 Task: Research Airbnb options in Shahr-e Babak, Iran from 26th December, 2023 to 31th December, 2023 for 6 adults. Place can be entire room or private room with 6 bedrooms having 6 beds and 6 bathrooms. Property type can be house. Amenities needed are: wifi, TV, free parkinig on premises, gym, breakfast.
Action: Mouse moved to (416, 104)
Screenshot: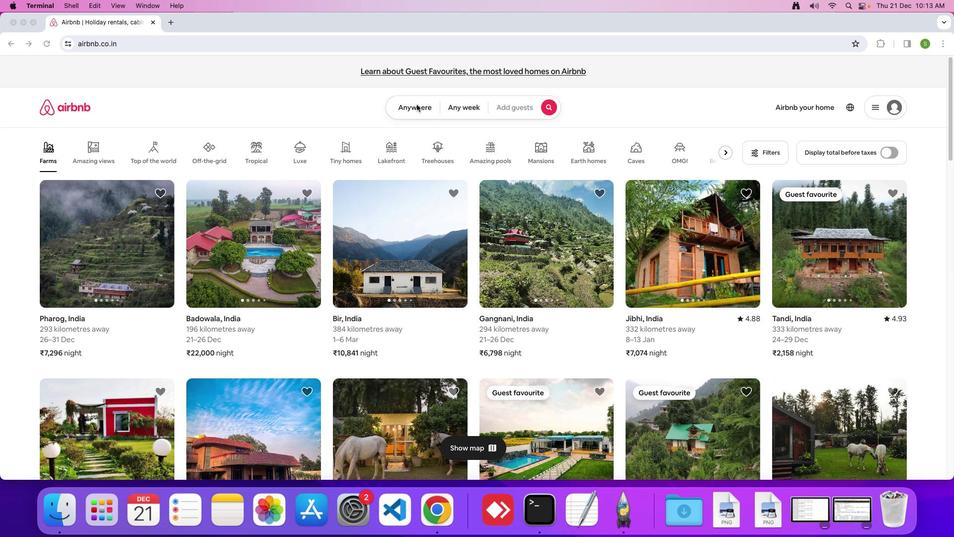 
Action: Mouse pressed left at (416, 104)
Screenshot: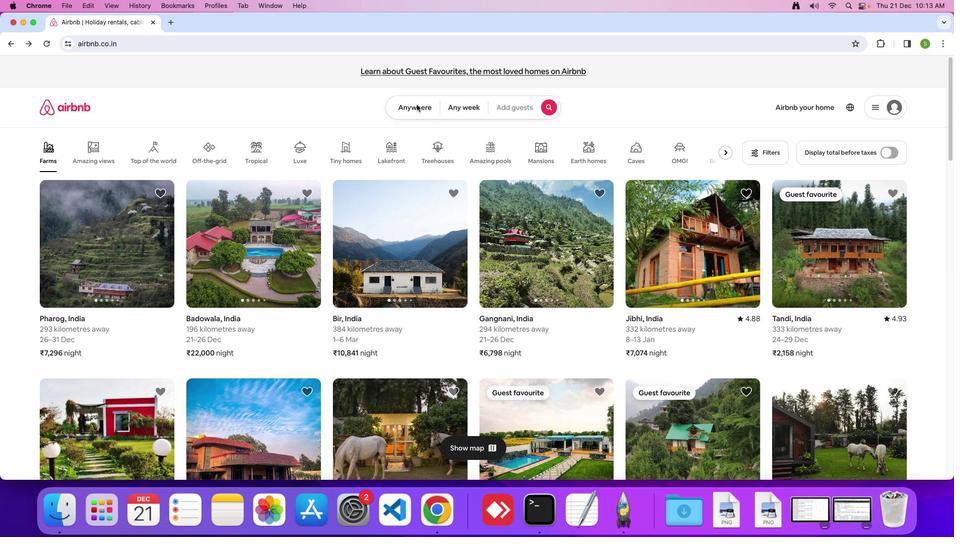 
Action: Mouse moved to (402, 108)
Screenshot: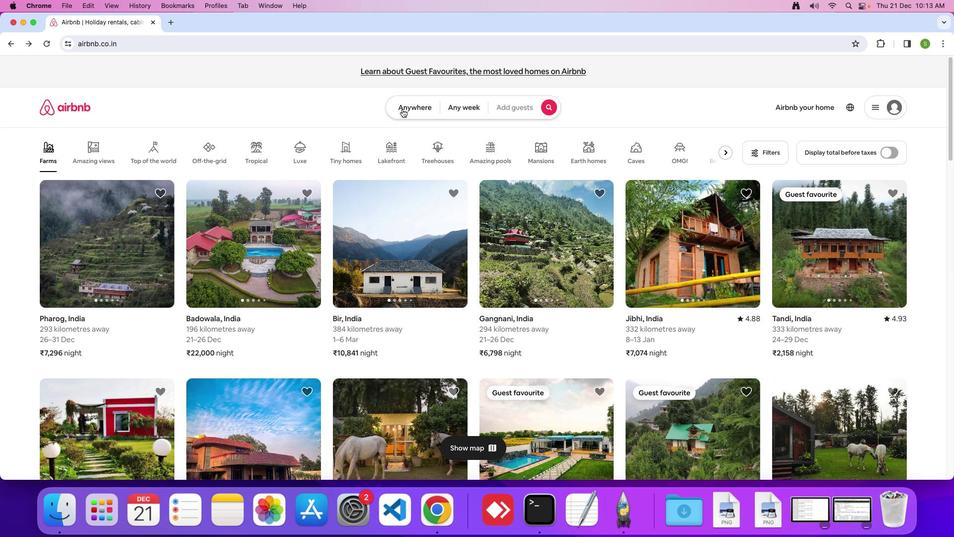 
Action: Mouse pressed left at (402, 108)
Screenshot: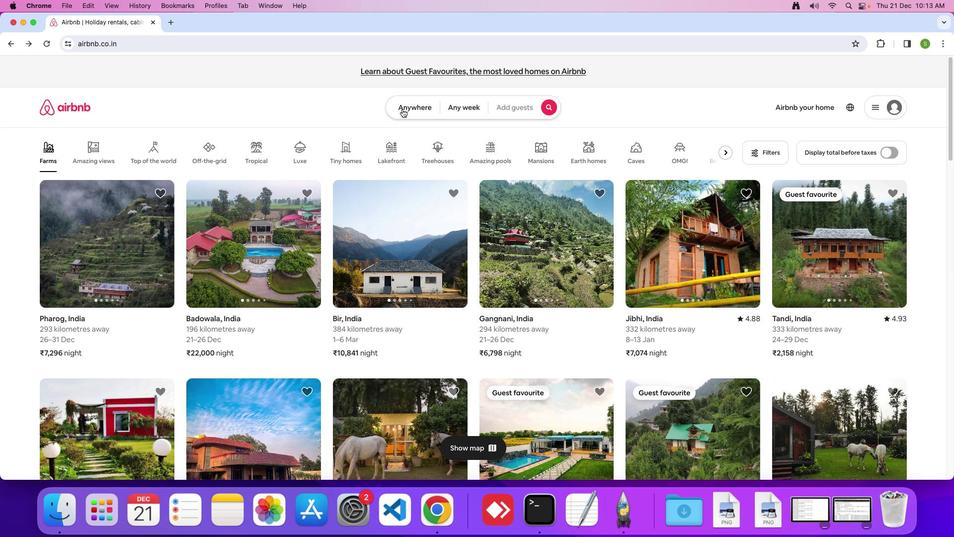 
Action: Mouse moved to (362, 142)
Screenshot: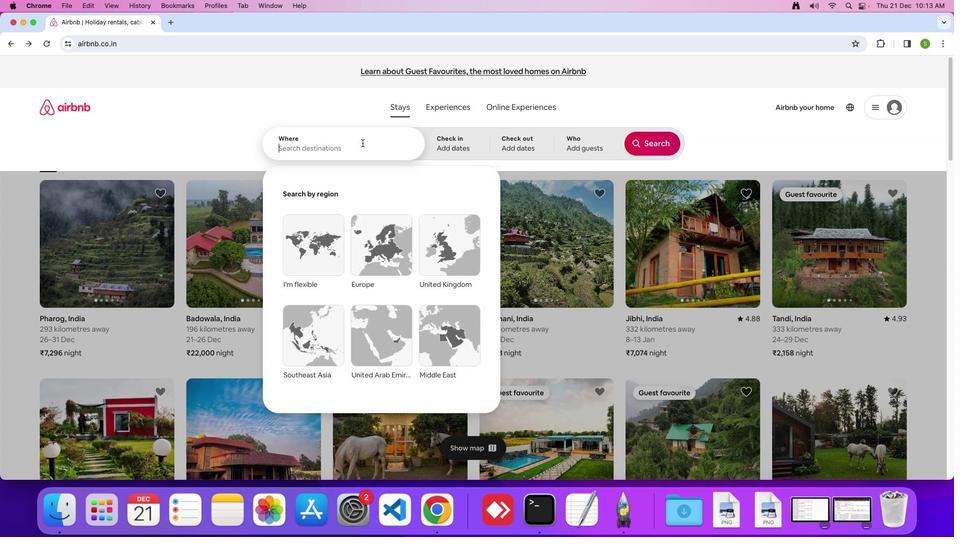 
Action: Mouse pressed left at (362, 142)
Screenshot: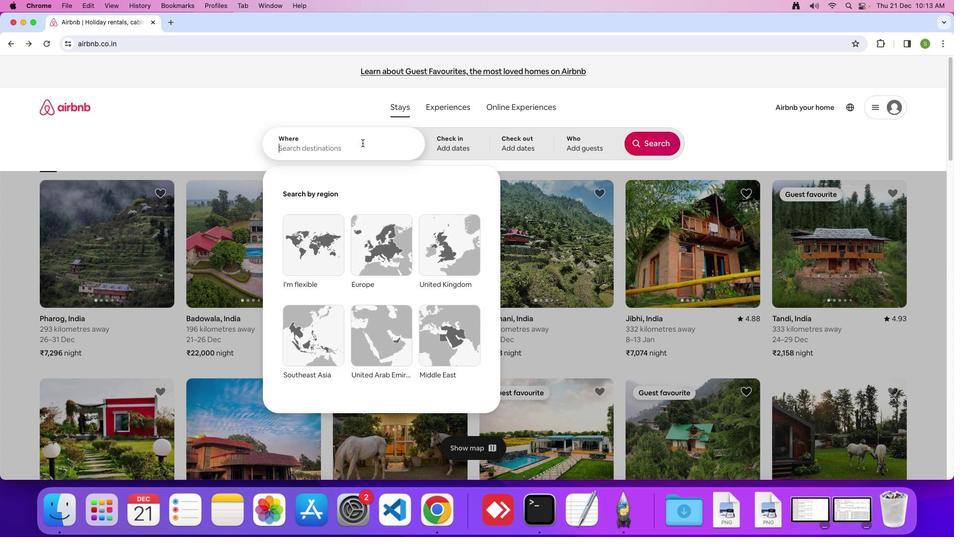 
Action: Key pressed 'S'Key.caps_lock'h''a''h''r''-''e'Key.spaceKey.shift'B''a''b''a''k'','Key.spaceKey.shift'I''r''a''n'Key.enter
Screenshot: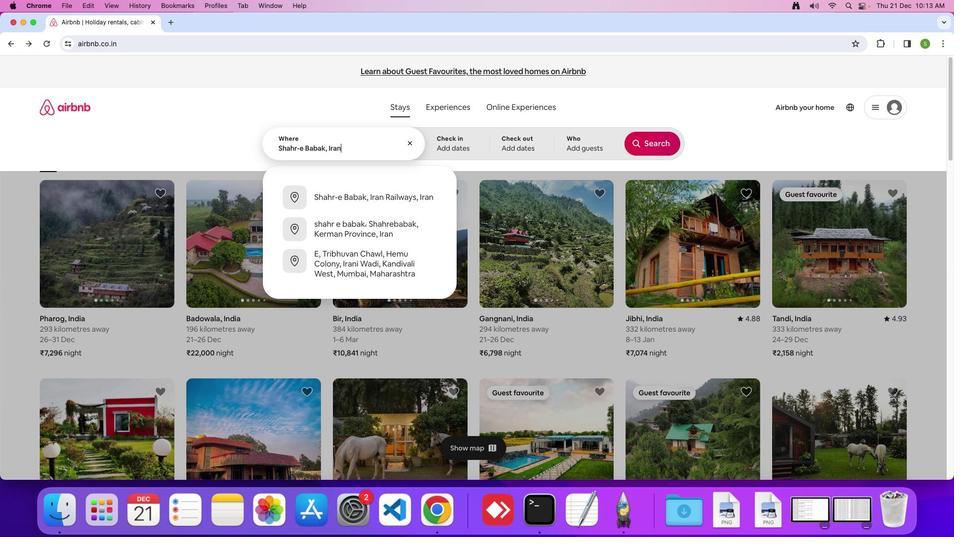 
Action: Mouse moved to (352, 361)
Screenshot: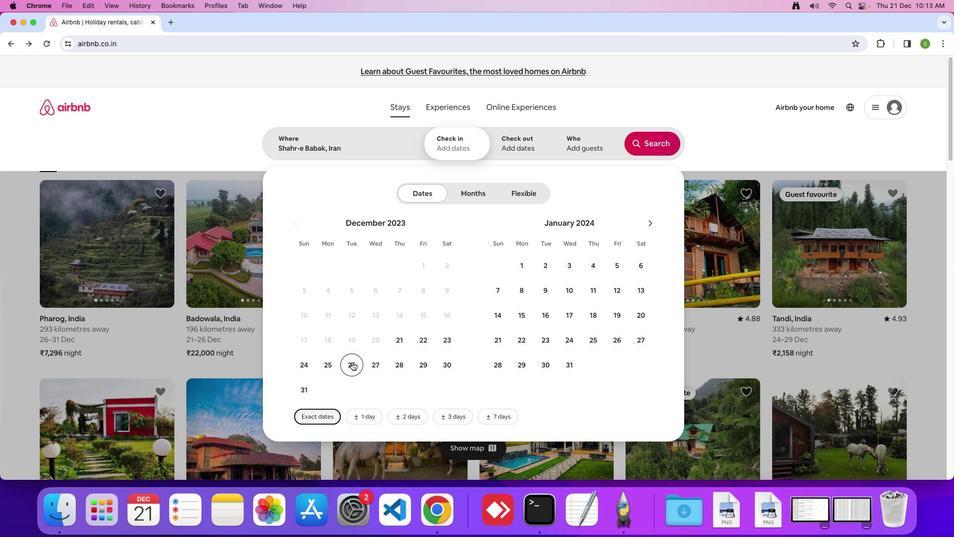 
Action: Mouse pressed left at (352, 361)
Screenshot: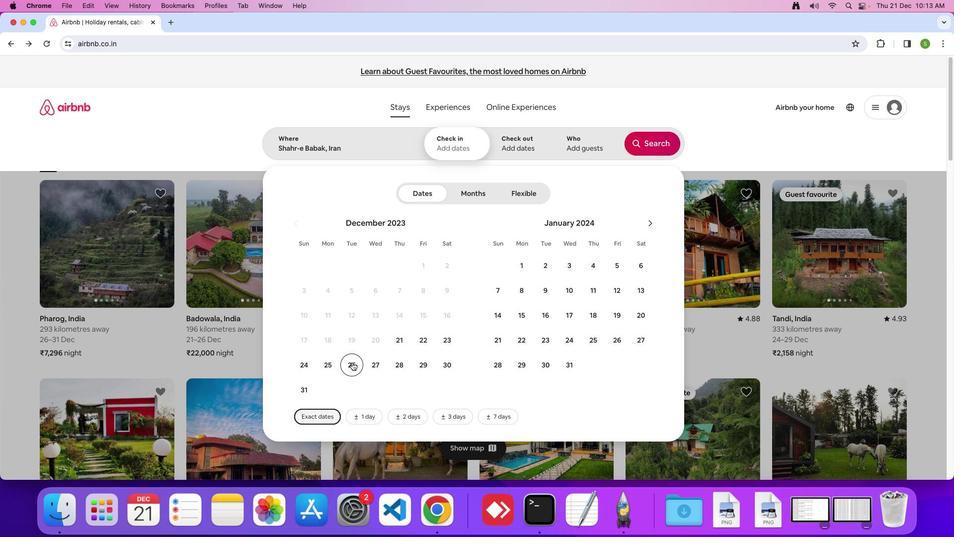 
Action: Mouse moved to (302, 390)
Screenshot: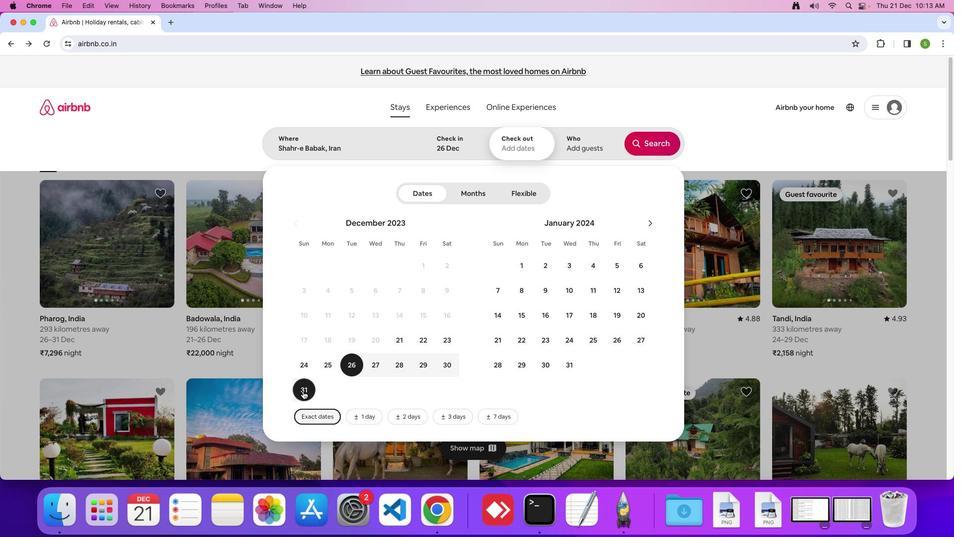 
Action: Mouse pressed left at (302, 390)
Screenshot: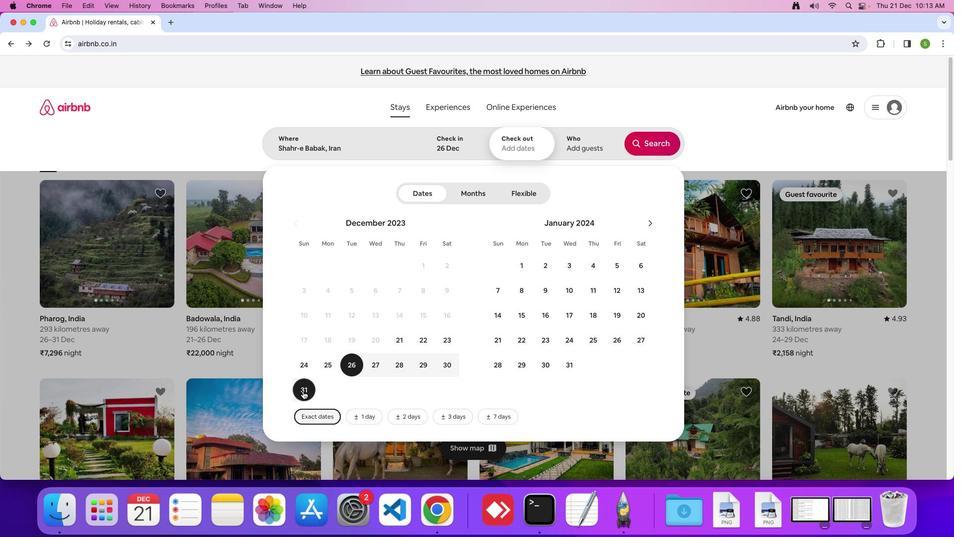 
Action: Mouse moved to (590, 146)
Screenshot: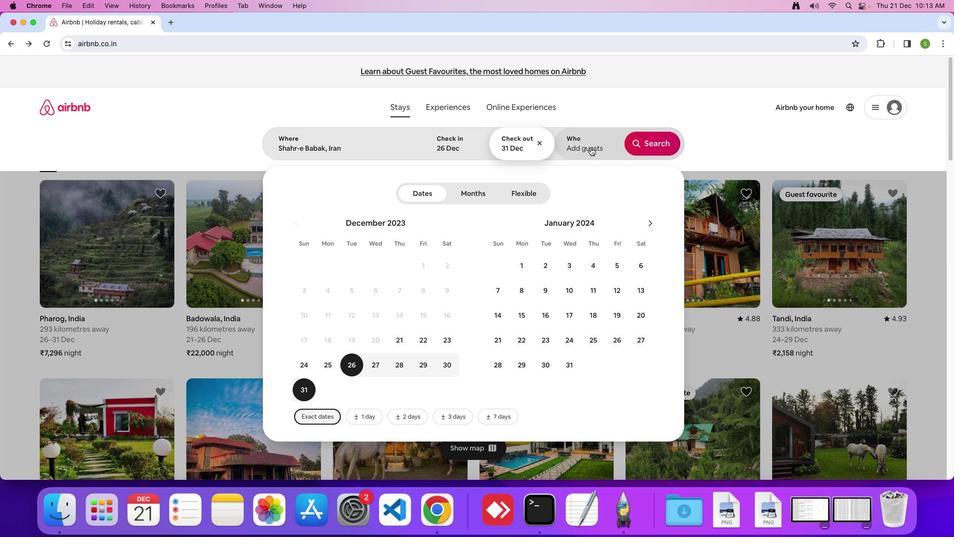 
Action: Mouse pressed left at (590, 146)
Screenshot: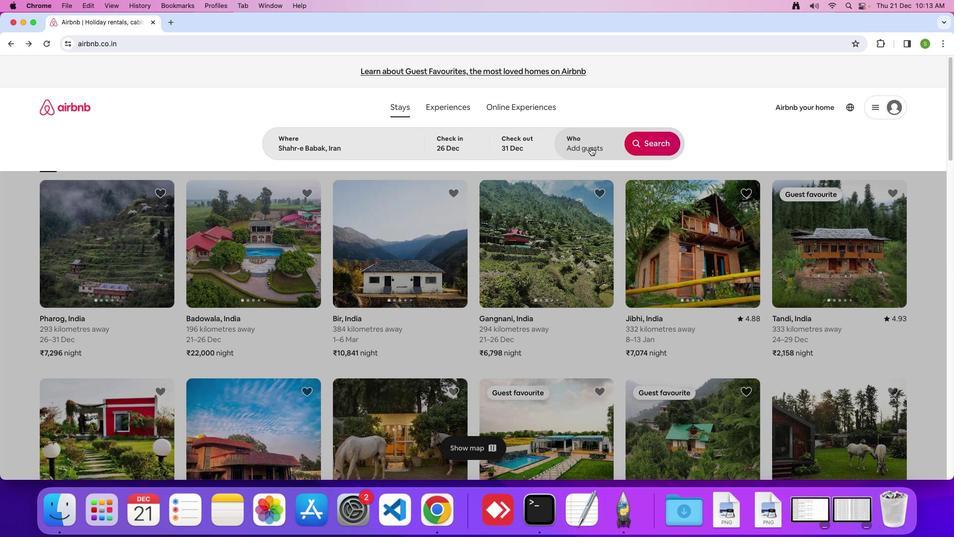 
Action: Mouse moved to (658, 192)
Screenshot: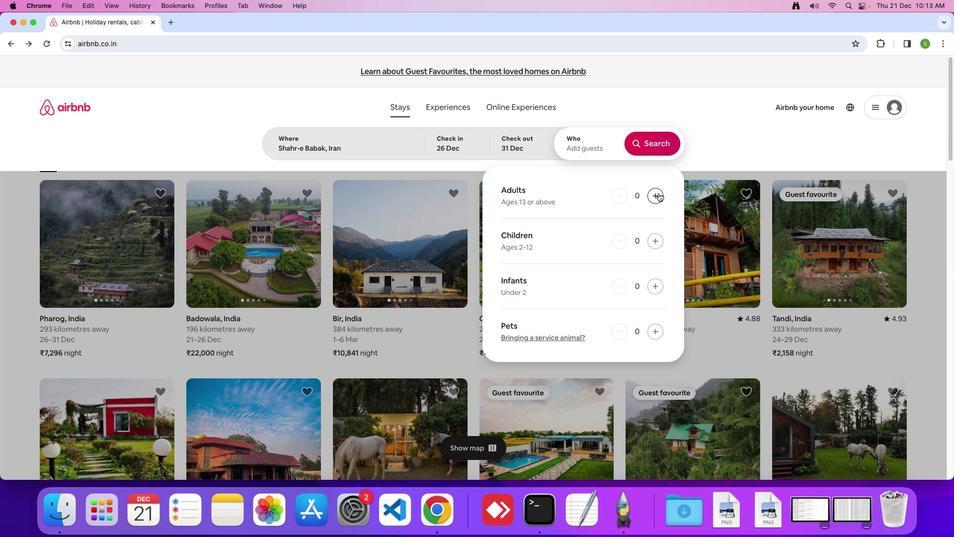 
Action: Mouse pressed left at (658, 192)
Screenshot: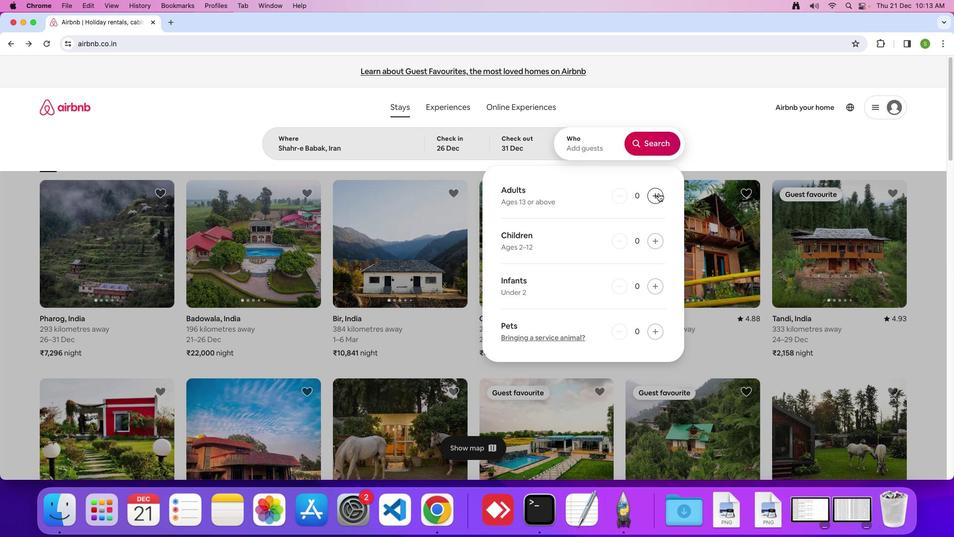 
Action: Mouse moved to (655, 194)
Screenshot: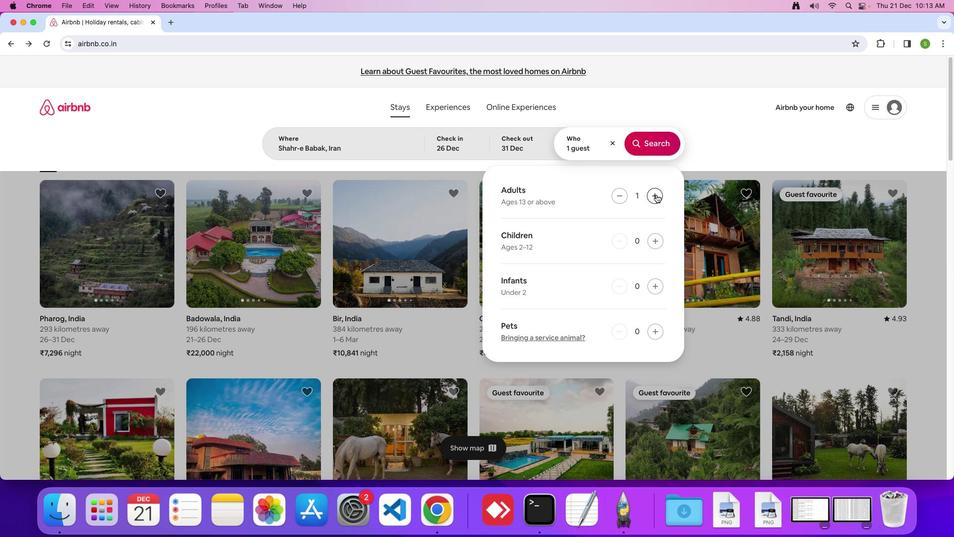 
Action: Mouse pressed left at (655, 194)
Screenshot: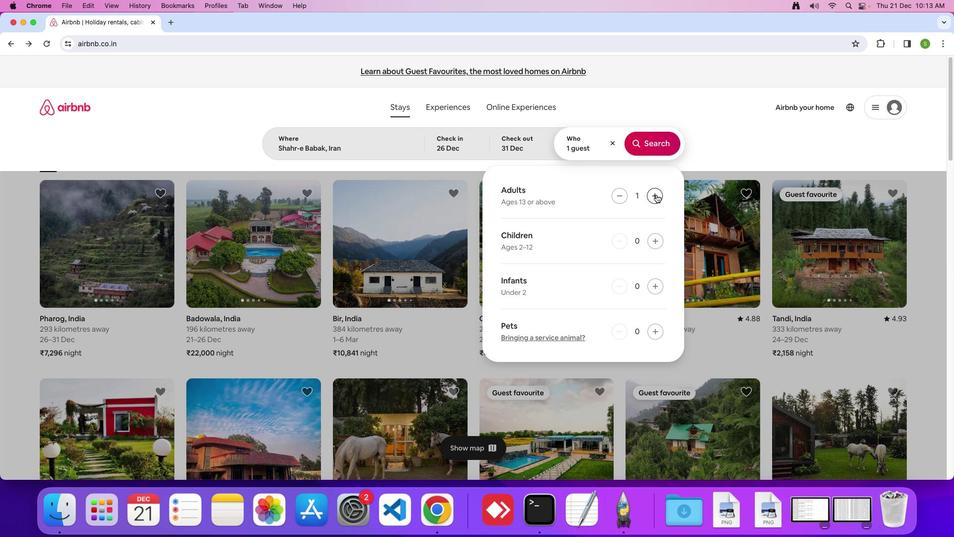 
Action: Mouse pressed left at (655, 194)
Screenshot: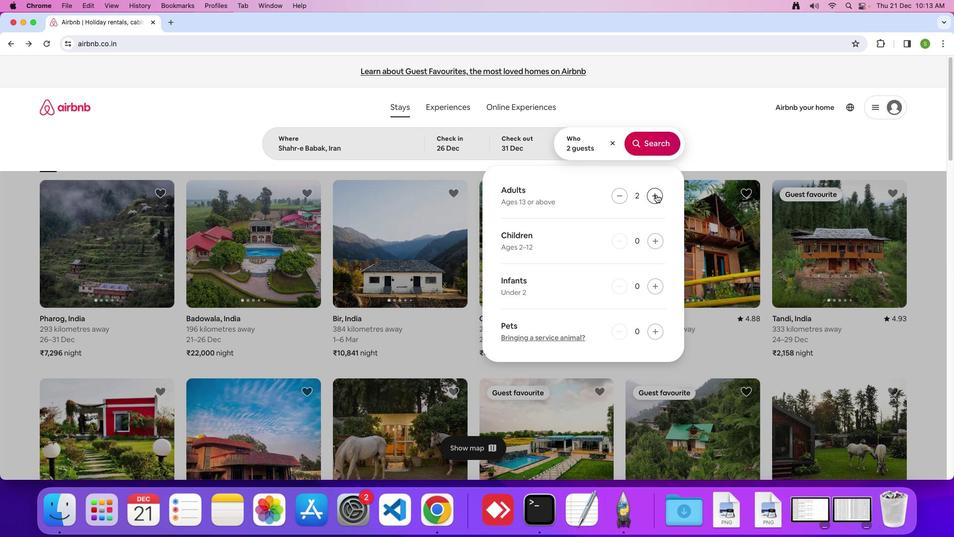
Action: Mouse pressed left at (655, 194)
Screenshot: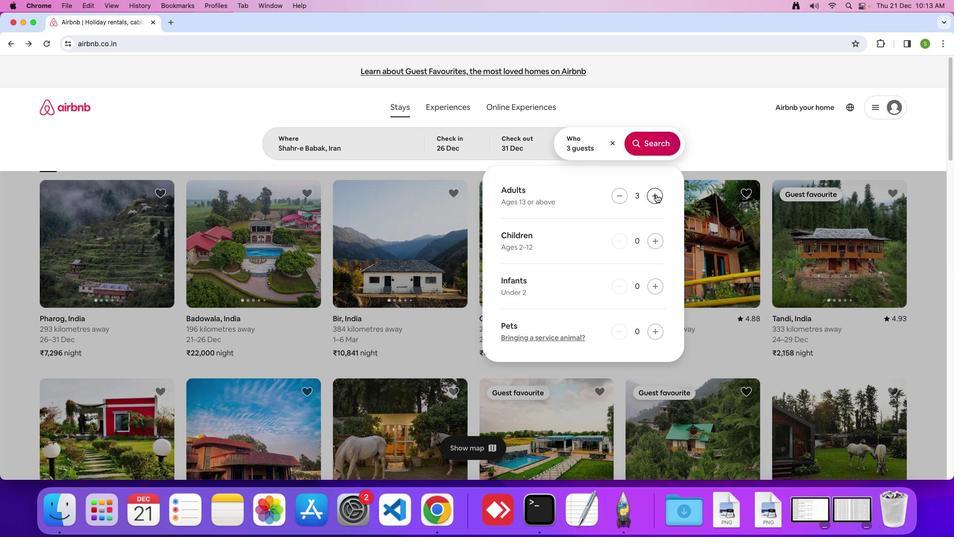 
Action: Mouse pressed left at (655, 194)
Screenshot: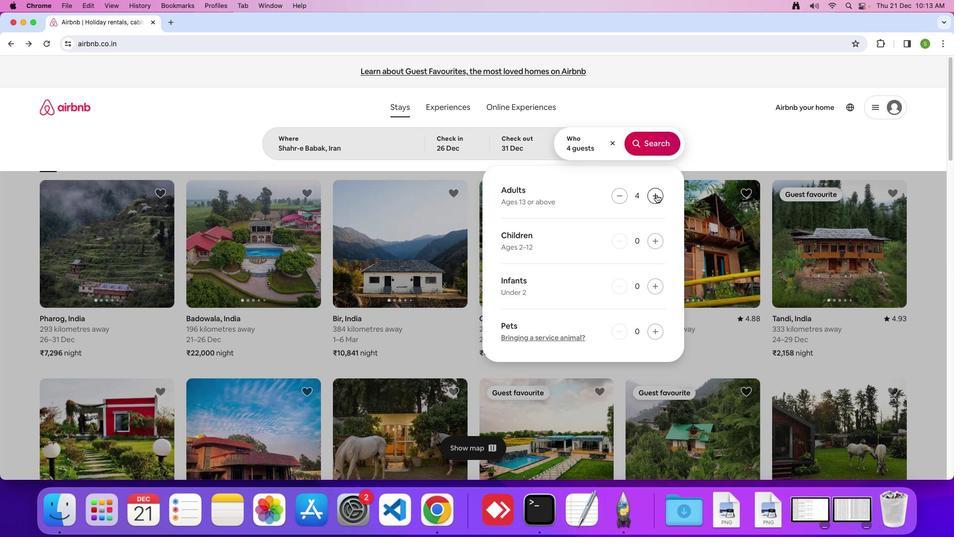 
Action: Mouse pressed left at (655, 194)
Screenshot: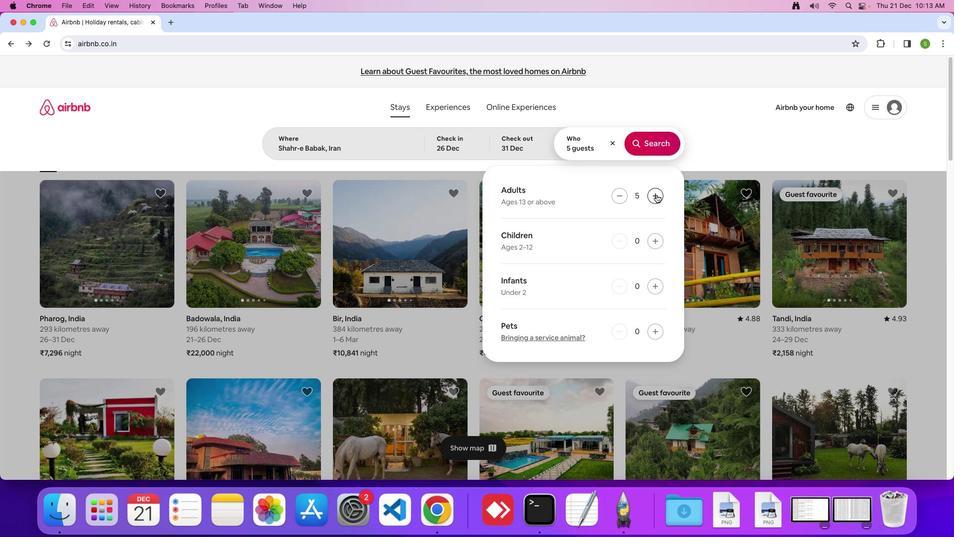 
Action: Mouse moved to (647, 146)
Screenshot: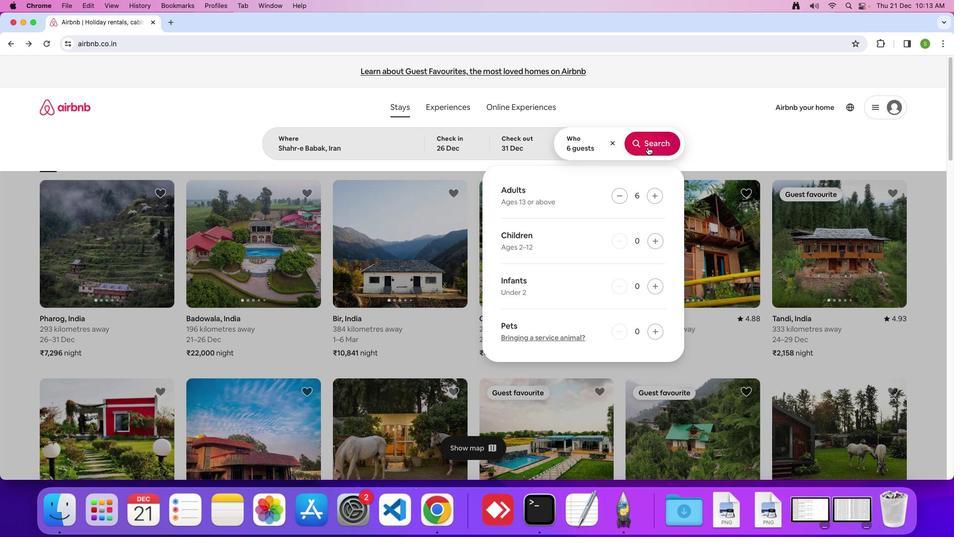 
Action: Mouse pressed left at (647, 146)
Screenshot: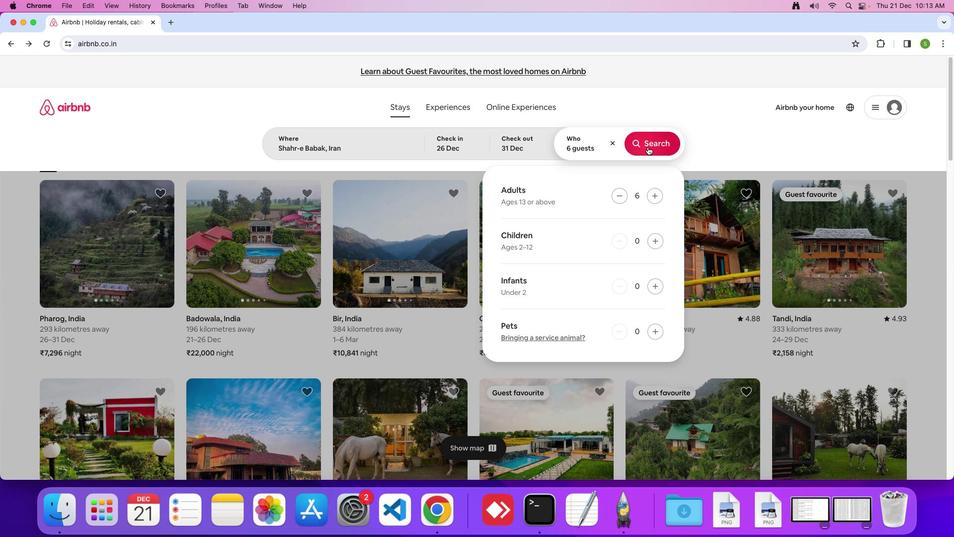 
Action: Mouse moved to (792, 118)
Screenshot: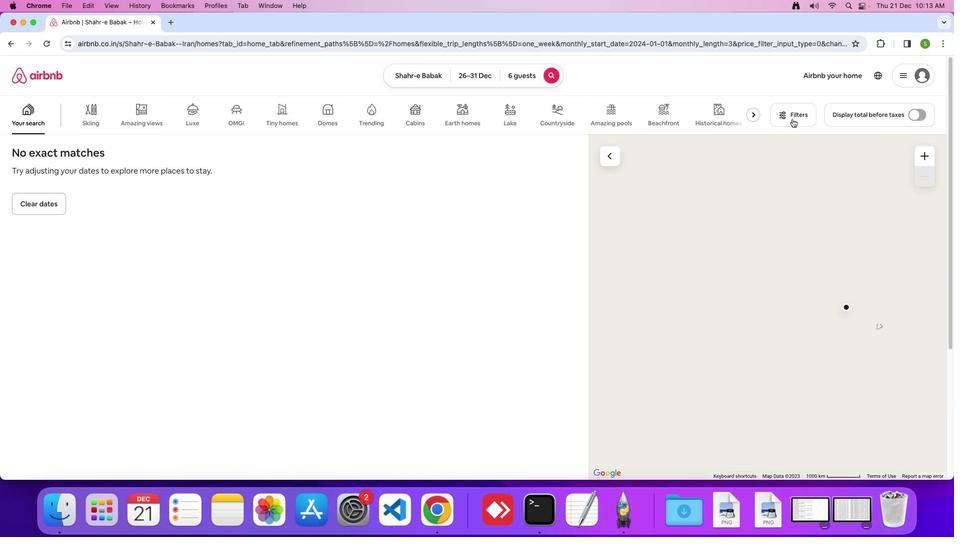 
Action: Mouse pressed left at (792, 118)
Screenshot: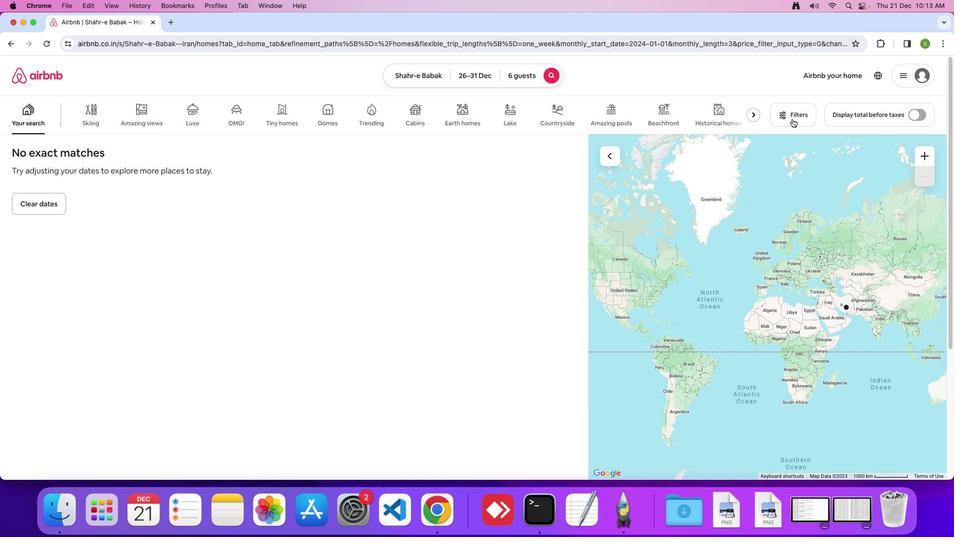 
Action: Mouse moved to (428, 328)
Screenshot: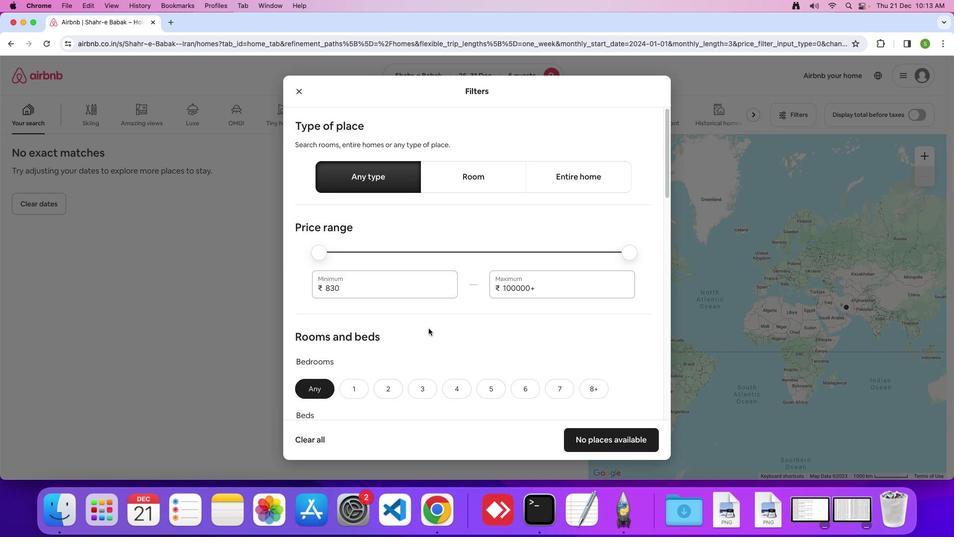 
Action: Mouse scrolled (428, 328) with delta (0, 0)
Screenshot: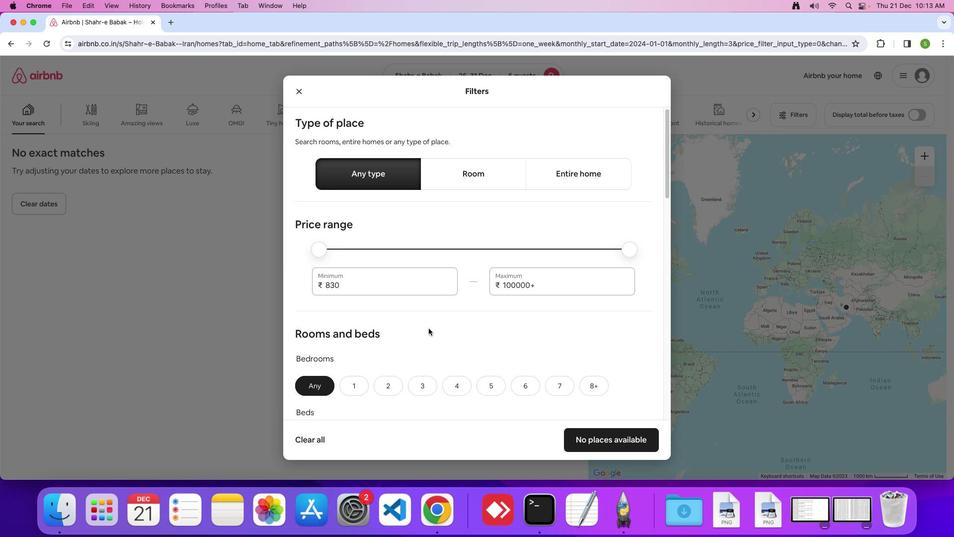 
Action: Mouse scrolled (428, 328) with delta (0, 0)
Screenshot: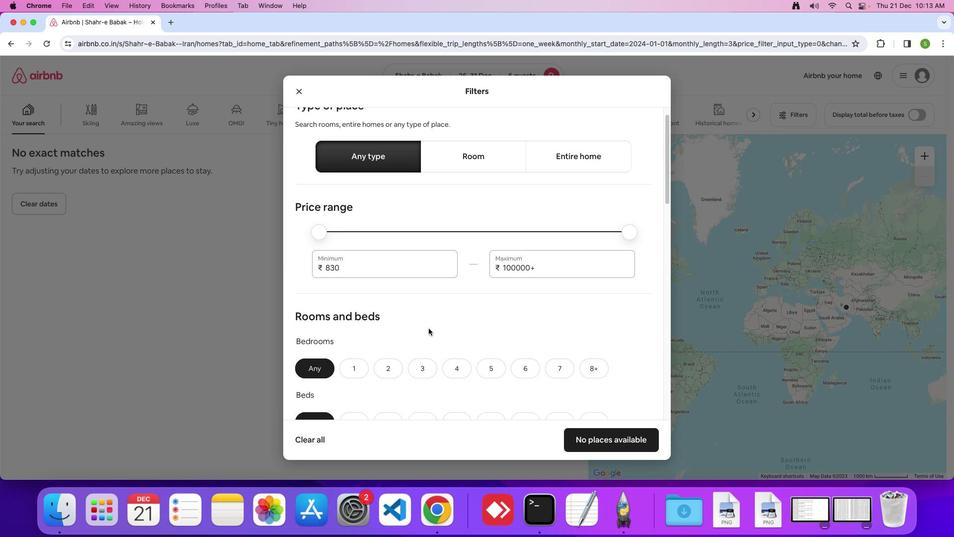 
Action: Mouse scrolled (428, 328) with delta (0, 0)
Screenshot: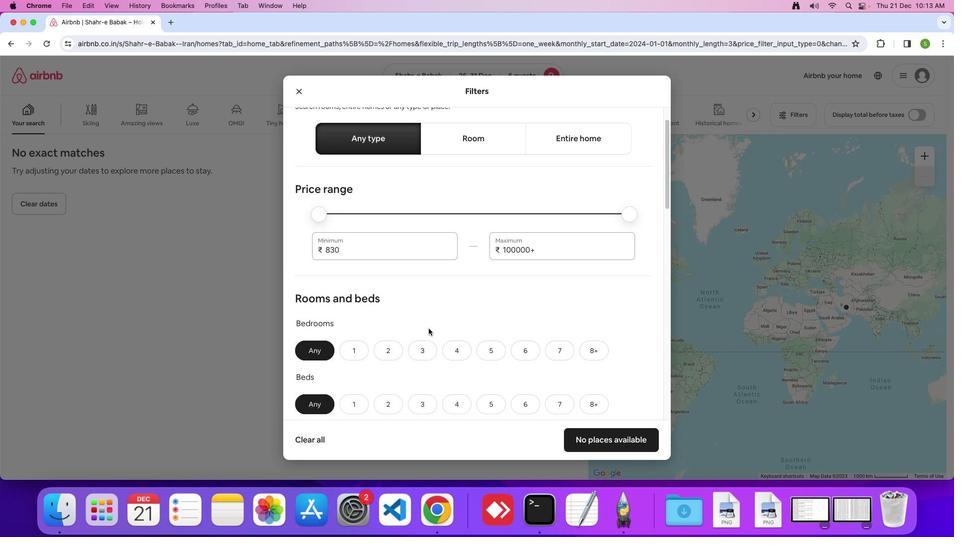 
Action: Mouse scrolled (428, 328) with delta (0, 0)
Screenshot: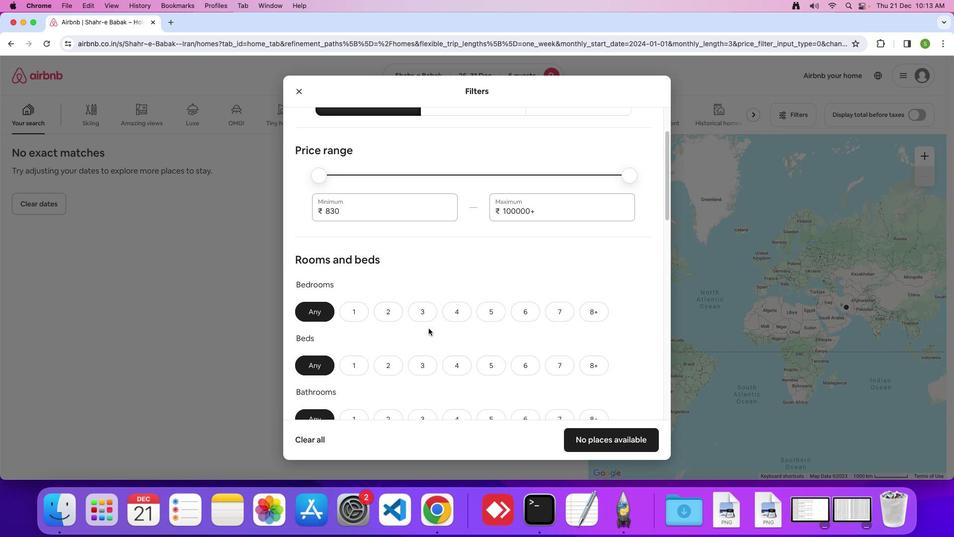 
Action: Mouse scrolled (428, 328) with delta (0, 0)
Screenshot: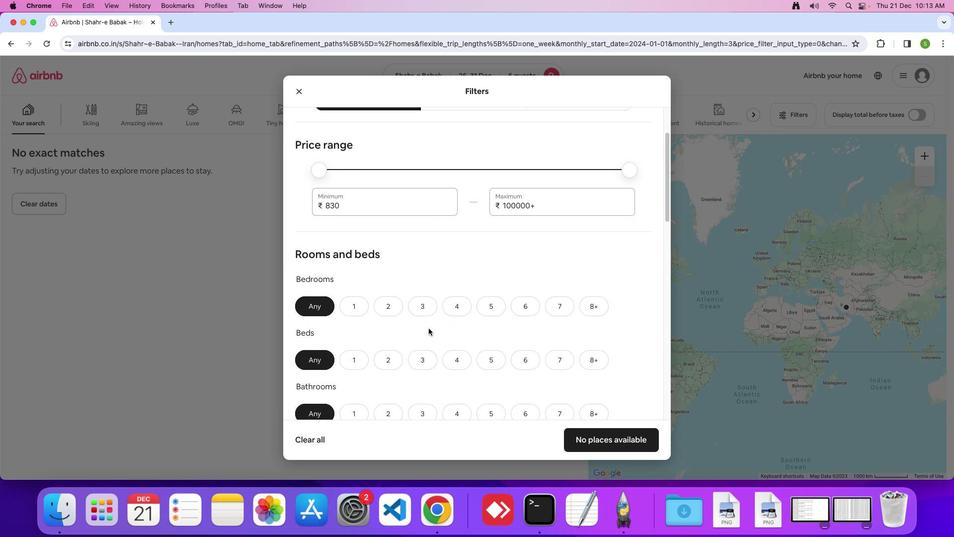 
Action: Mouse scrolled (428, 328) with delta (0, 0)
Screenshot: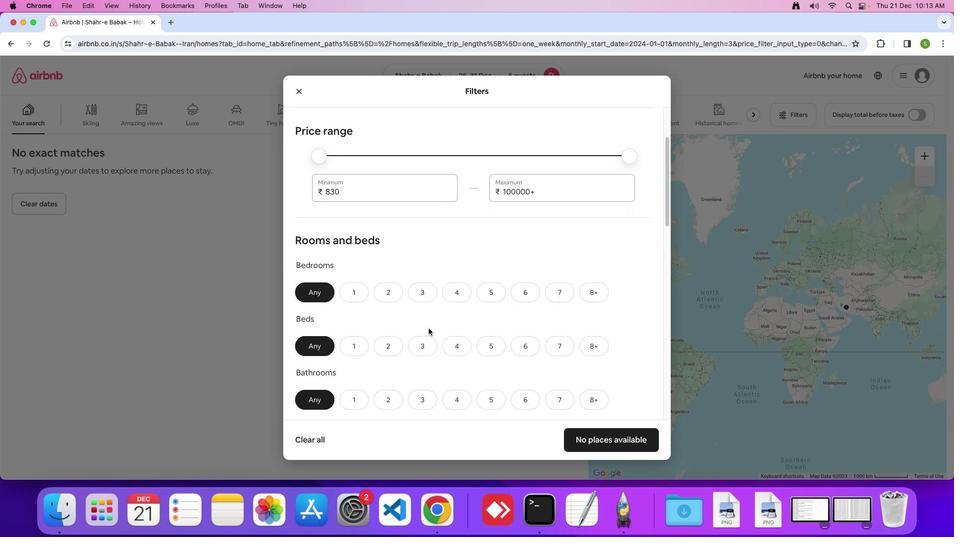 
Action: Mouse scrolled (428, 328) with delta (0, 0)
Screenshot: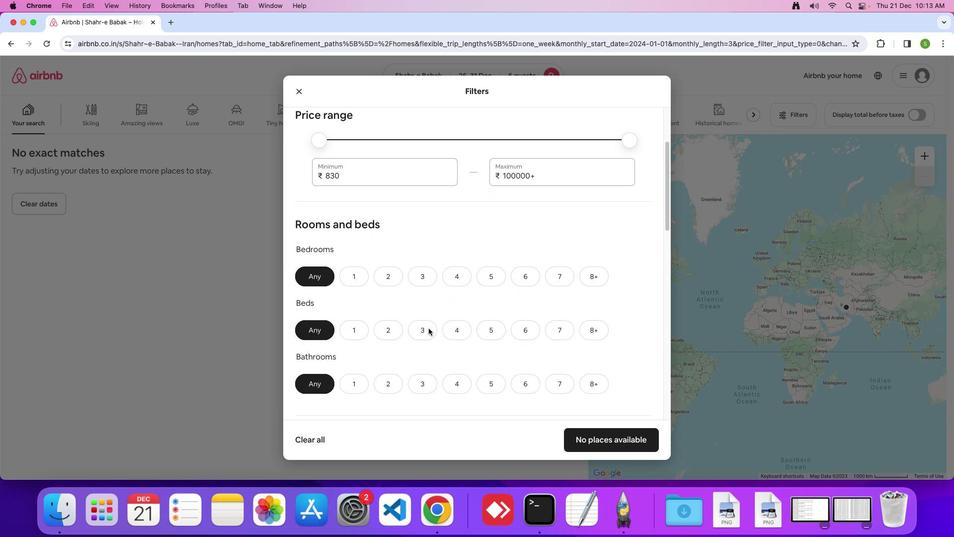 
Action: Mouse scrolled (428, 328) with delta (0, 0)
Screenshot: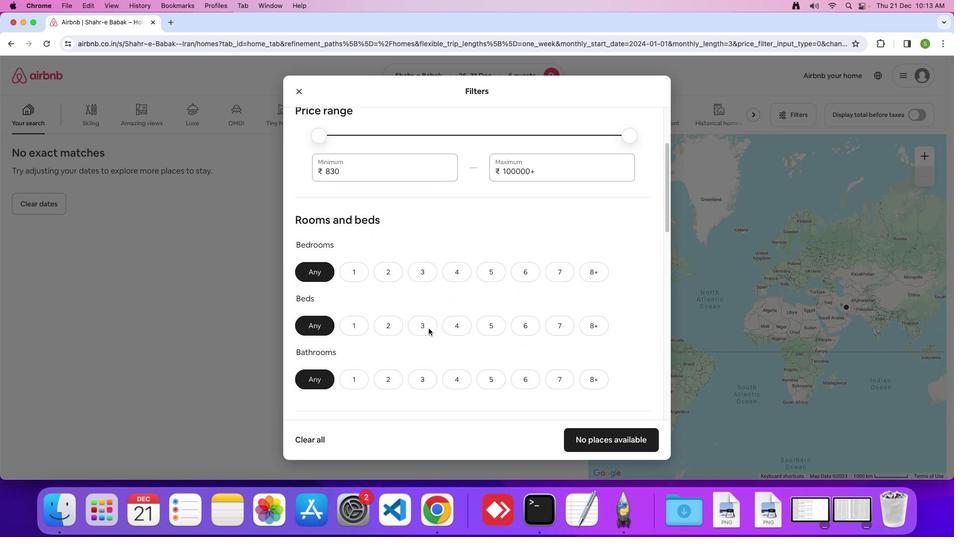 
Action: Mouse scrolled (428, 328) with delta (0, 0)
Screenshot: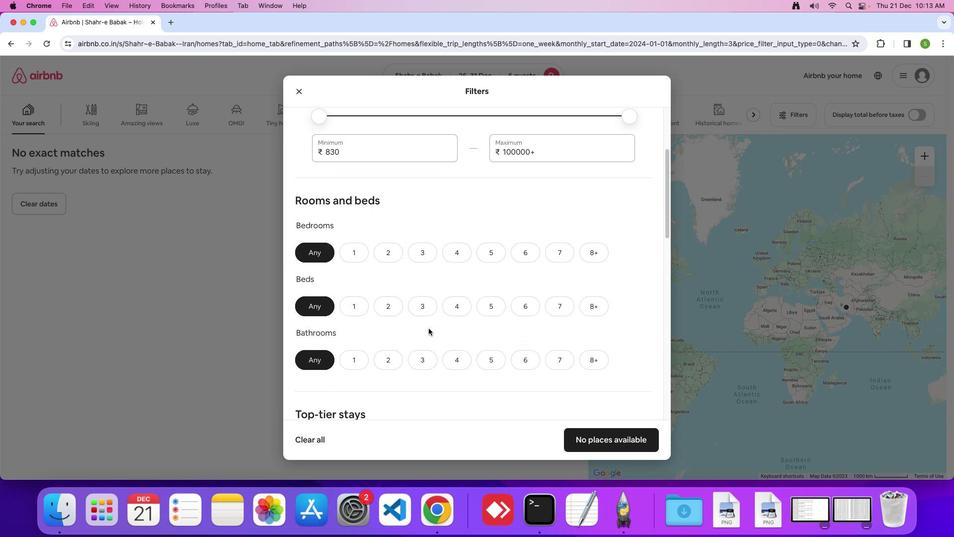 
Action: Mouse moved to (526, 237)
Screenshot: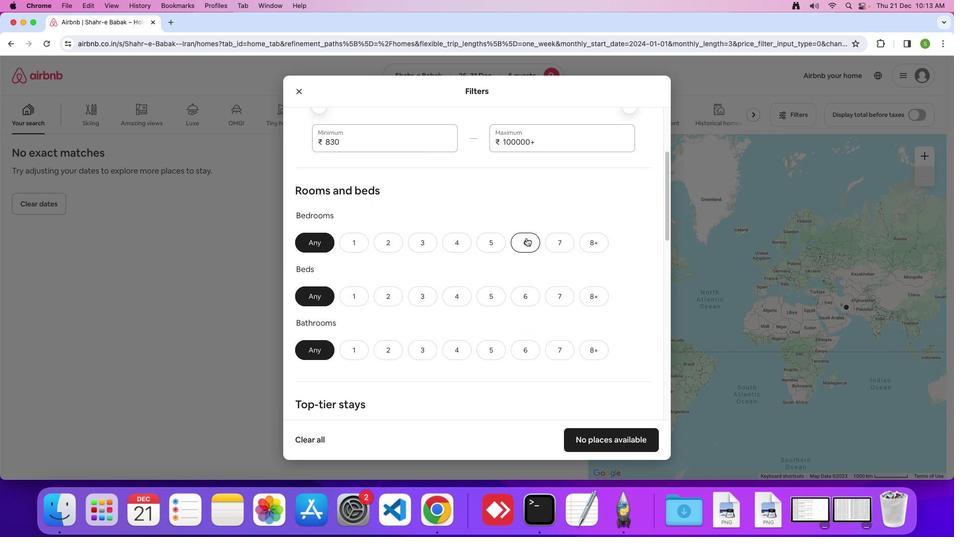 
Action: Mouse pressed left at (526, 237)
Screenshot: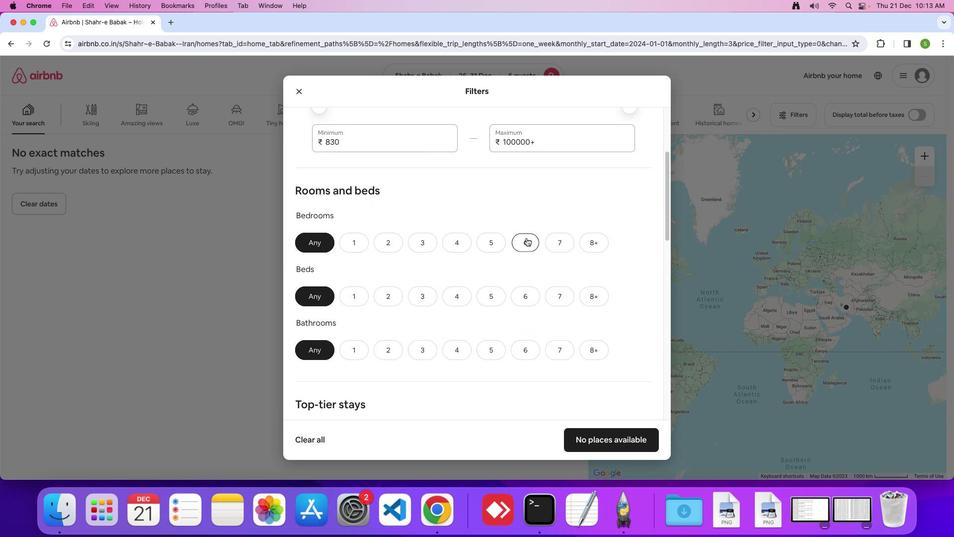 
Action: Mouse moved to (522, 287)
Screenshot: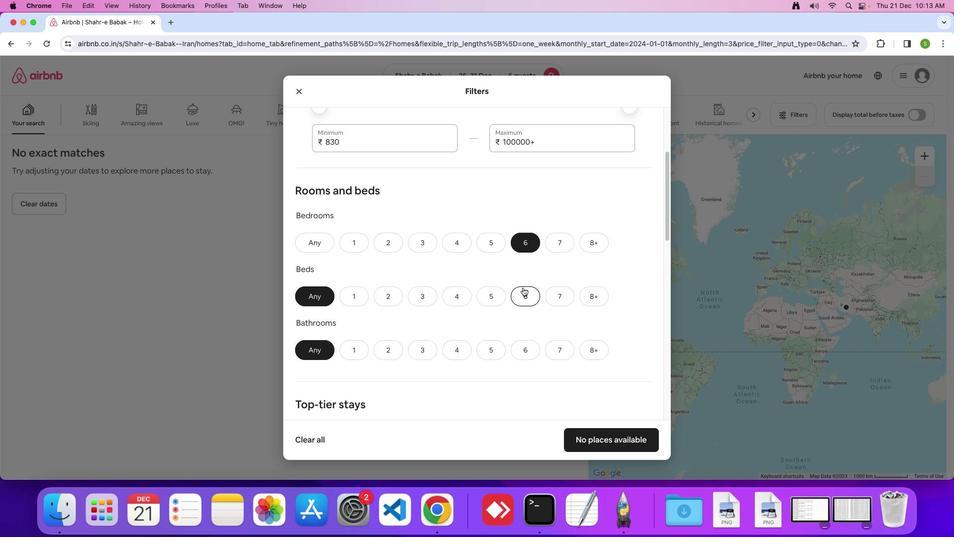 
Action: Mouse pressed left at (522, 287)
Screenshot: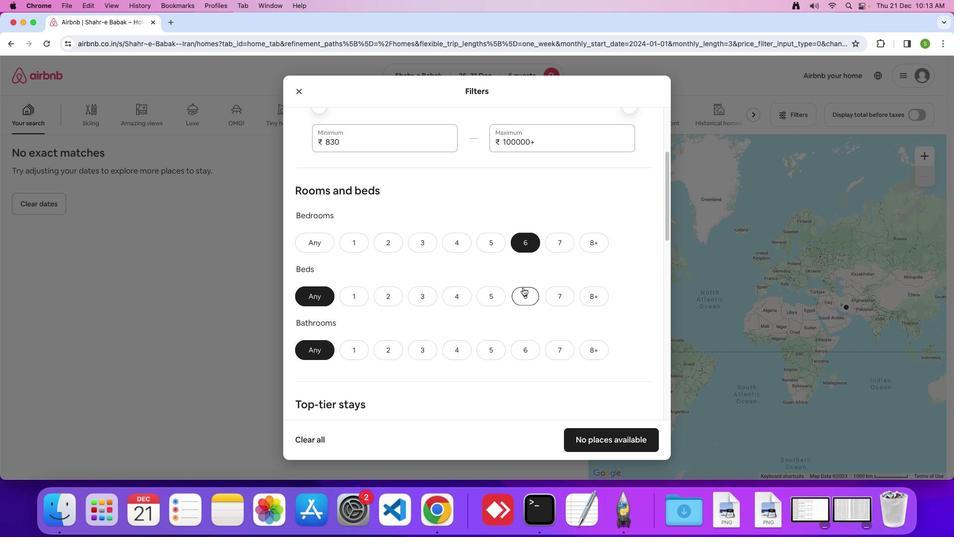 
Action: Mouse moved to (521, 351)
Screenshot: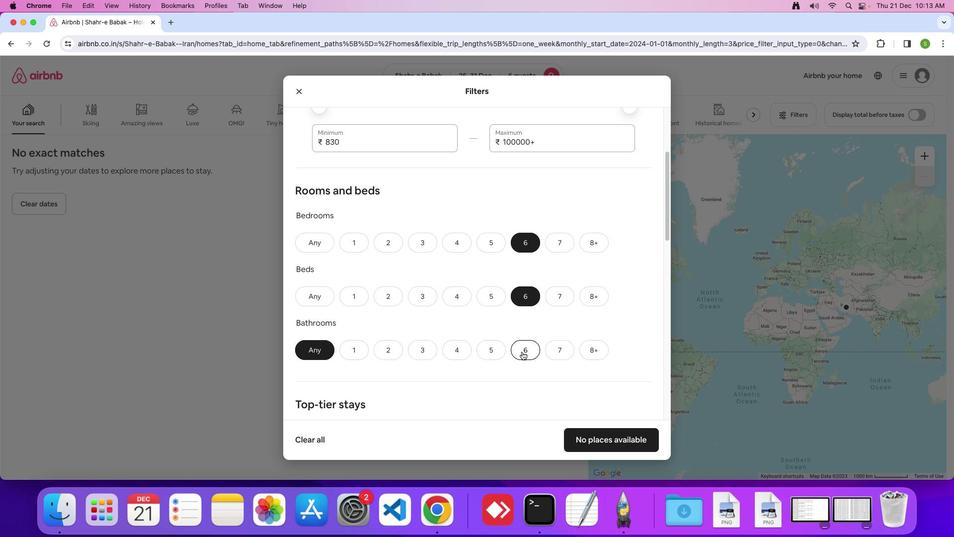 
Action: Mouse pressed left at (521, 351)
Screenshot: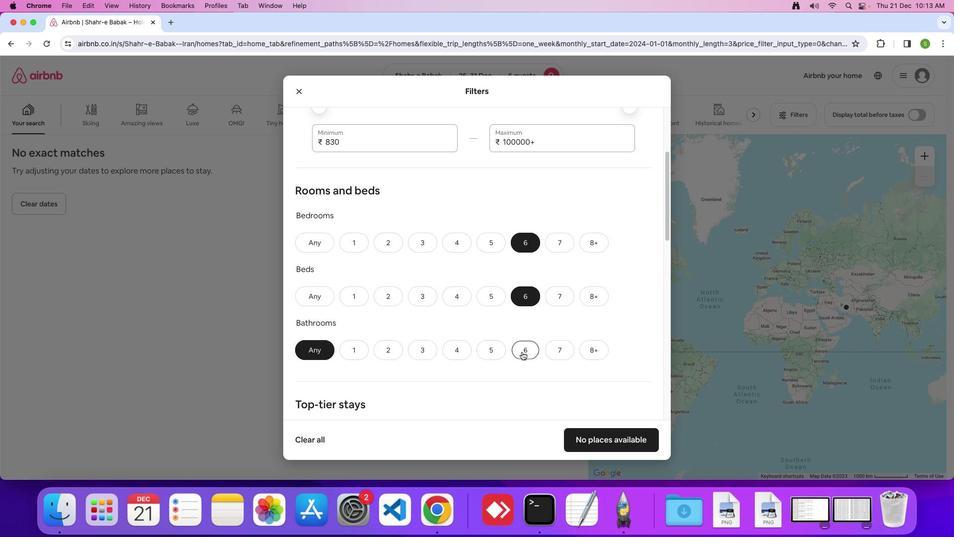 
Action: Mouse moved to (489, 333)
Screenshot: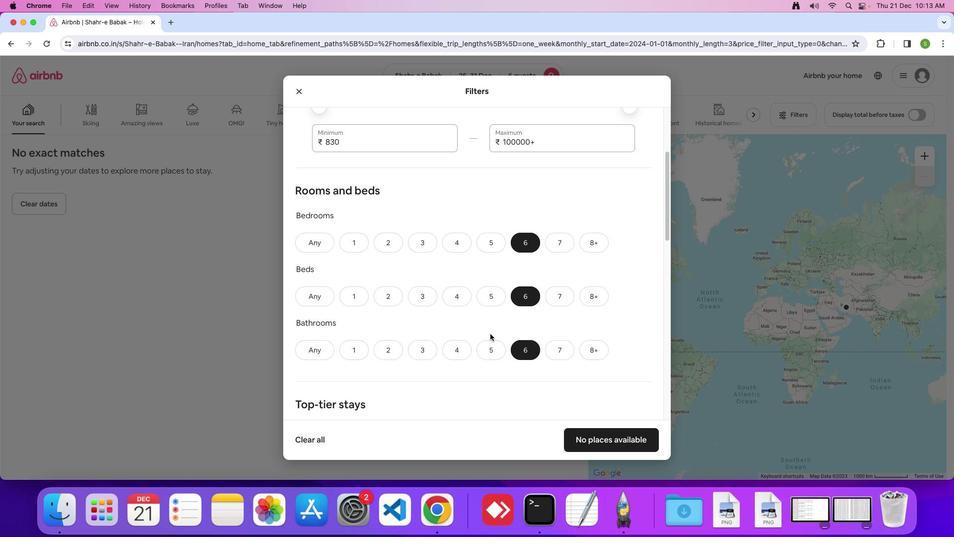 
Action: Mouse scrolled (489, 333) with delta (0, 0)
Screenshot: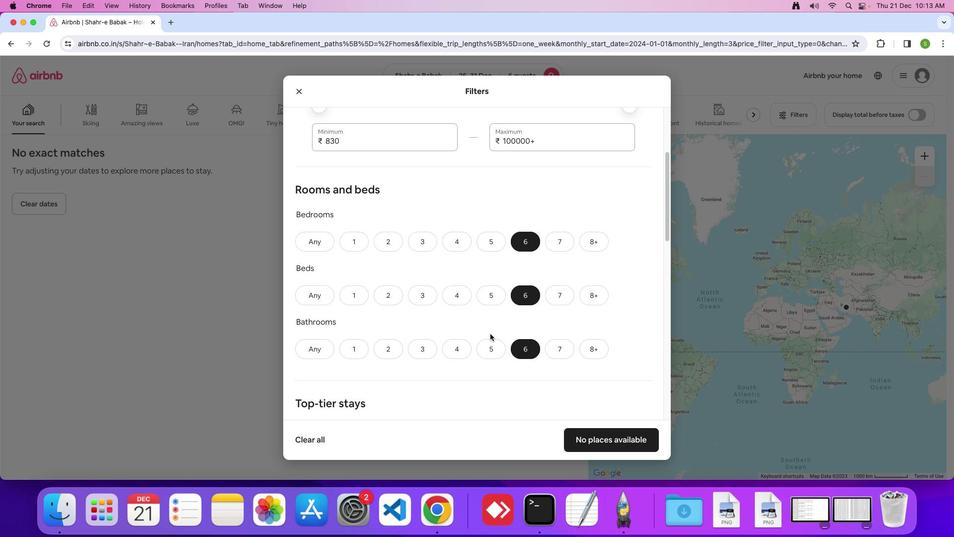 
Action: Mouse scrolled (489, 333) with delta (0, 0)
Screenshot: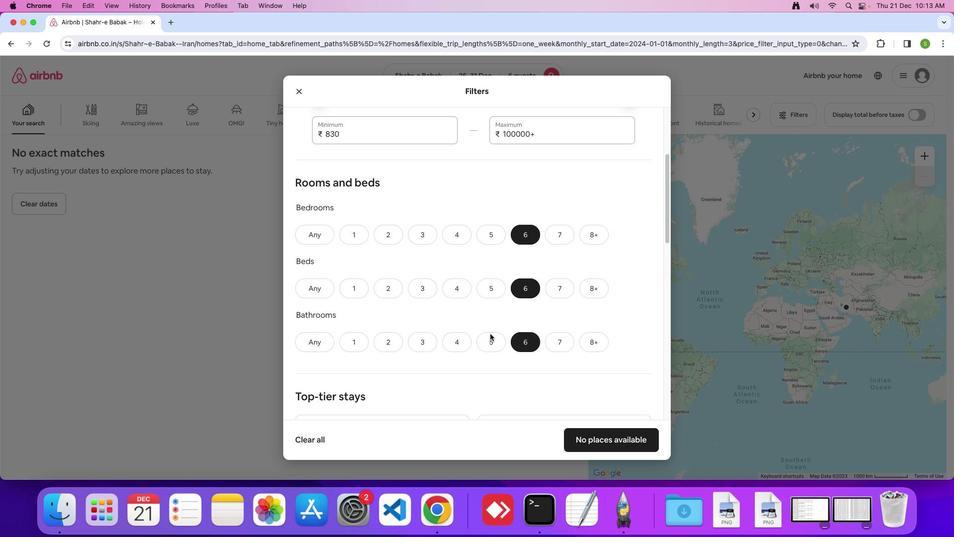
Action: Mouse scrolled (489, 333) with delta (0, 0)
Screenshot: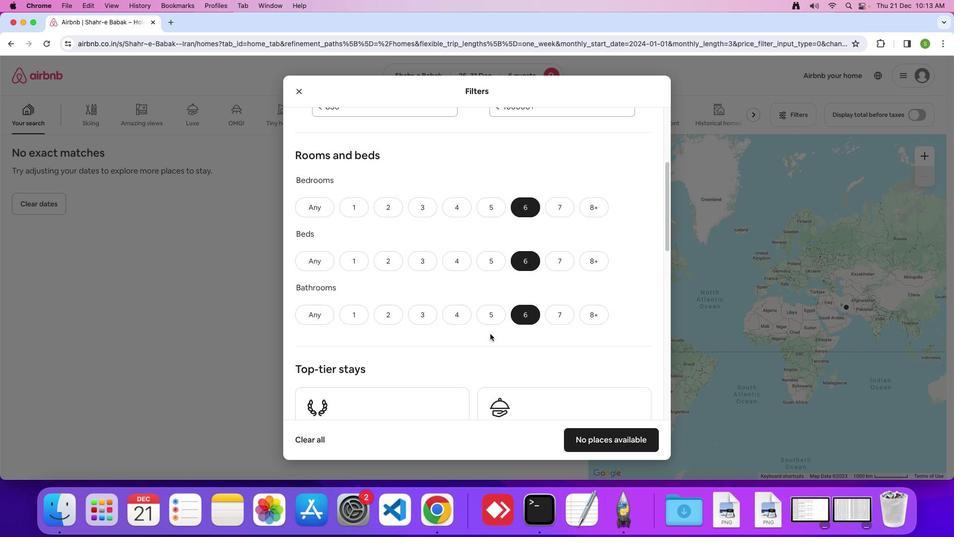 
Action: Mouse scrolled (489, 333) with delta (0, 0)
Screenshot: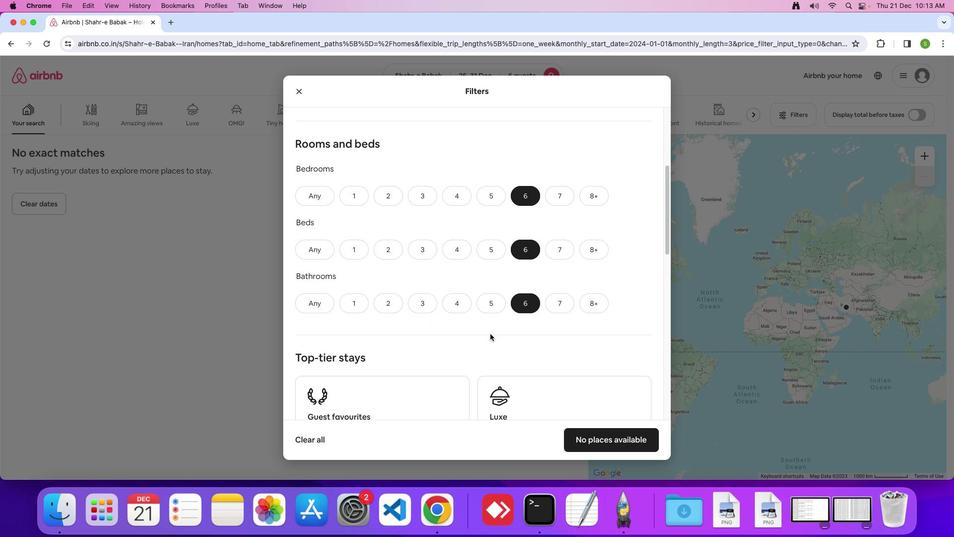 
Action: Mouse scrolled (489, 333) with delta (0, 0)
Screenshot: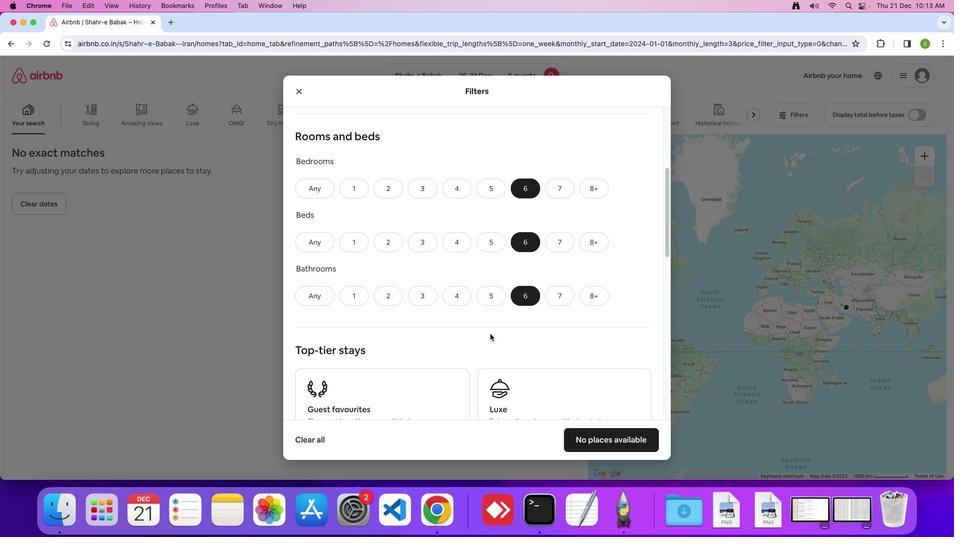 
Action: Mouse scrolled (489, 333) with delta (0, 0)
Screenshot: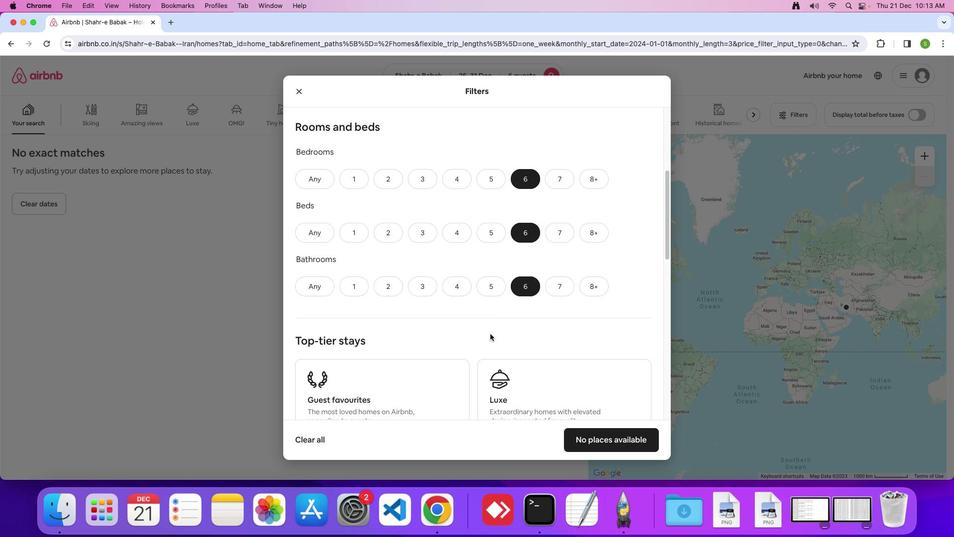 
Action: Mouse scrolled (489, 333) with delta (0, 0)
Screenshot: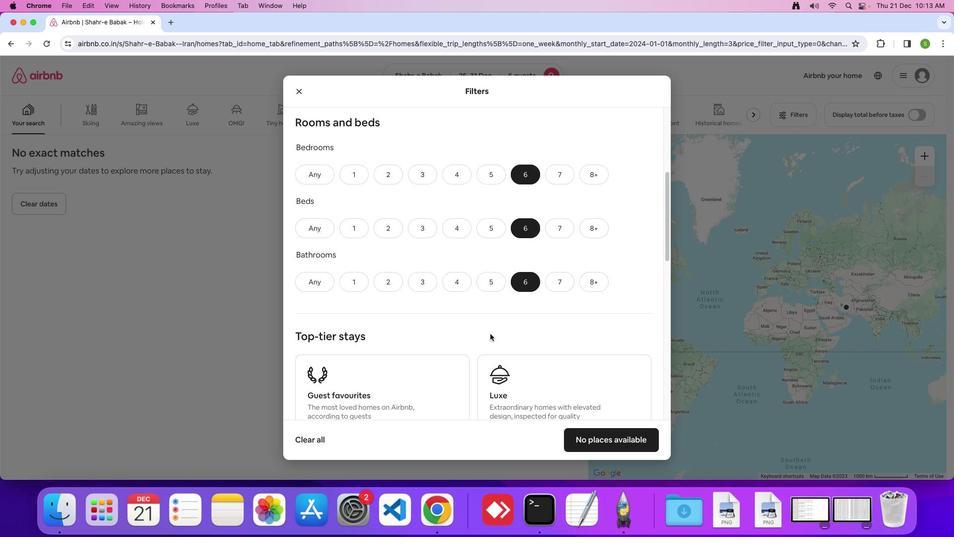 
Action: Mouse scrolled (489, 333) with delta (0, 0)
Screenshot: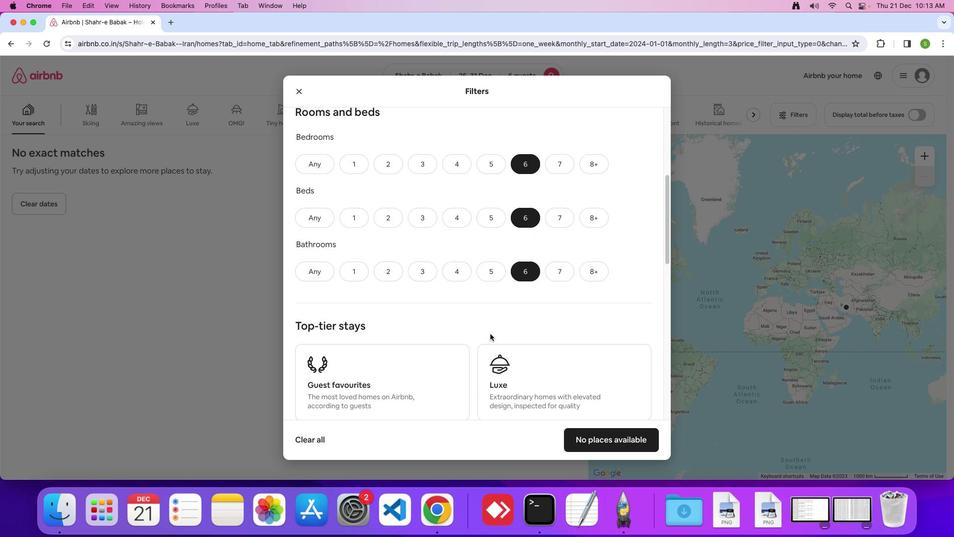 
Action: Mouse scrolled (489, 333) with delta (0, 0)
Screenshot: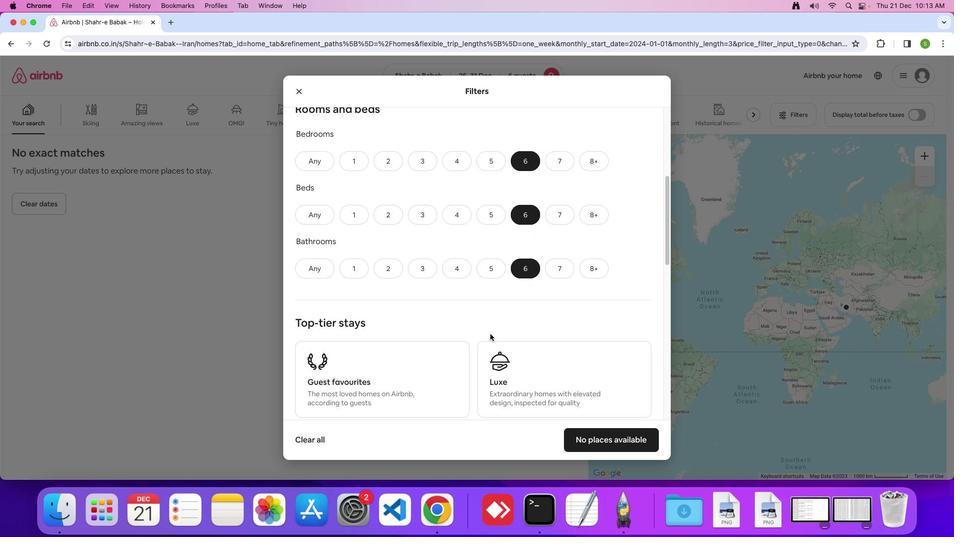 
Action: Mouse scrolled (489, 333) with delta (0, 0)
Screenshot: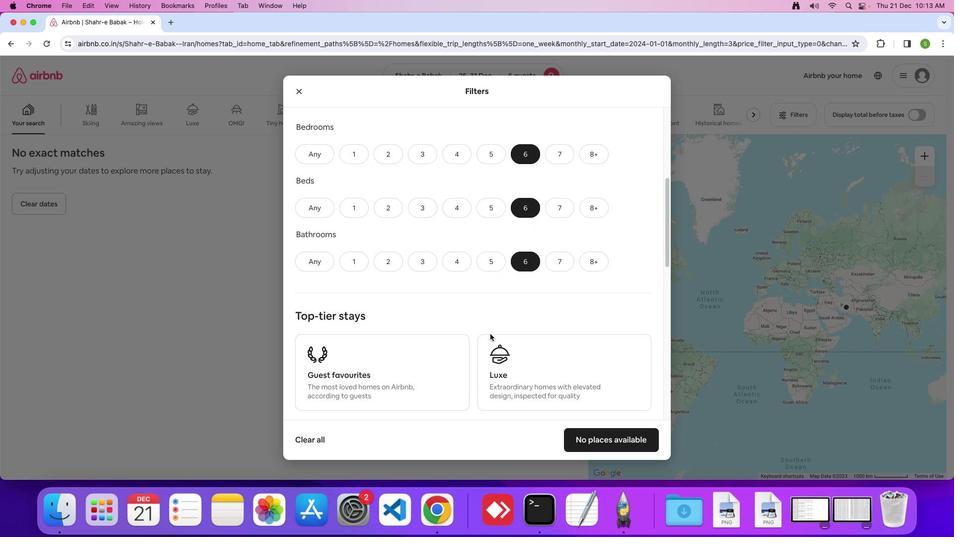 
Action: Mouse scrolled (489, 333) with delta (0, 0)
Screenshot: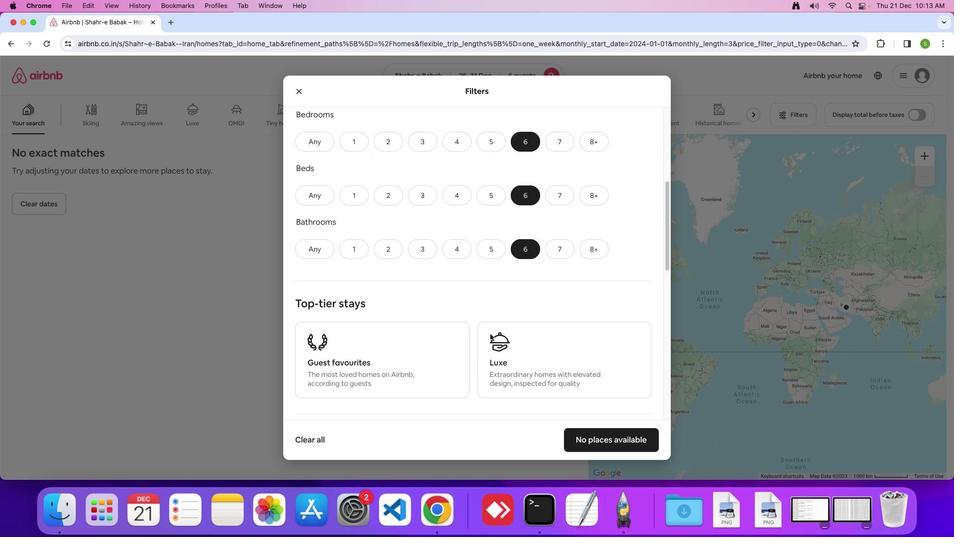 
Action: Mouse scrolled (489, 333) with delta (0, 0)
Screenshot: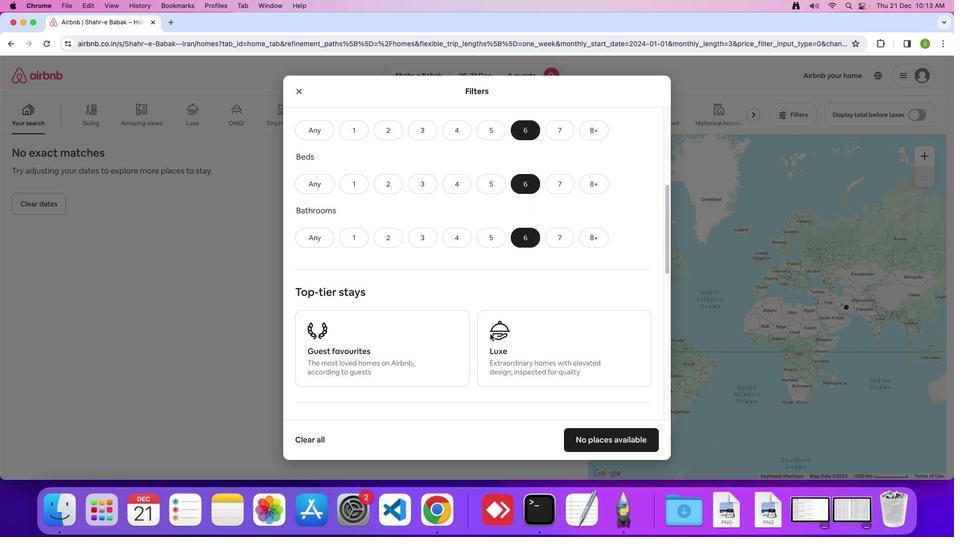
Action: Mouse scrolled (489, 333) with delta (0, -1)
Screenshot: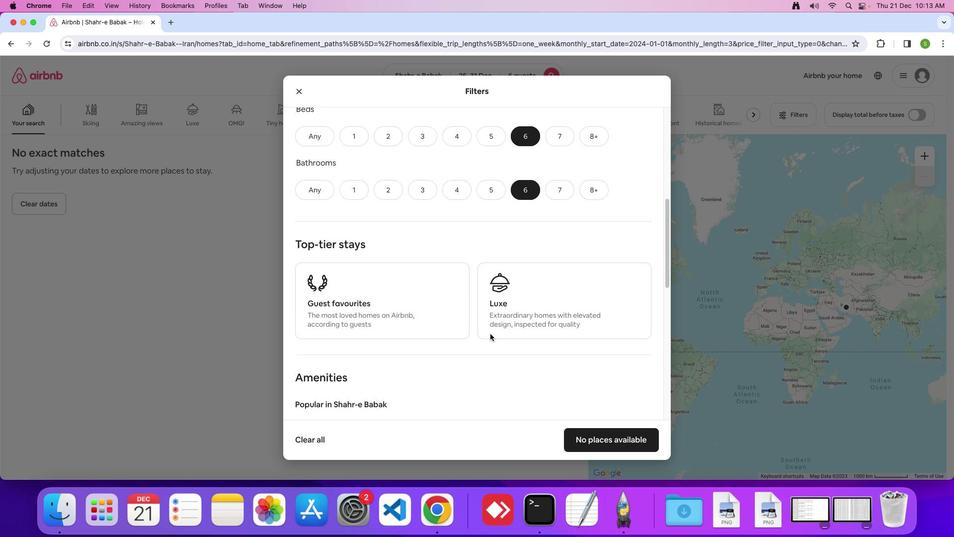 
Action: Mouse scrolled (489, 333) with delta (0, 0)
Screenshot: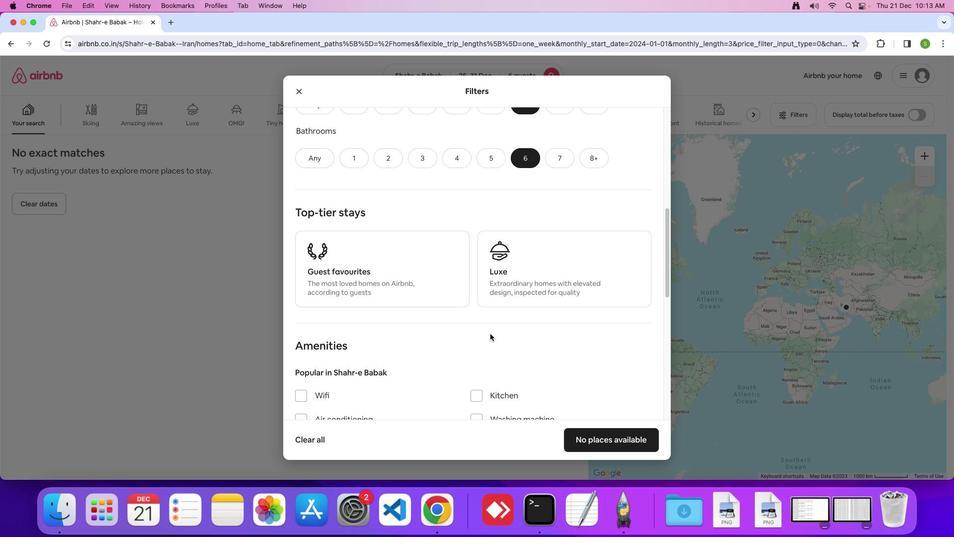 
Action: Mouse scrolled (489, 333) with delta (0, 0)
Screenshot: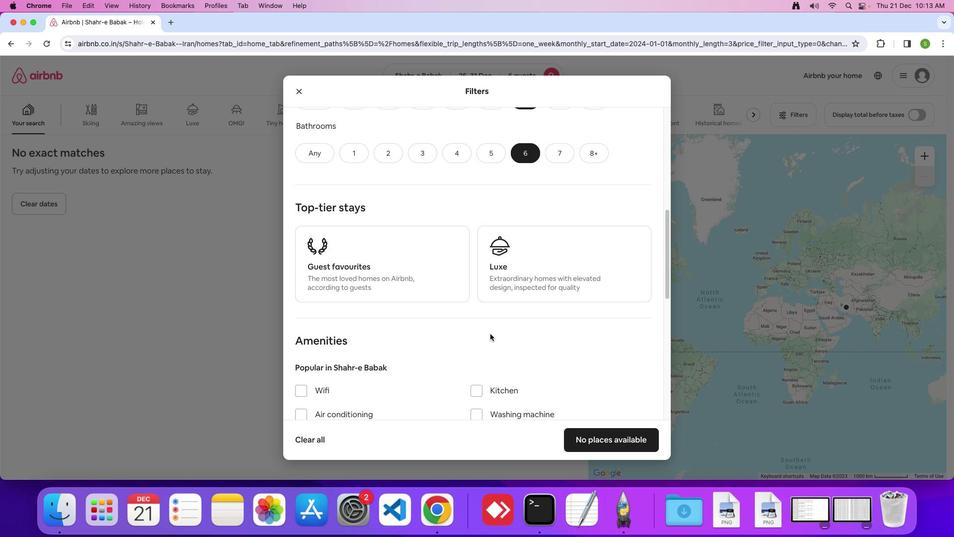 
Action: Mouse scrolled (489, 333) with delta (0, 0)
Screenshot: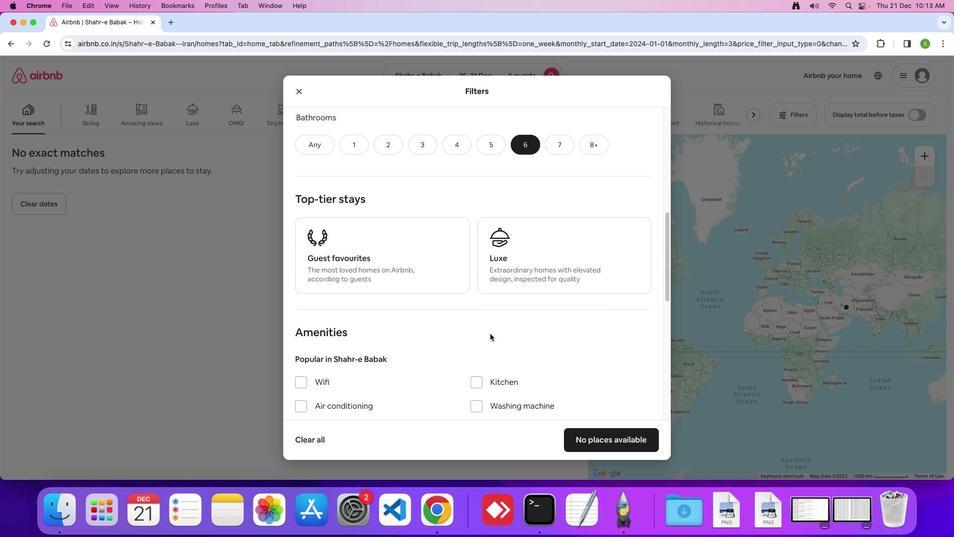 
Action: Mouse scrolled (489, 333) with delta (0, 0)
Screenshot: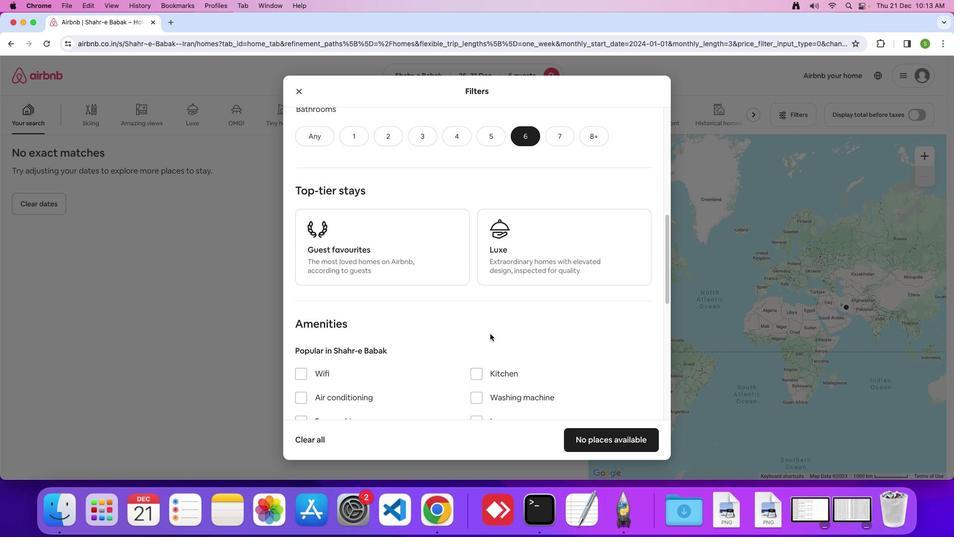 
Action: Mouse scrolled (489, 333) with delta (0, 0)
Screenshot: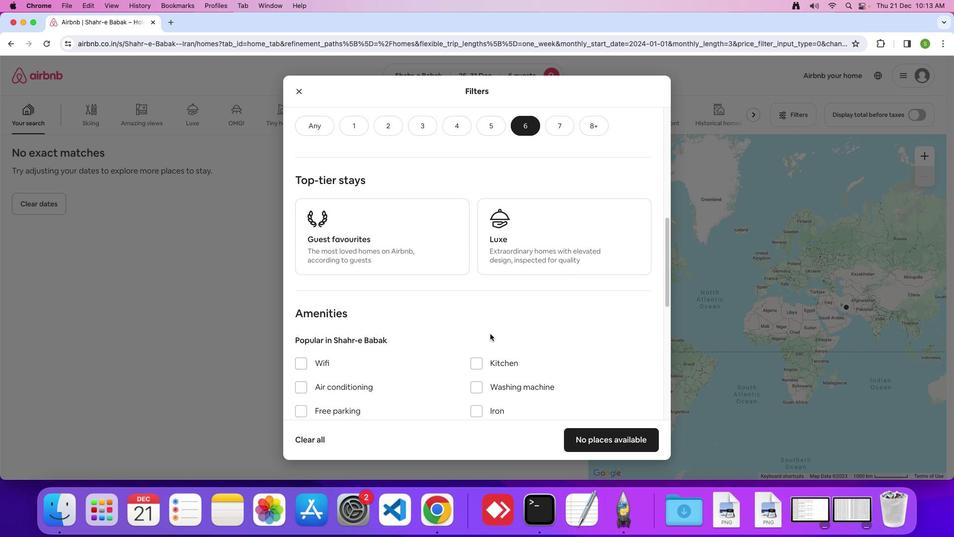 
Action: Mouse scrolled (489, 333) with delta (0, 0)
Screenshot: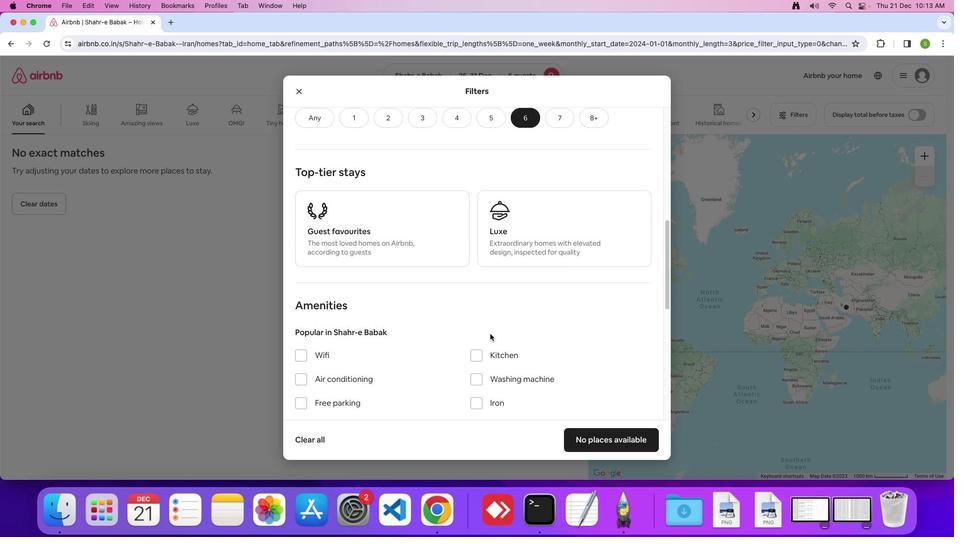
Action: Mouse scrolled (489, 333) with delta (0, -1)
Screenshot: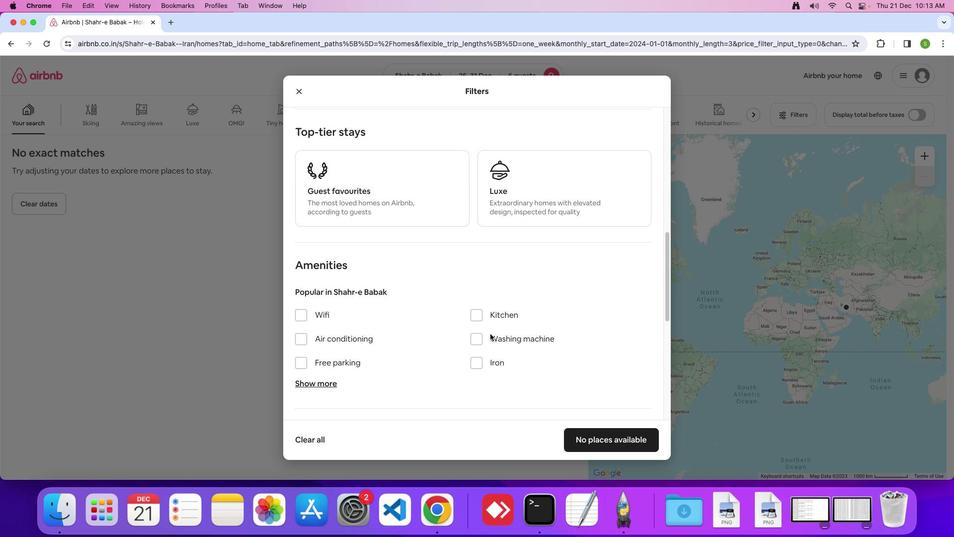 
Action: Mouse moved to (301, 277)
Screenshot: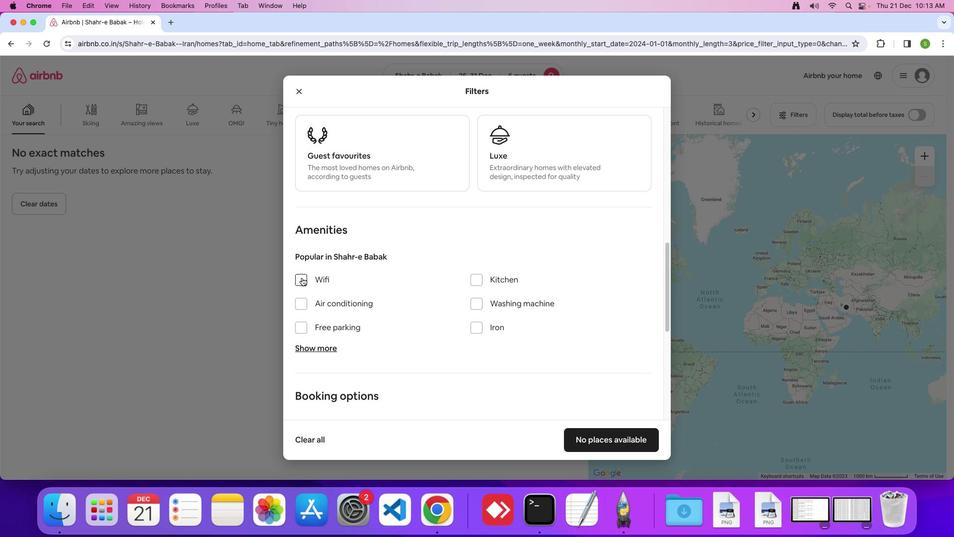 
Action: Mouse pressed left at (301, 277)
Screenshot: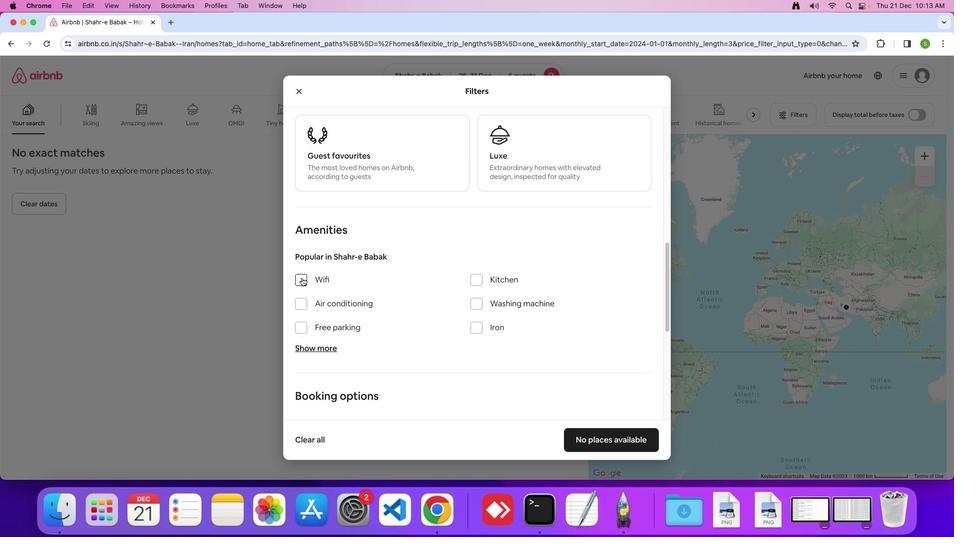 
Action: Mouse moved to (294, 325)
Screenshot: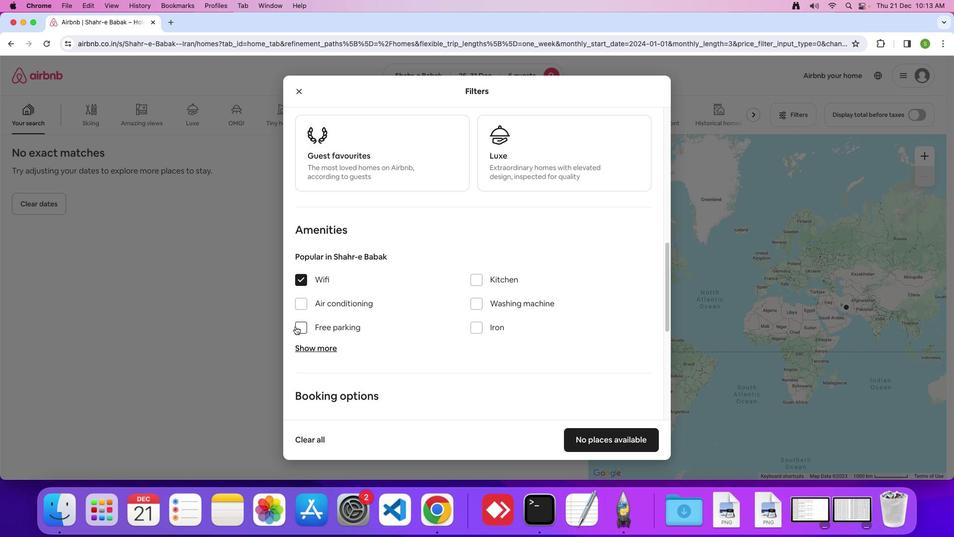 
Action: Mouse pressed left at (294, 325)
Screenshot: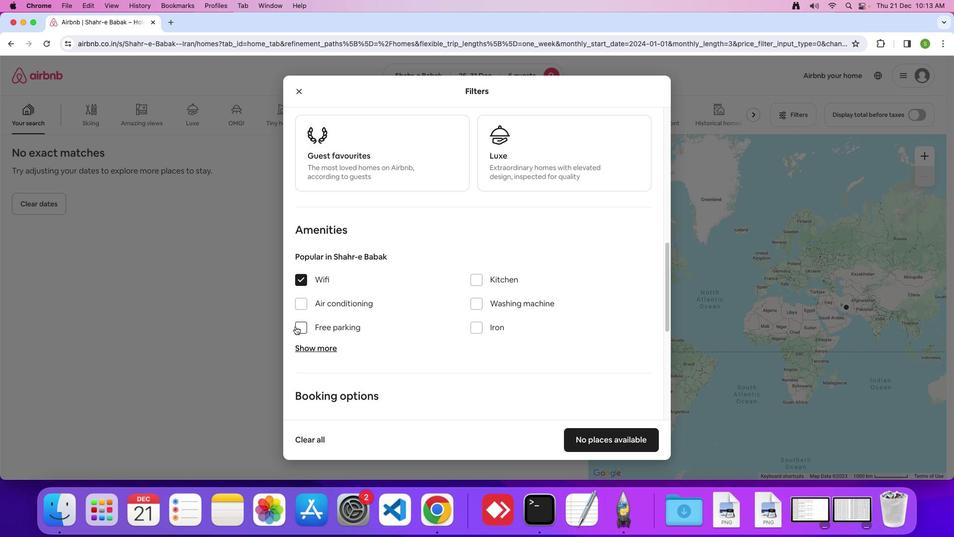 
Action: Mouse moved to (307, 349)
Screenshot: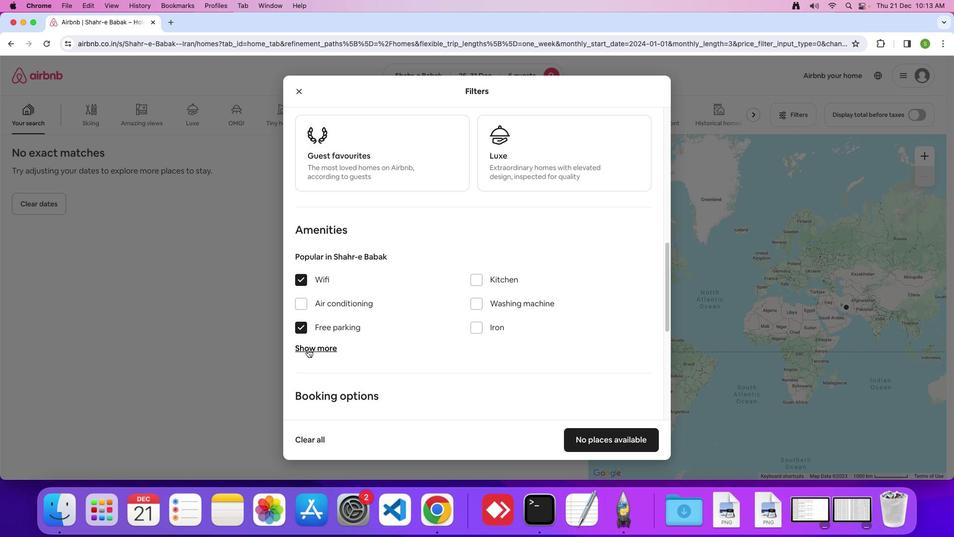 
Action: Mouse pressed left at (307, 349)
Screenshot: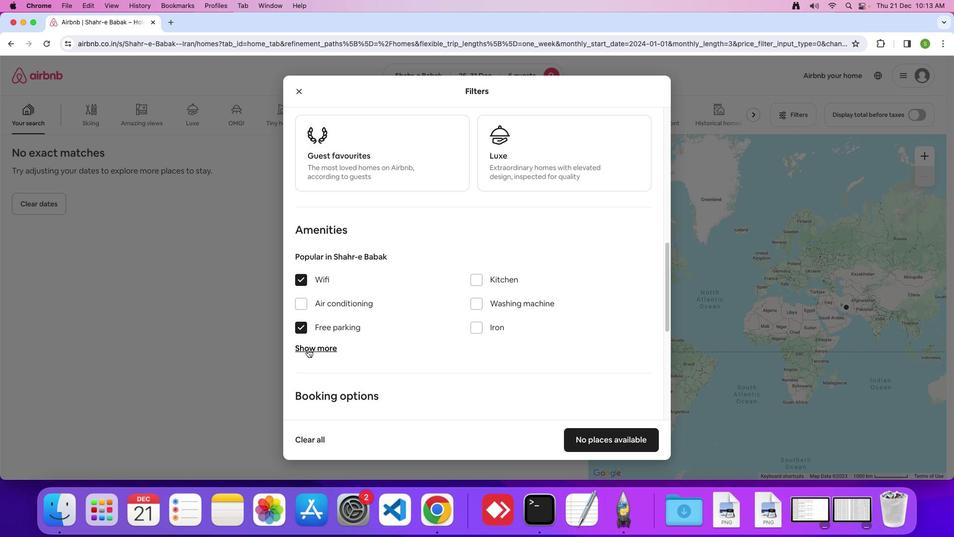 
Action: Mouse moved to (415, 343)
Screenshot: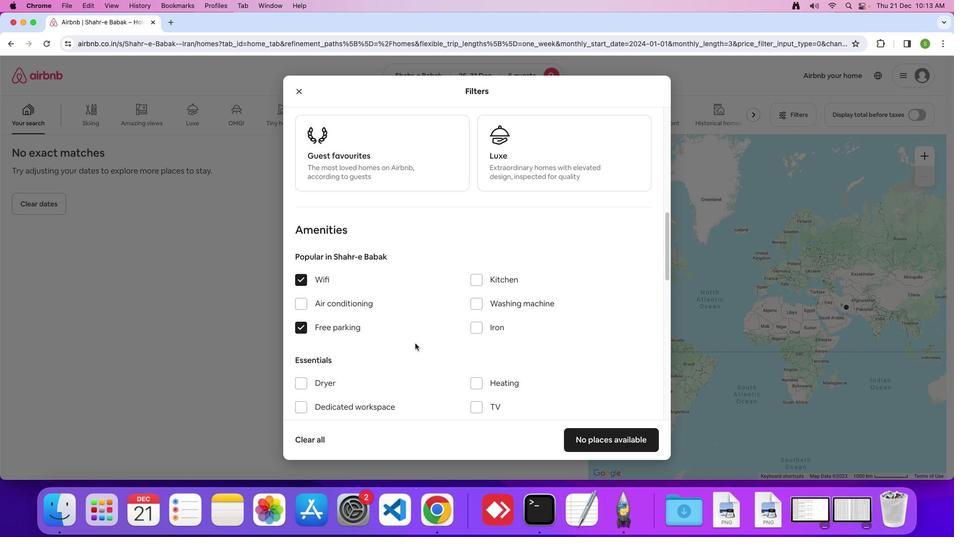 
Action: Mouse scrolled (415, 343) with delta (0, 0)
Screenshot: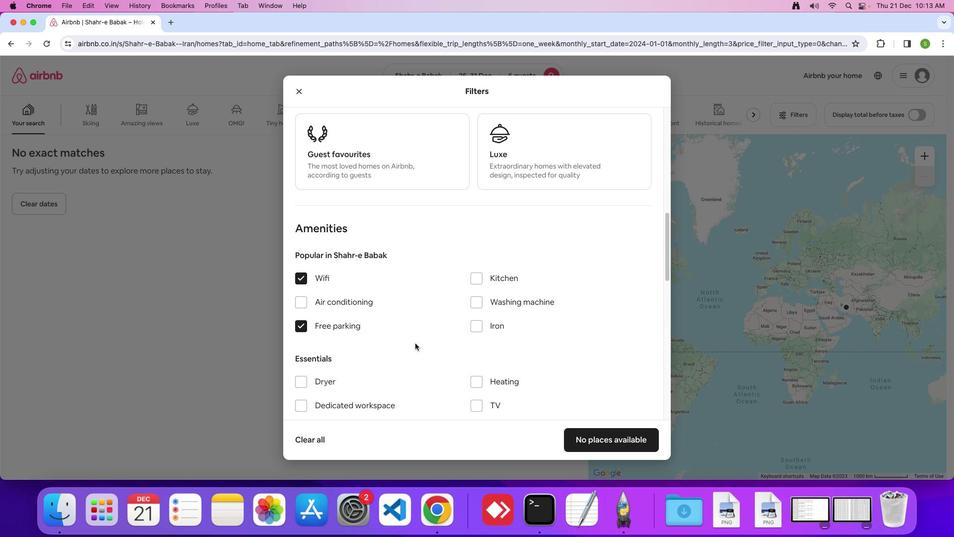 
Action: Mouse scrolled (415, 343) with delta (0, 0)
Screenshot: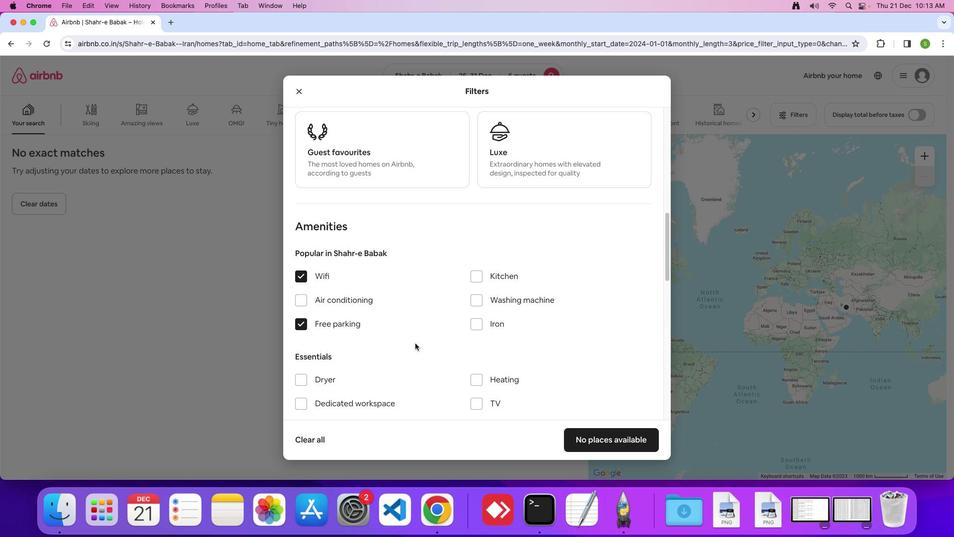 
Action: Mouse scrolled (415, 343) with delta (0, 0)
Screenshot: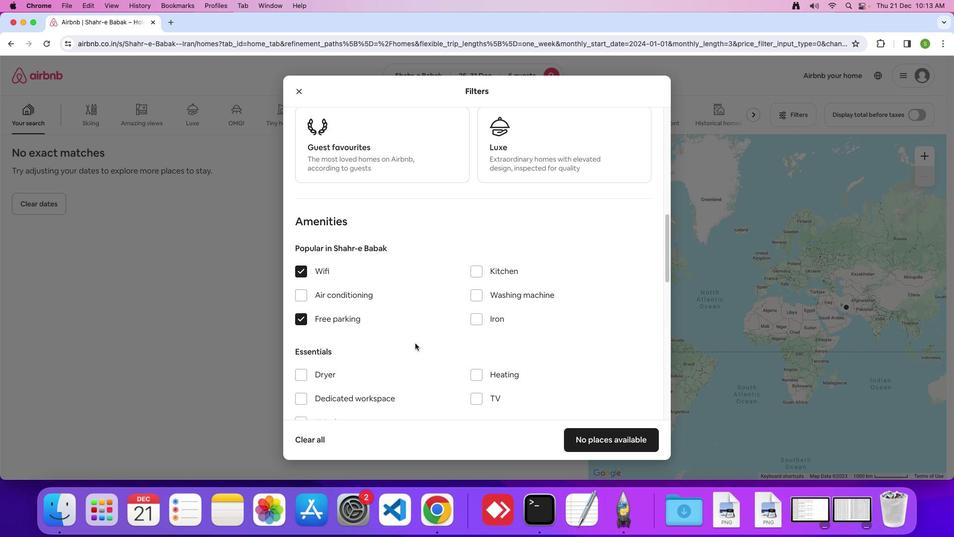 
Action: Mouse scrolled (415, 343) with delta (0, 0)
Screenshot: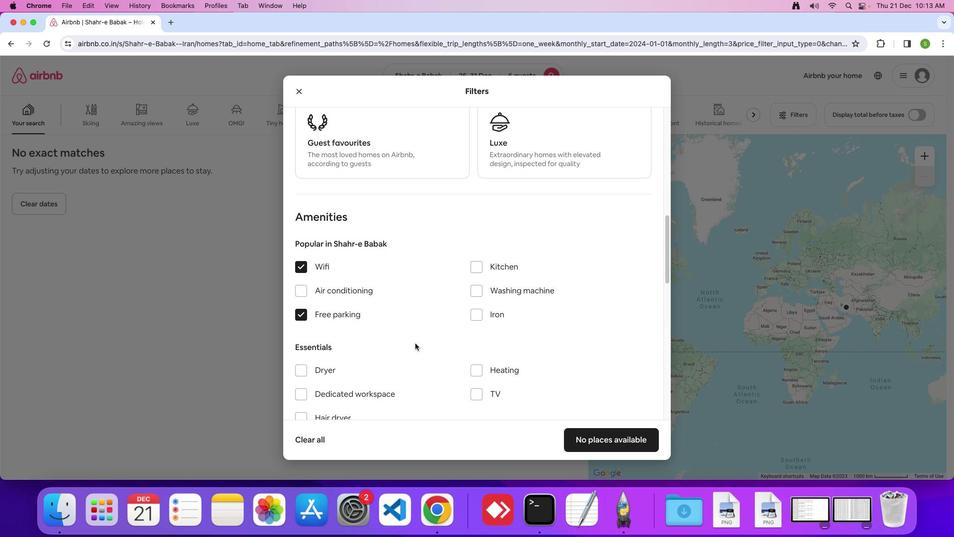
Action: Mouse scrolled (415, 343) with delta (0, 0)
Screenshot: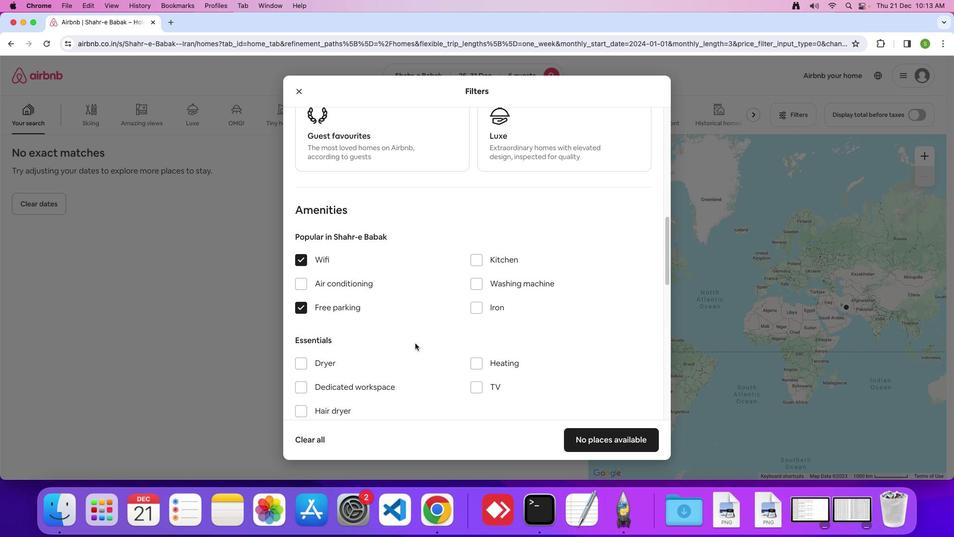 
Action: Mouse scrolled (415, 343) with delta (0, 0)
Screenshot: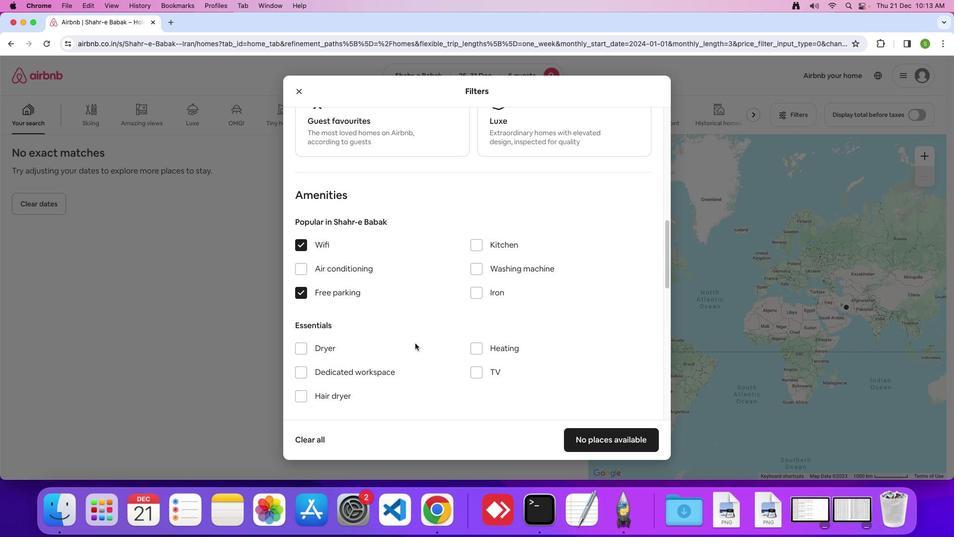 
Action: Mouse moved to (475, 357)
Screenshot: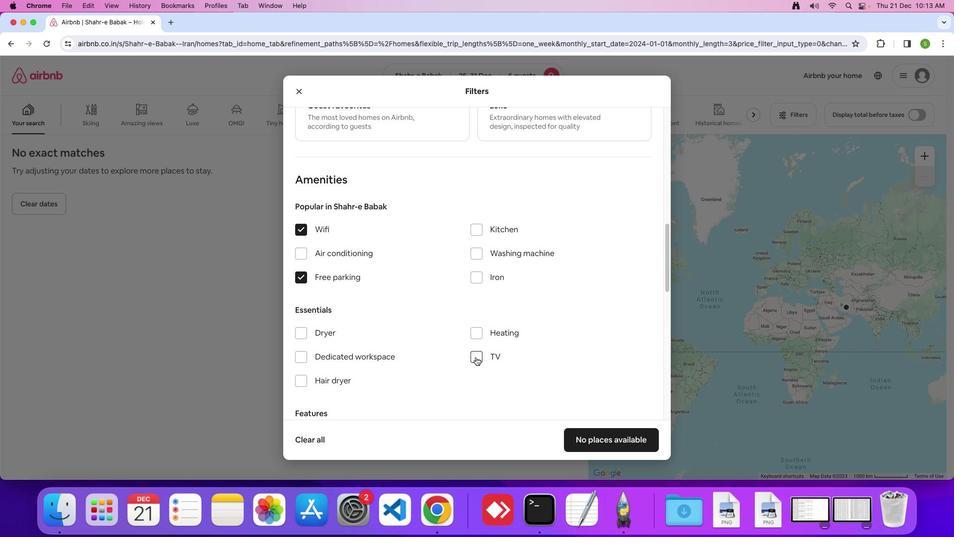 
Action: Mouse pressed left at (475, 357)
Screenshot: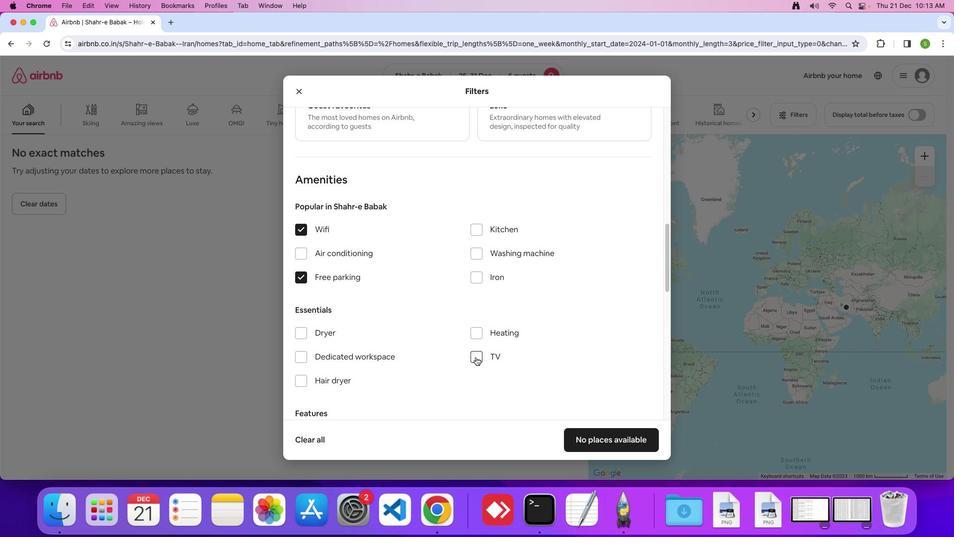 
Action: Mouse moved to (426, 337)
Screenshot: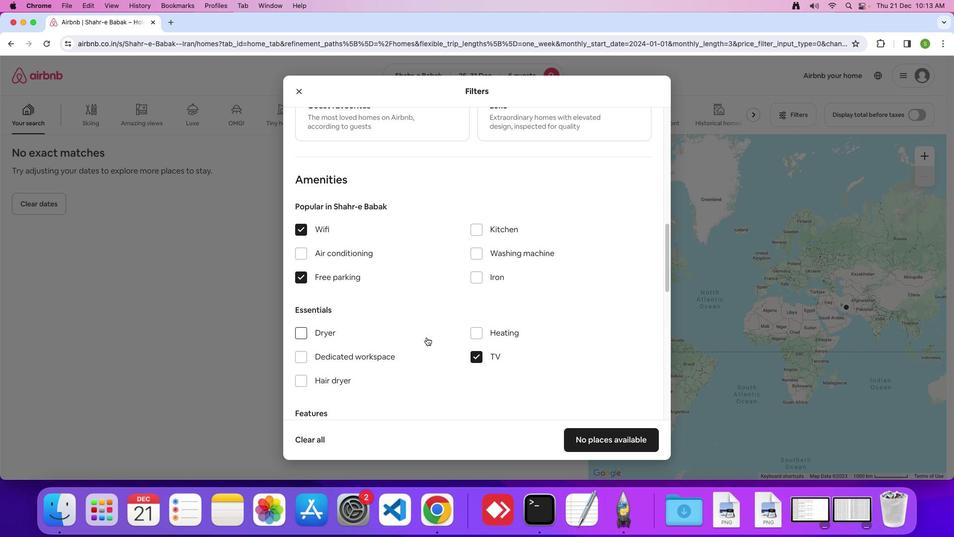 
Action: Mouse scrolled (426, 337) with delta (0, 0)
Screenshot: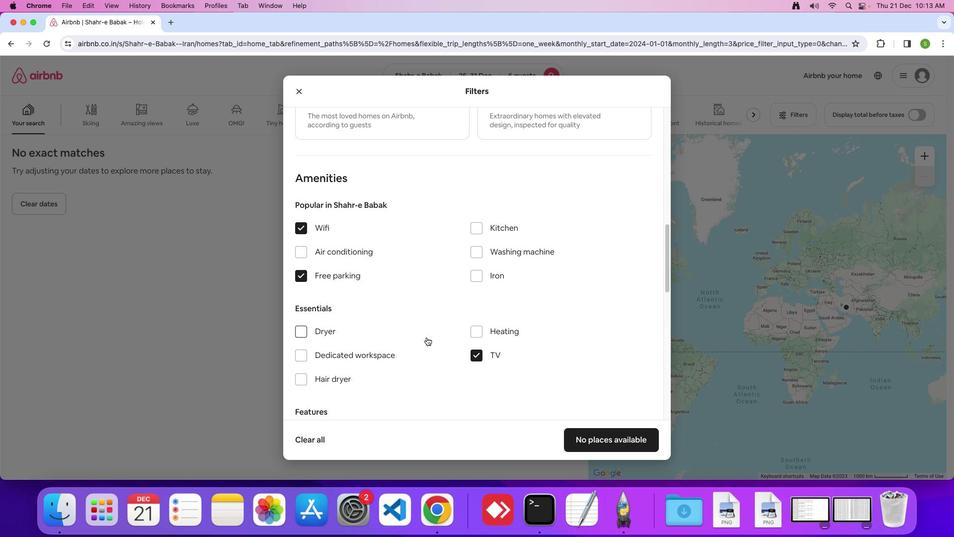 
Action: Mouse scrolled (426, 337) with delta (0, 0)
Screenshot: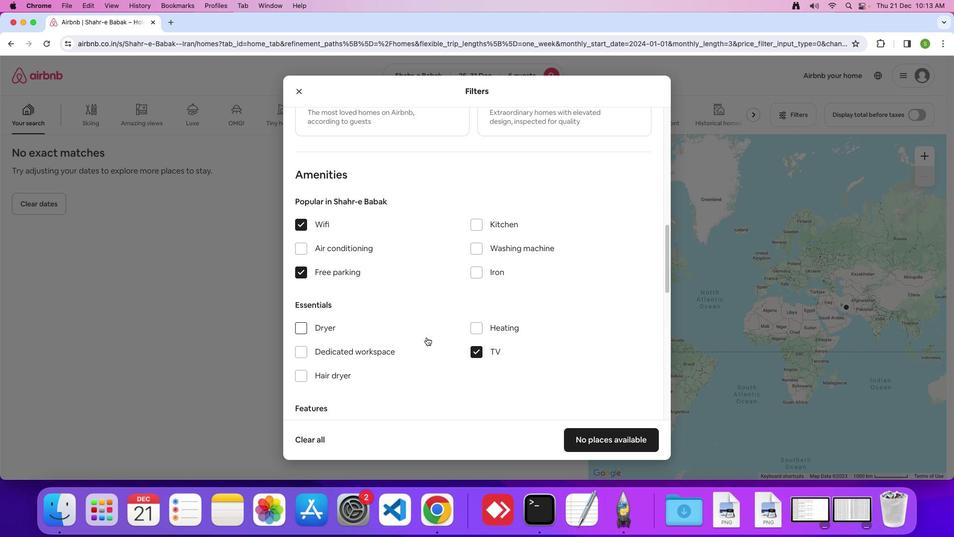 
Action: Mouse scrolled (426, 337) with delta (0, 0)
Screenshot: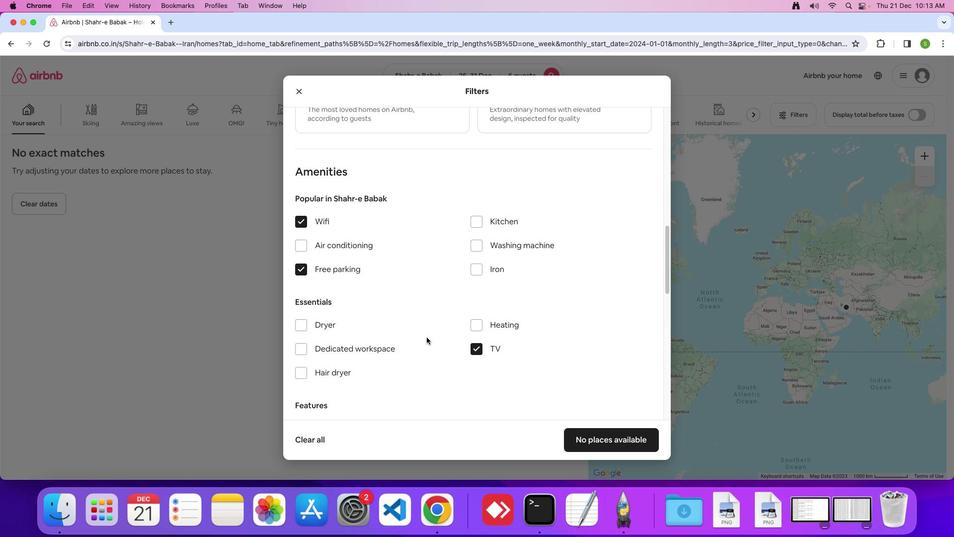 
Action: Mouse scrolled (426, 337) with delta (0, 0)
Screenshot: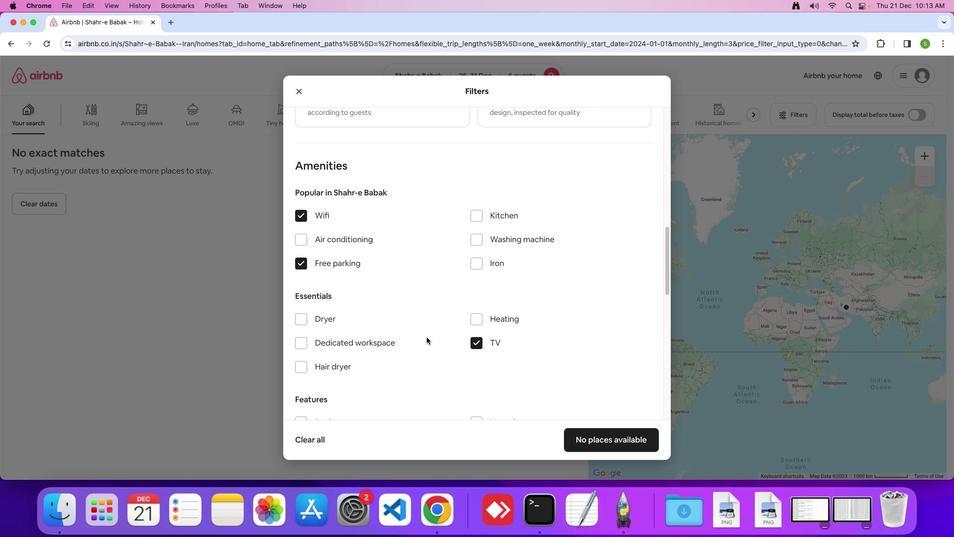 
Action: Mouse scrolled (426, 337) with delta (0, 0)
Screenshot: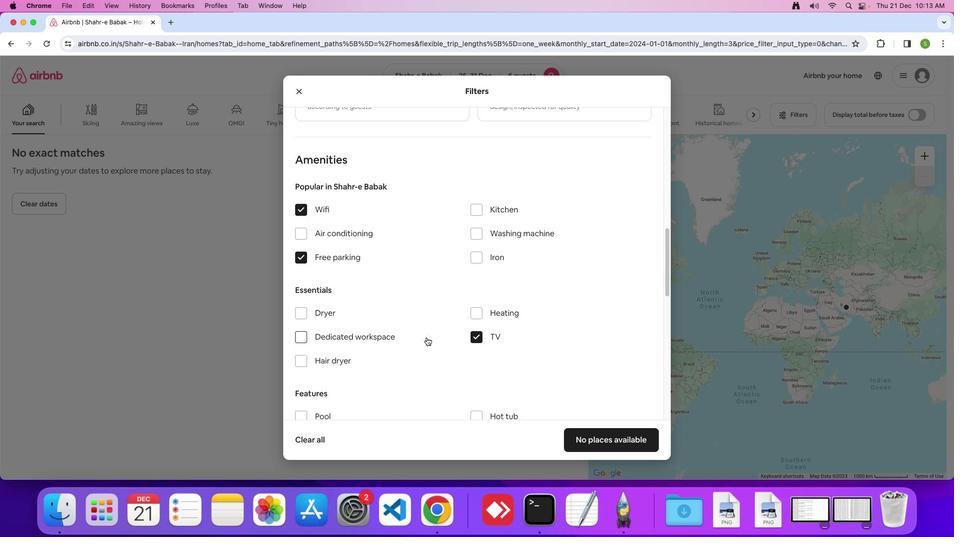 
Action: Mouse scrolled (426, 337) with delta (0, 0)
Screenshot: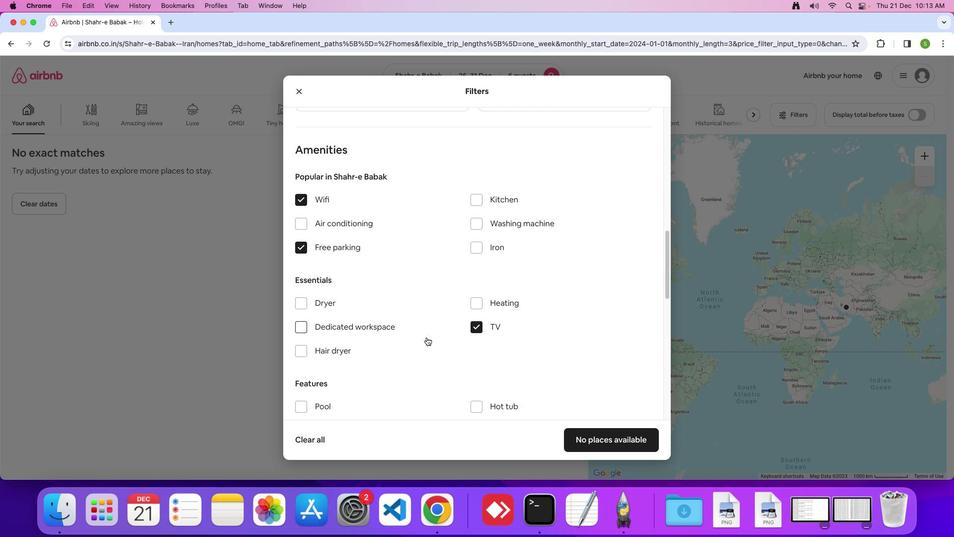 
Action: Mouse scrolled (426, 337) with delta (0, 0)
Screenshot: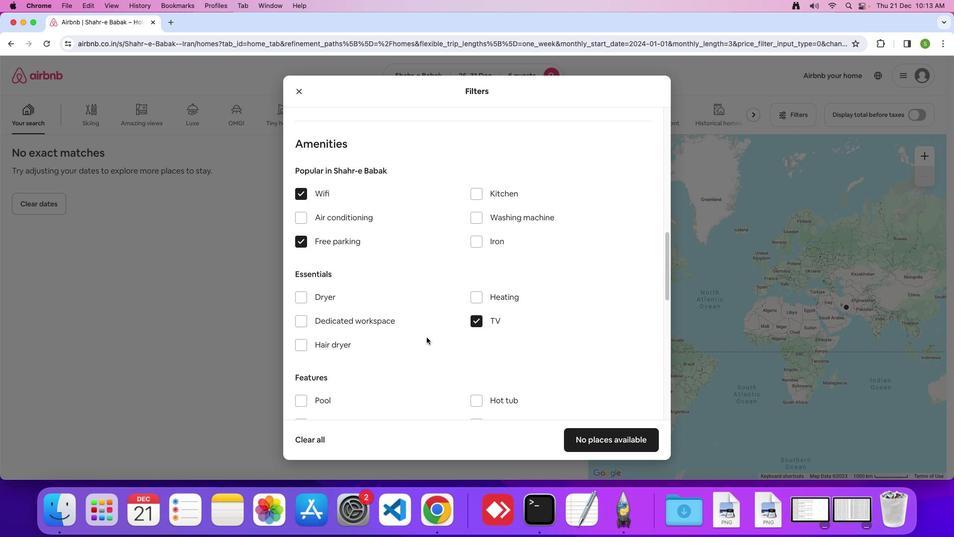 
Action: Mouse scrolled (426, 337) with delta (0, 0)
Screenshot: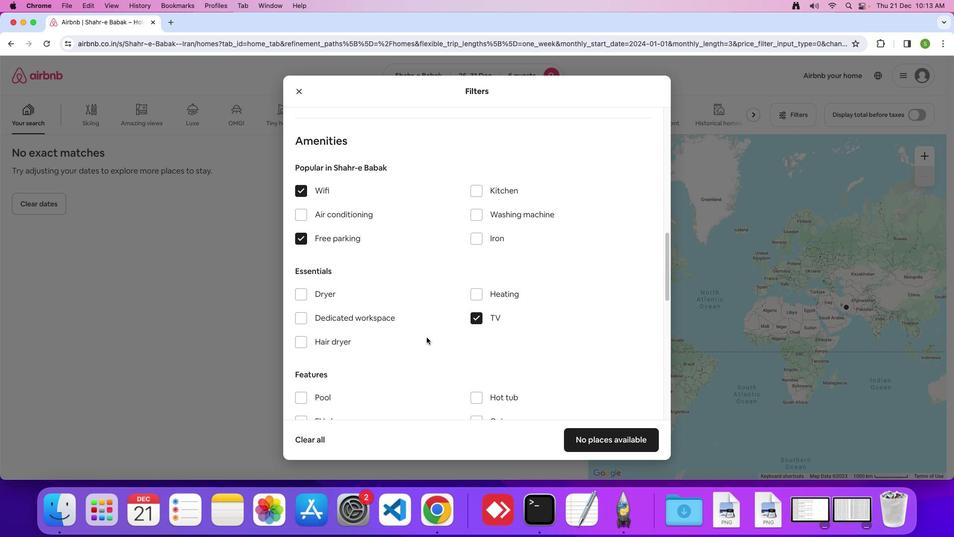
Action: Mouse scrolled (426, 337) with delta (0, 0)
Screenshot: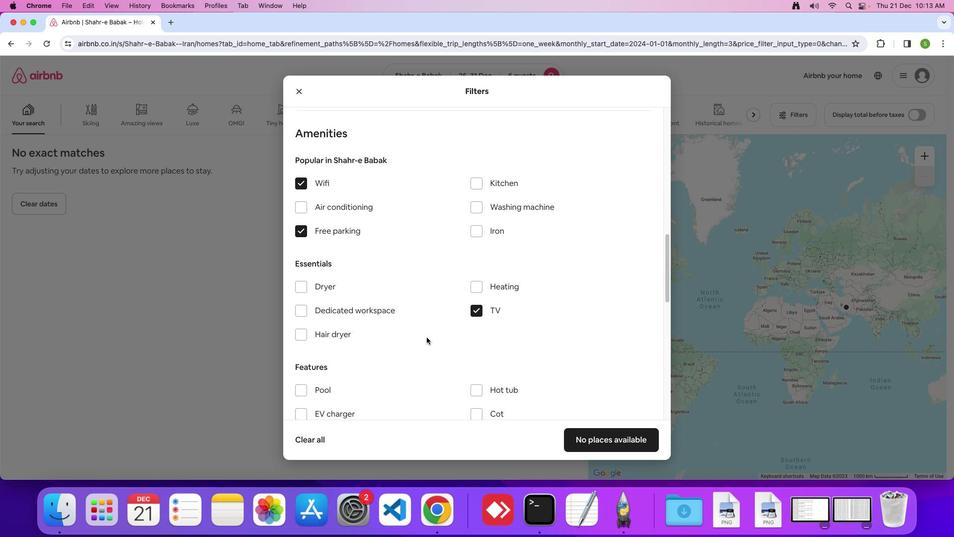 
Action: Mouse scrolled (426, 337) with delta (0, 0)
Screenshot: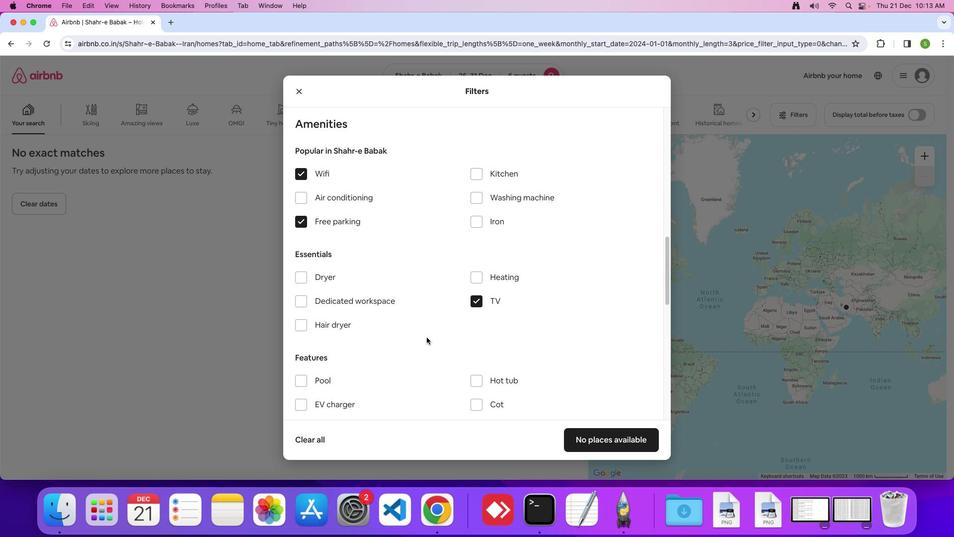 
Action: Mouse scrolled (426, 337) with delta (0, 0)
Screenshot: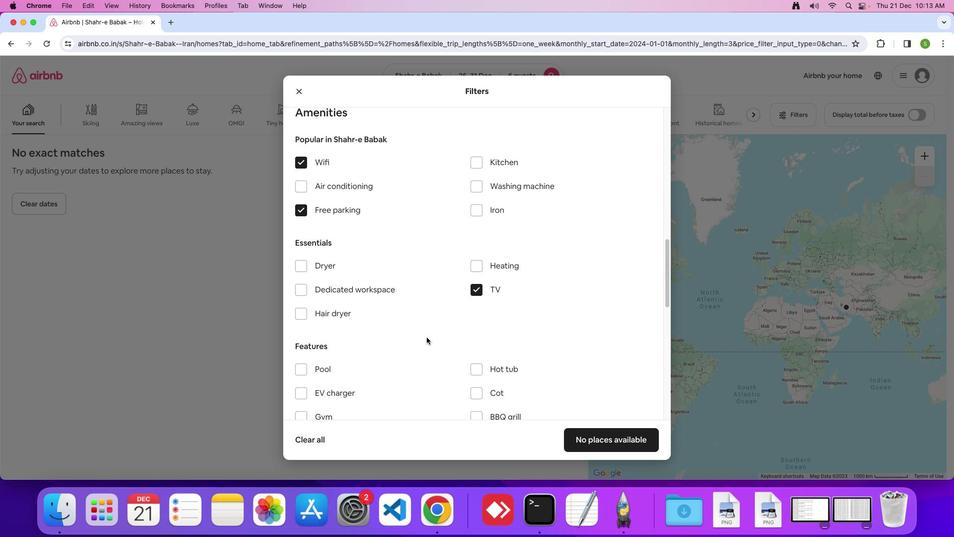 
Action: Mouse scrolled (426, 337) with delta (0, 0)
Screenshot: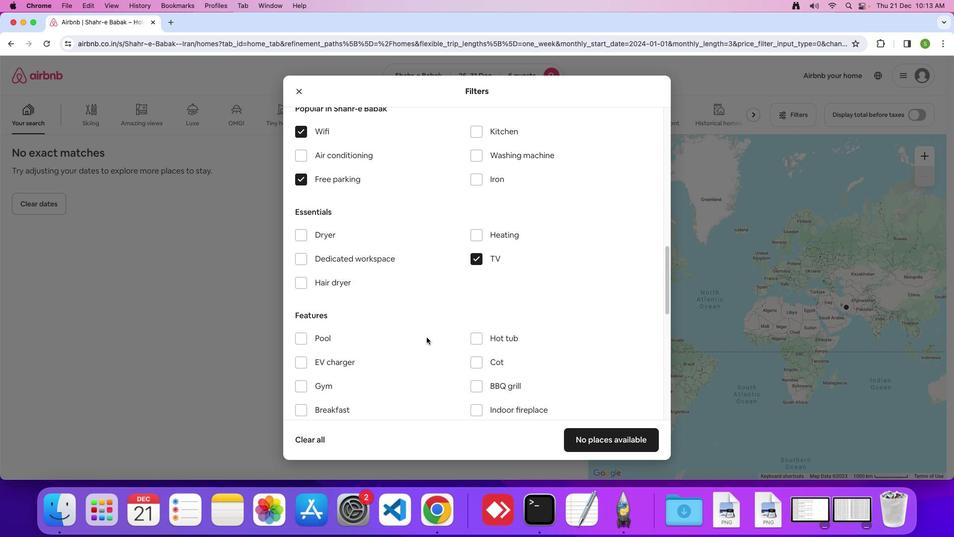 
Action: Mouse scrolled (426, 337) with delta (0, 0)
Screenshot: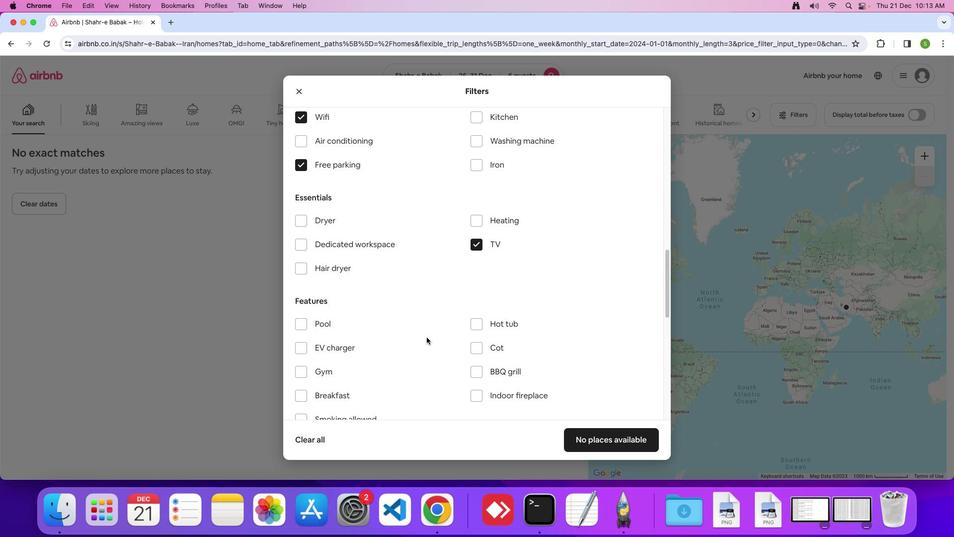 
Action: Mouse scrolled (426, 337) with delta (0, 0)
Screenshot: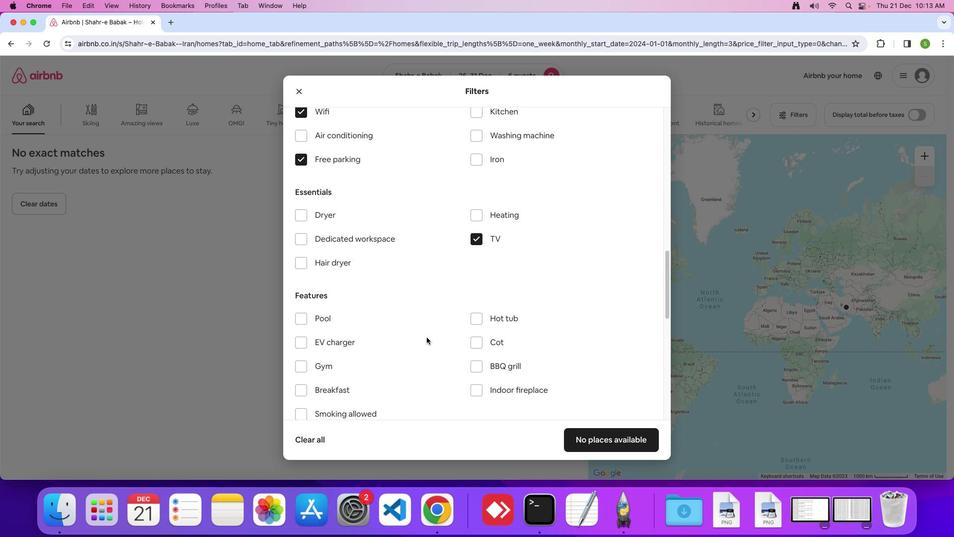 
Action: Mouse scrolled (426, 337) with delta (0, 0)
Screenshot: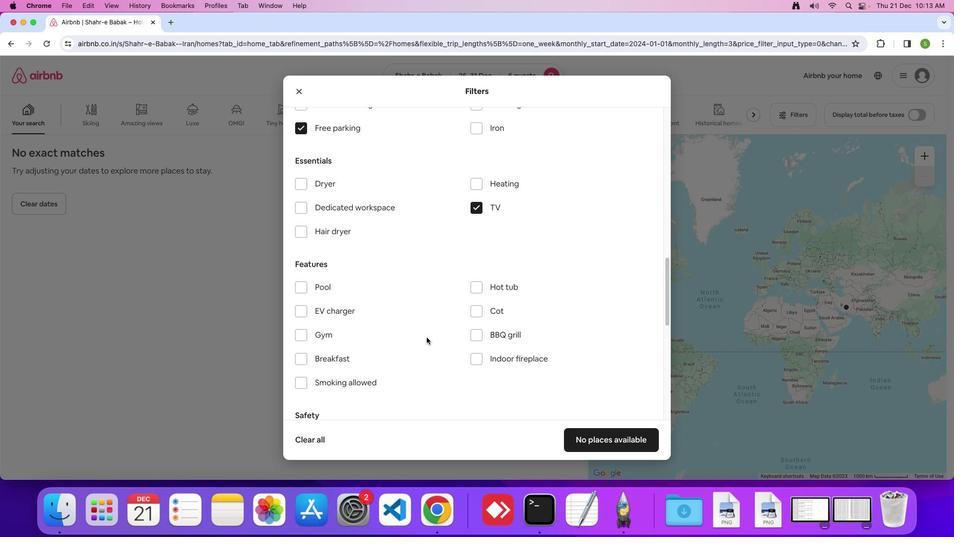 
Action: Mouse moved to (301, 325)
Screenshot: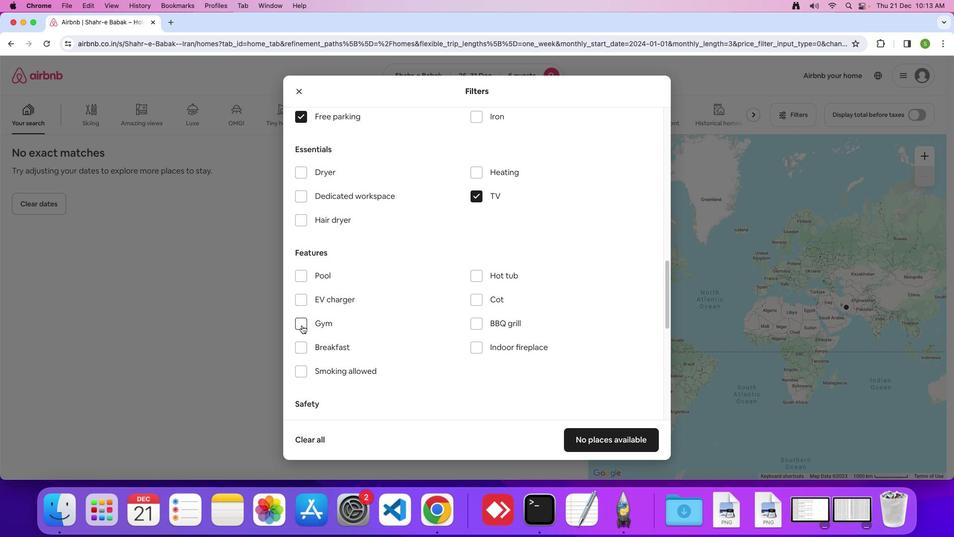 
Action: Mouse pressed left at (301, 325)
Screenshot: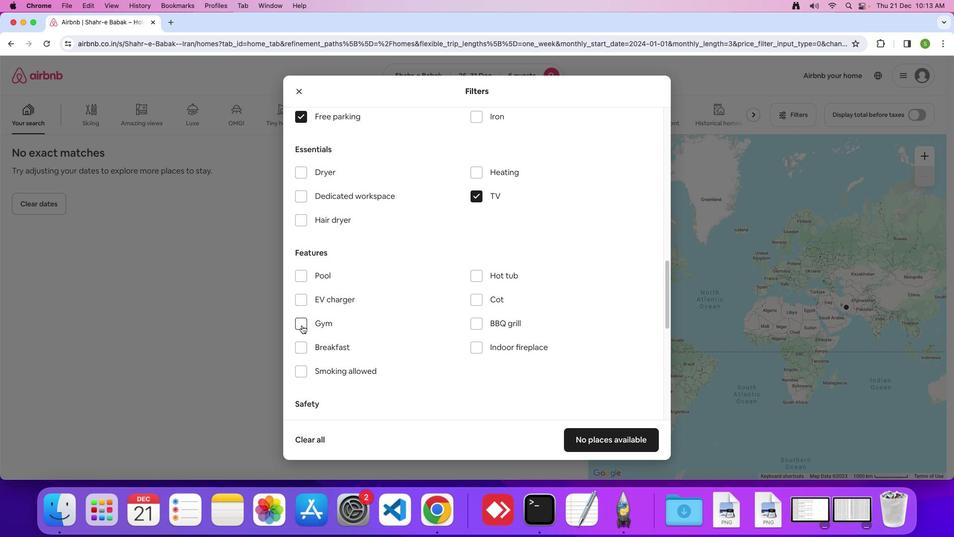 
Action: Mouse moved to (299, 348)
Screenshot: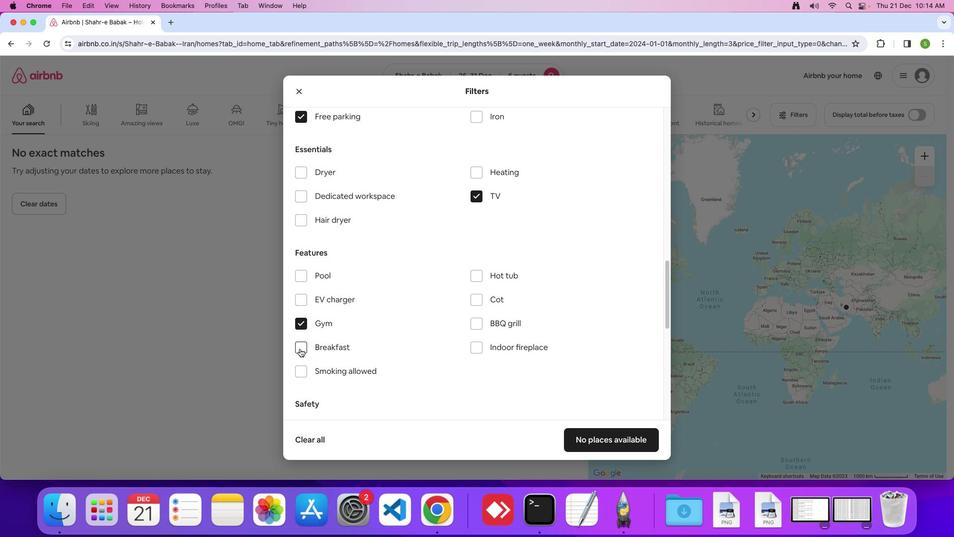 
Action: Mouse pressed left at (299, 348)
Screenshot: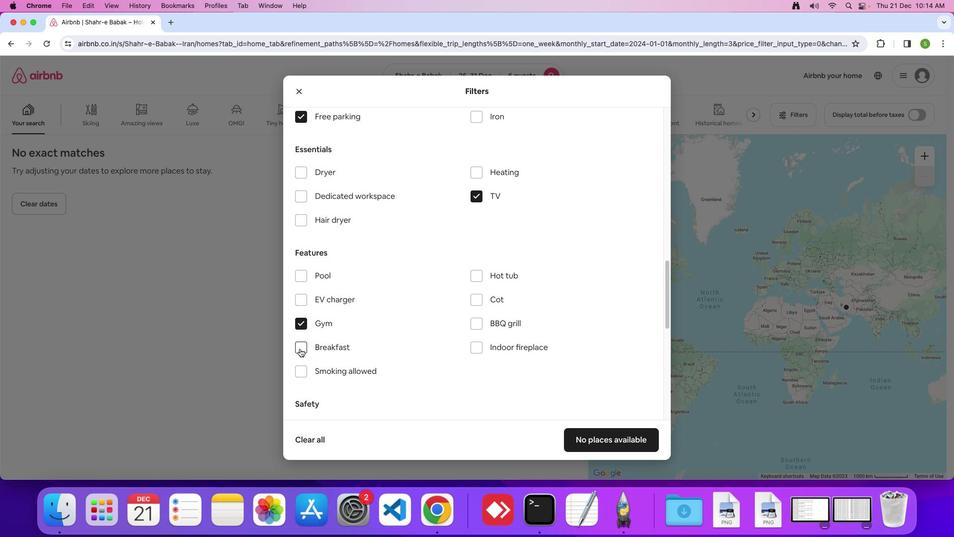 
Action: Mouse moved to (426, 331)
Screenshot: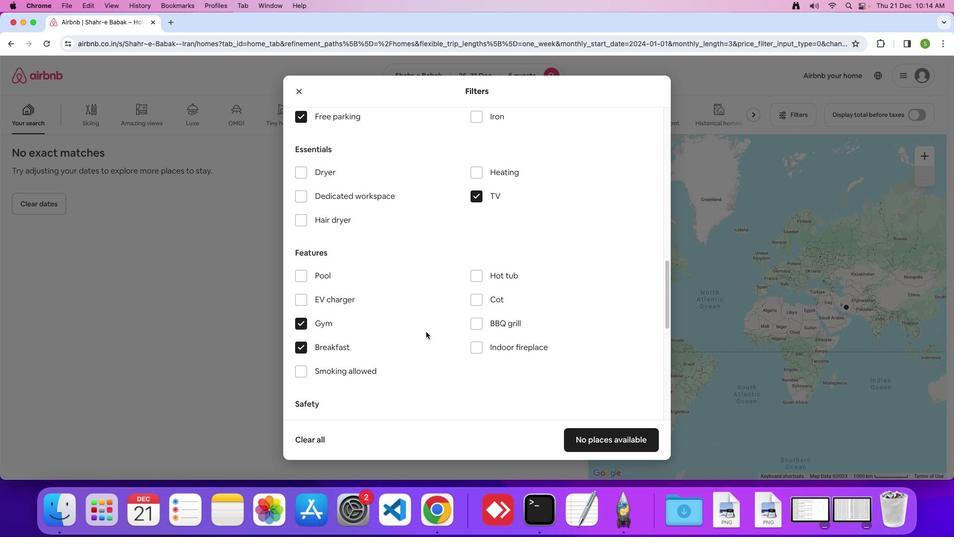 
Action: Mouse scrolled (426, 331) with delta (0, 0)
Screenshot: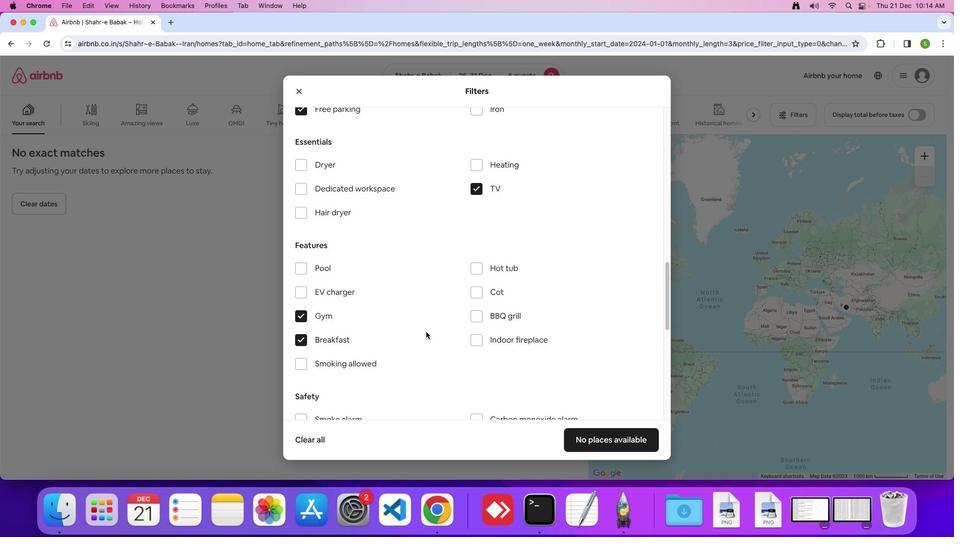 
Action: Mouse scrolled (426, 331) with delta (0, 0)
Screenshot: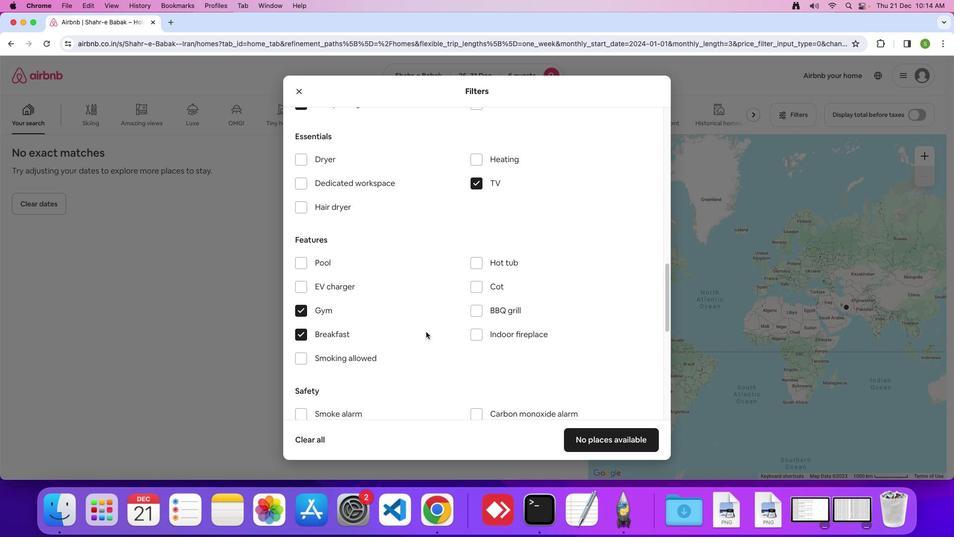 
Action: Mouse scrolled (426, 331) with delta (0, 0)
Screenshot: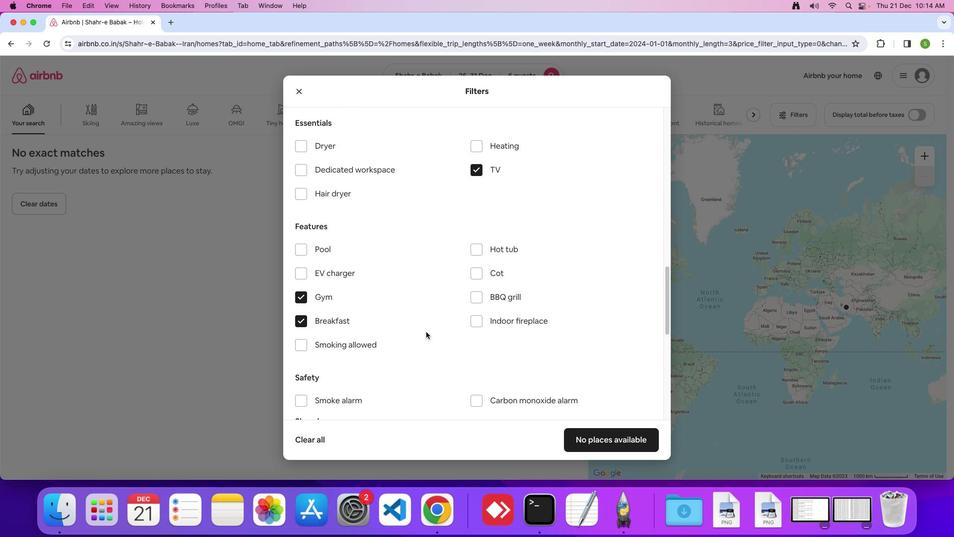 
Action: Mouse scrolled (426, 331) with delta (0, 0)
Screenshot: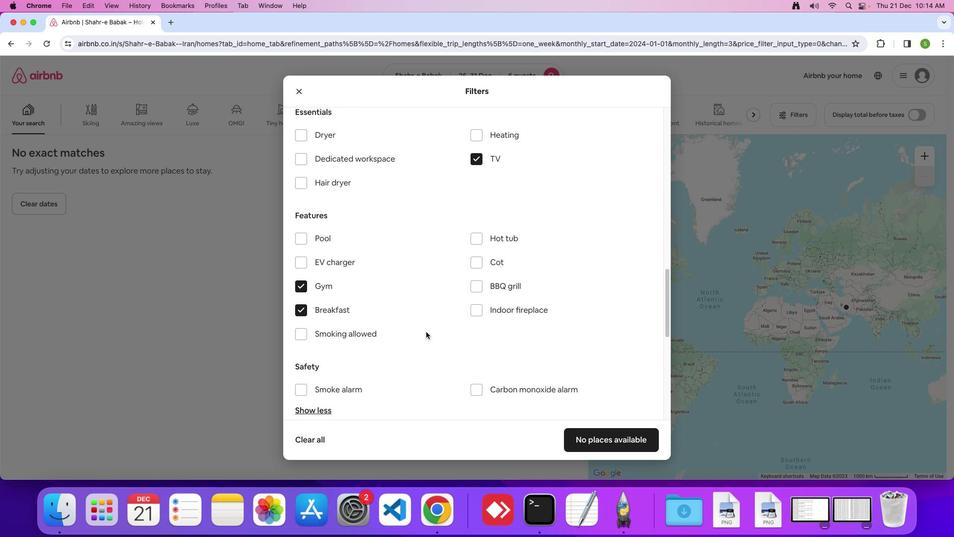 
Action: Mouse scrolled (426, 331) with delta (0, 0)
Screenshot: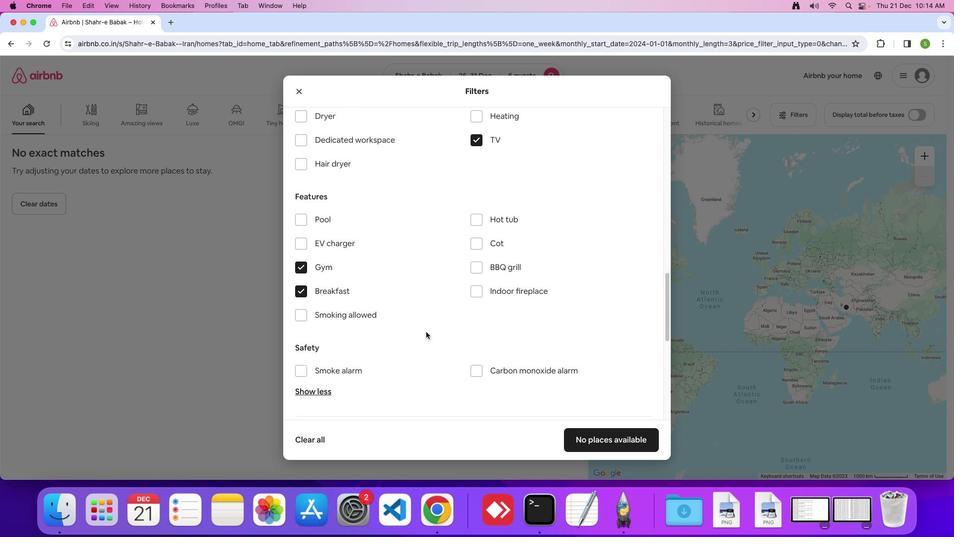
Action: Mouse scrolled (426, 331) with delta (0, 0)
Screenshot: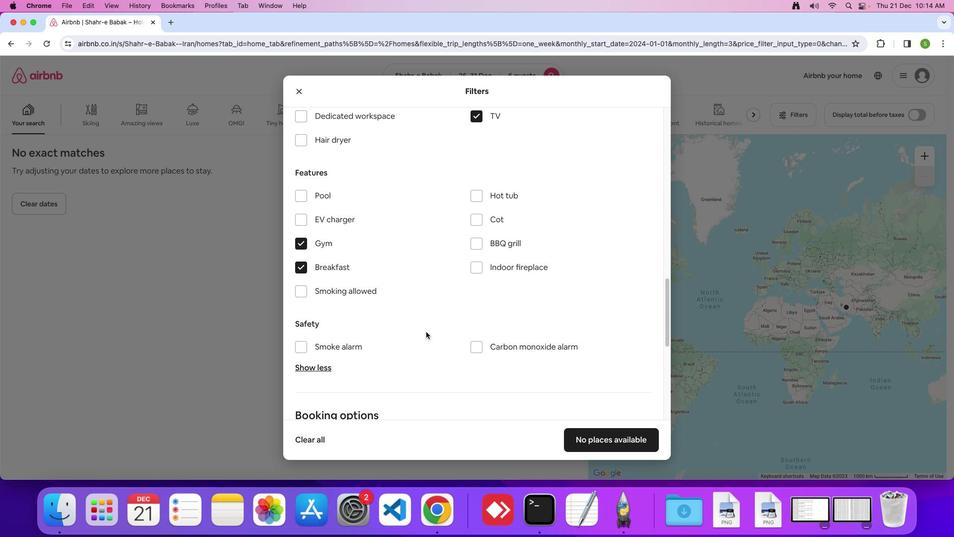 
Action: Mouse scrolled (426, 331) with delta (0, 0)
Screenshot: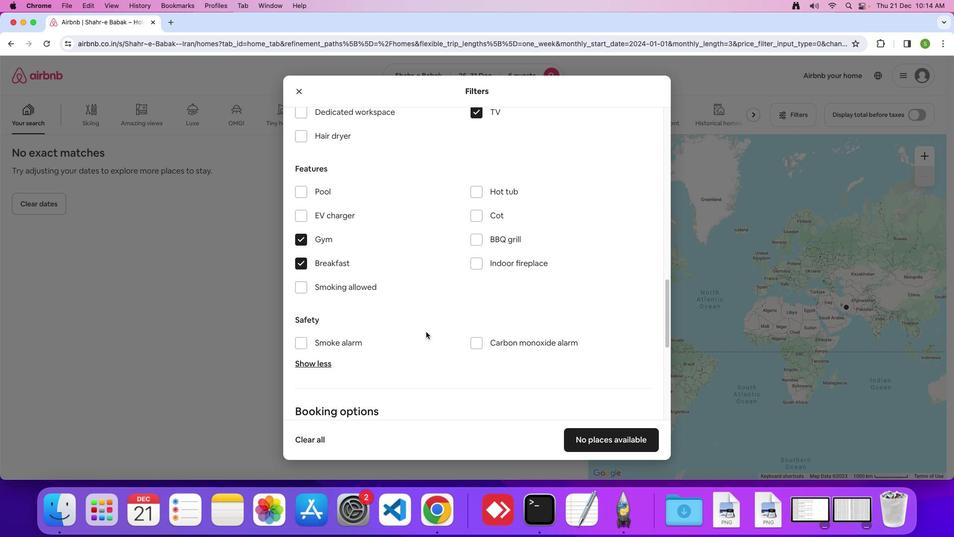 
Action: Mouse scrolled (426, 331) with delta (0, 0)
Screenshot: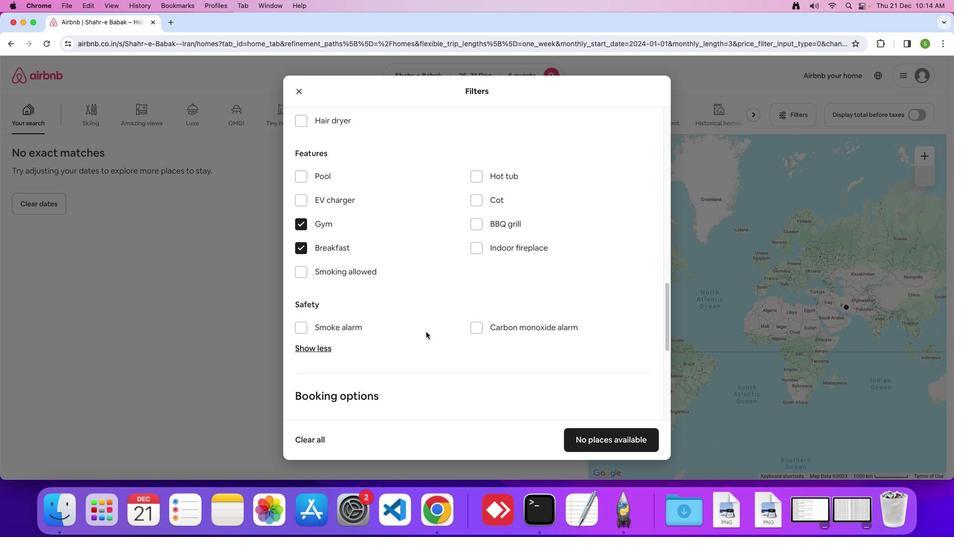 
Action: Mouse scrolled (426, 331) with delta (0, 0)
Screenshot: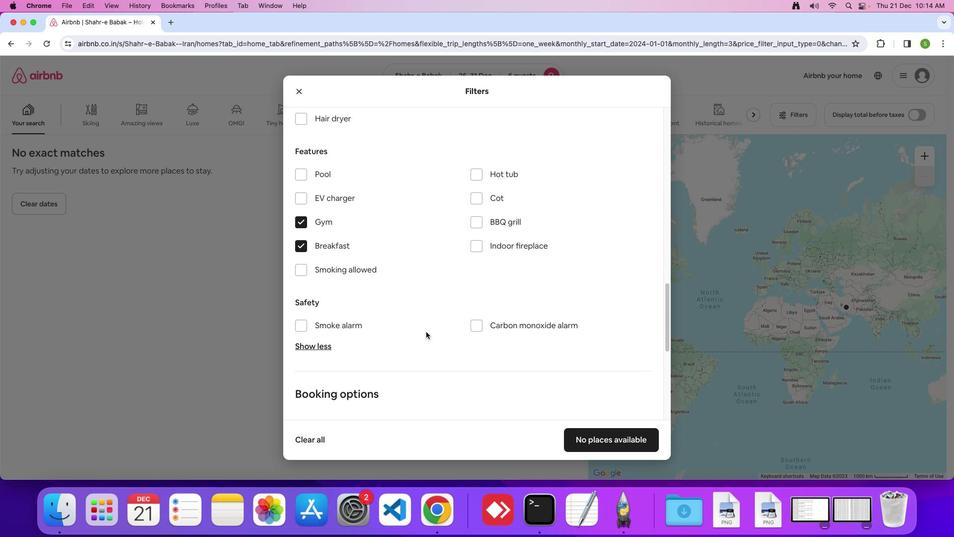 
Action: Mouse scrolled (426, 331) with delta (0, 0)
Screenshot: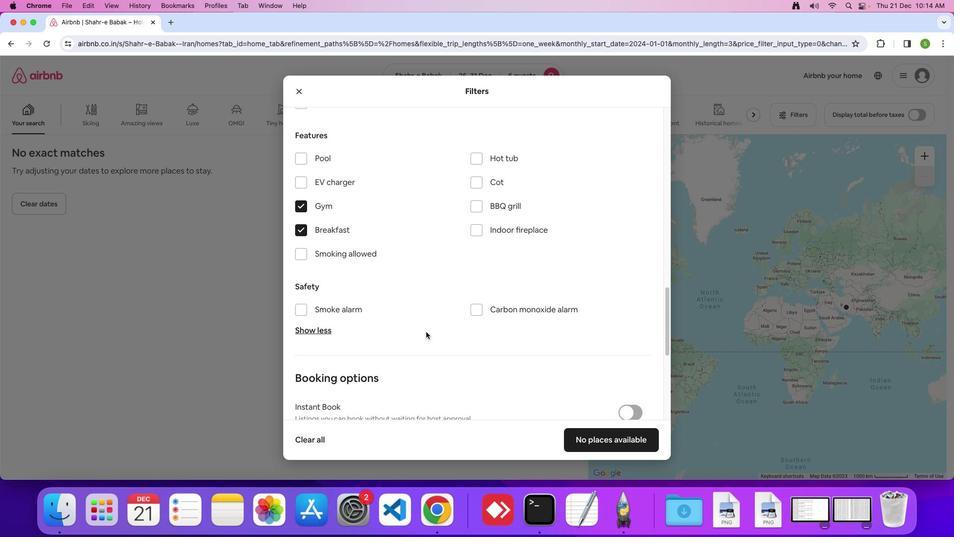 
Action: Mouse scrolled (426, 331) with delta (0, 0)
Screenshot: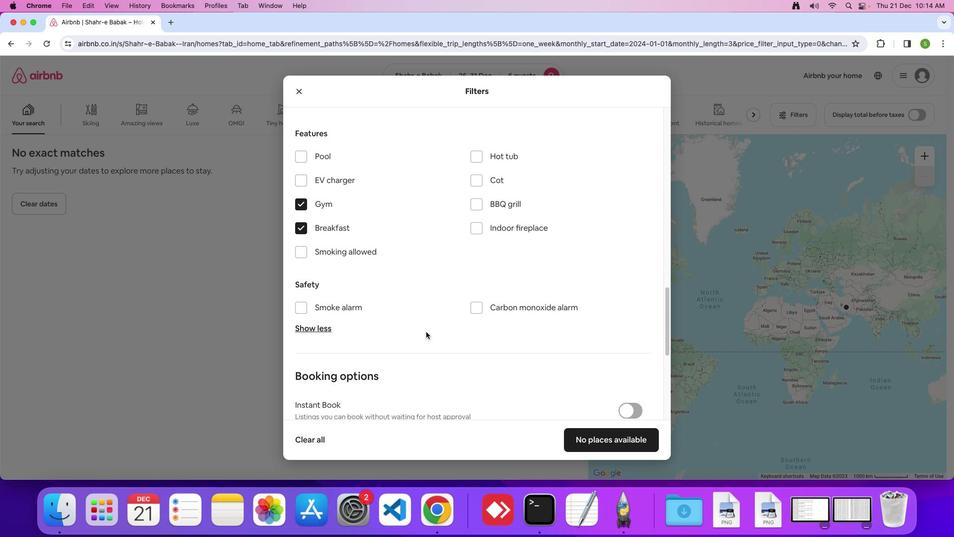 
Action: Mouse scrolled (426, 331) with delta (0, 0)
Screenshot: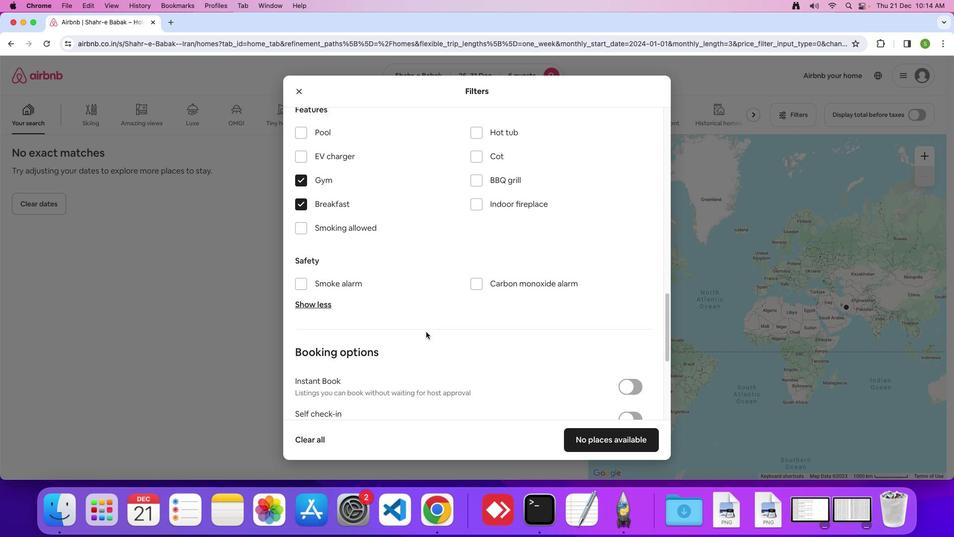 
Action: Mouse scrolled (426, 331) with delta (0, 0)
Screenshot: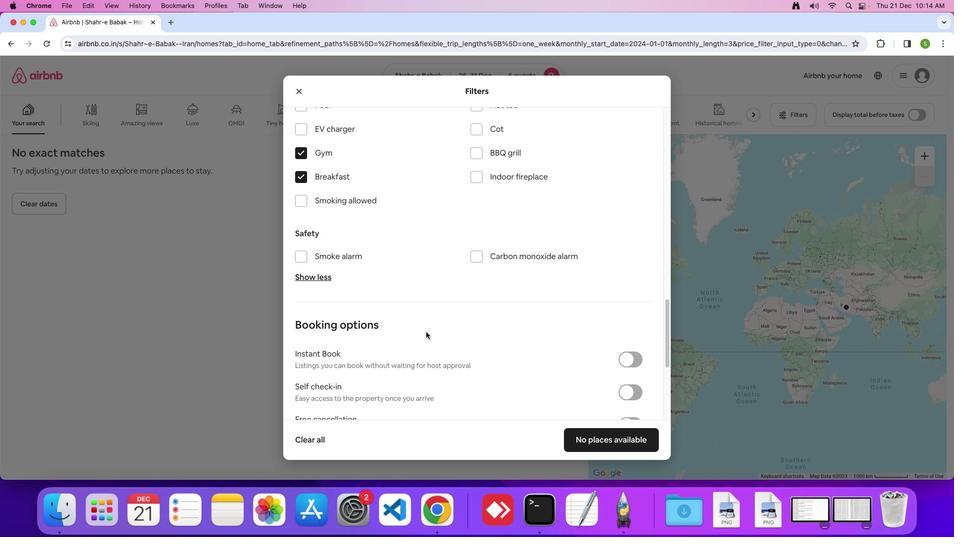
Action: Mouse scrolled (426, 331) with delta (0, 0)
Screenshot: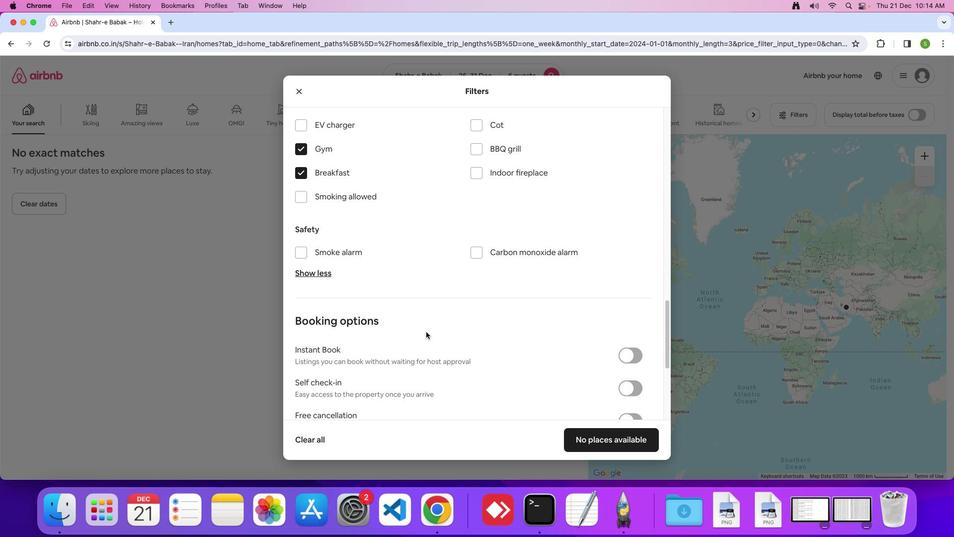 
Action: Mouse scrolled (426, 331) with delta (0, 0)
Screenshot: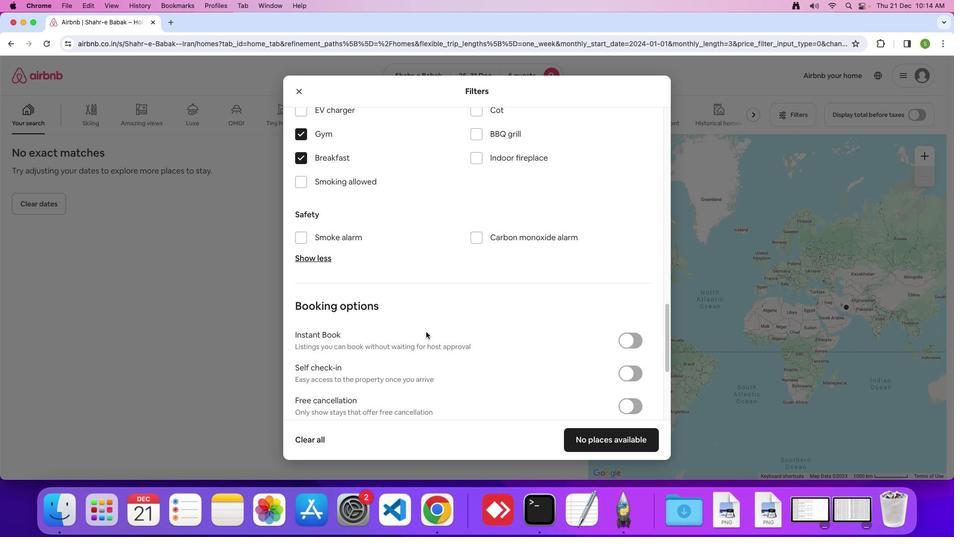 
Action: Mouse scrolled (426, 331) with delta (0, 0)
Screenshot: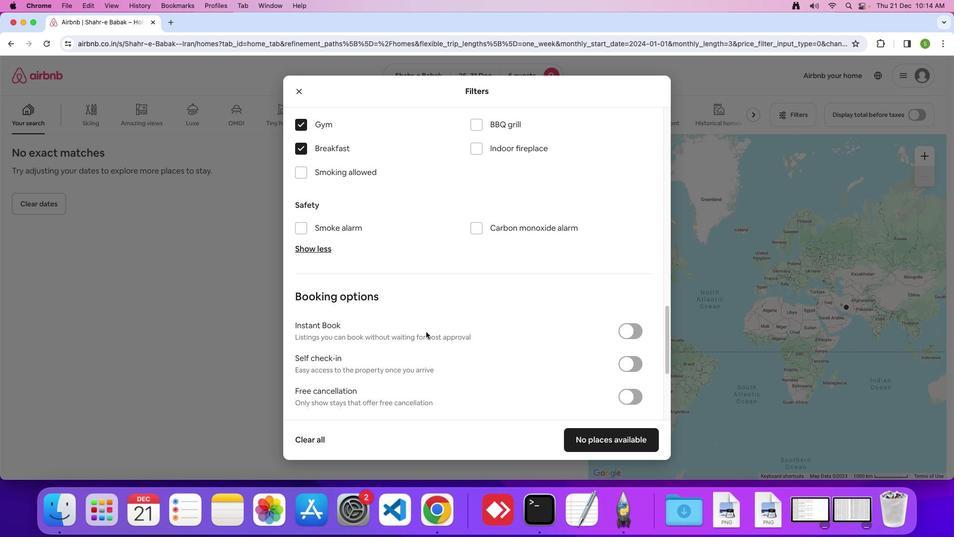 
Action: Mouse scrolled (426, 331) with delta (0, 0)
Screenshot: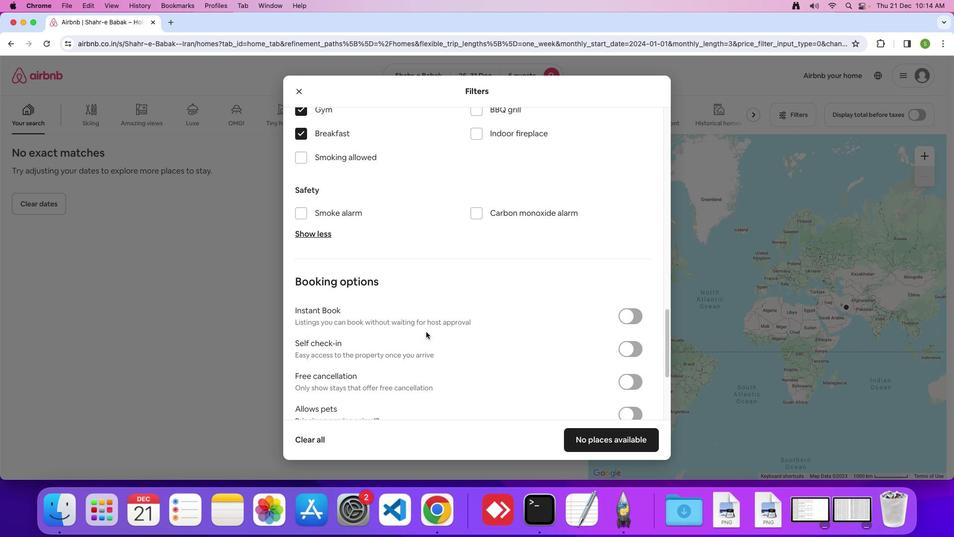 
Action: Mouse scrolled (426, 331) with delta (0, 0)
Screenshot: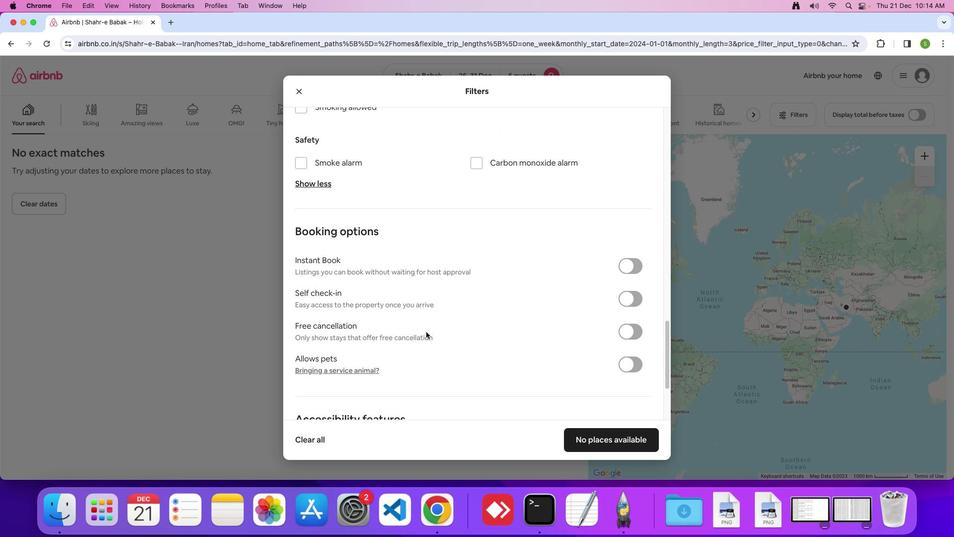 
Action: Mouse scrolled (426, 331) with delta (0, 0)
Screenshot: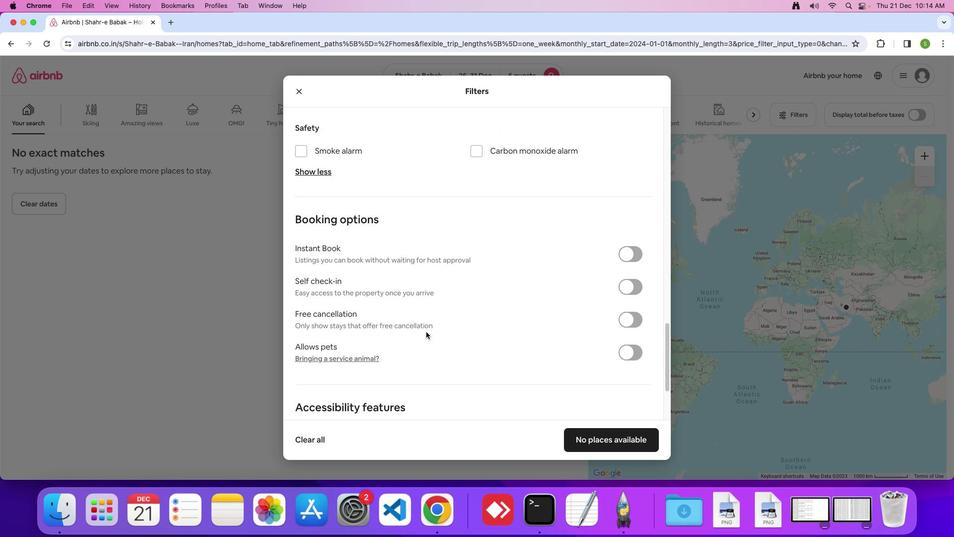 
Action: Mouse scrolled (426, 331) with delta (0, 0)
Screenshot: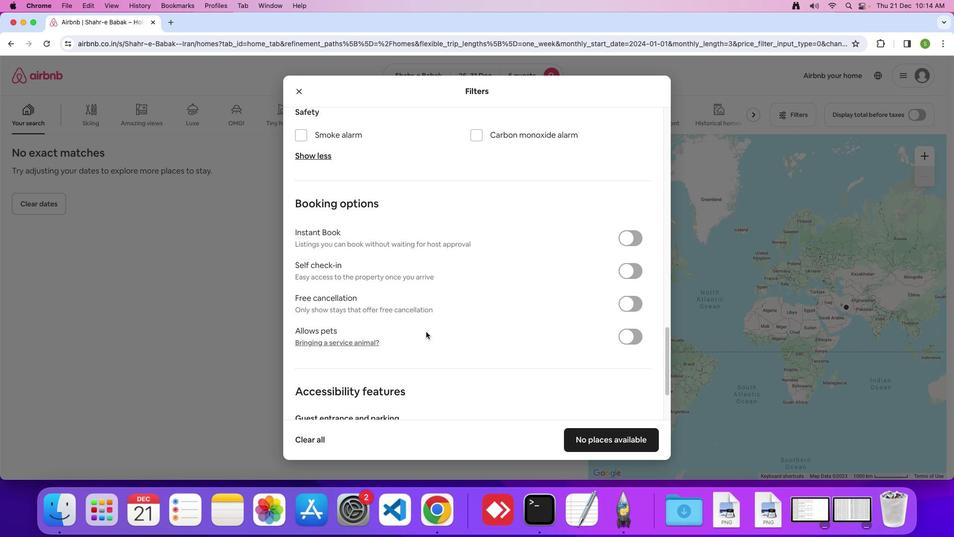 
Action: Mouse scrolled (426, 331) with delta (0, 0)
Screenshot: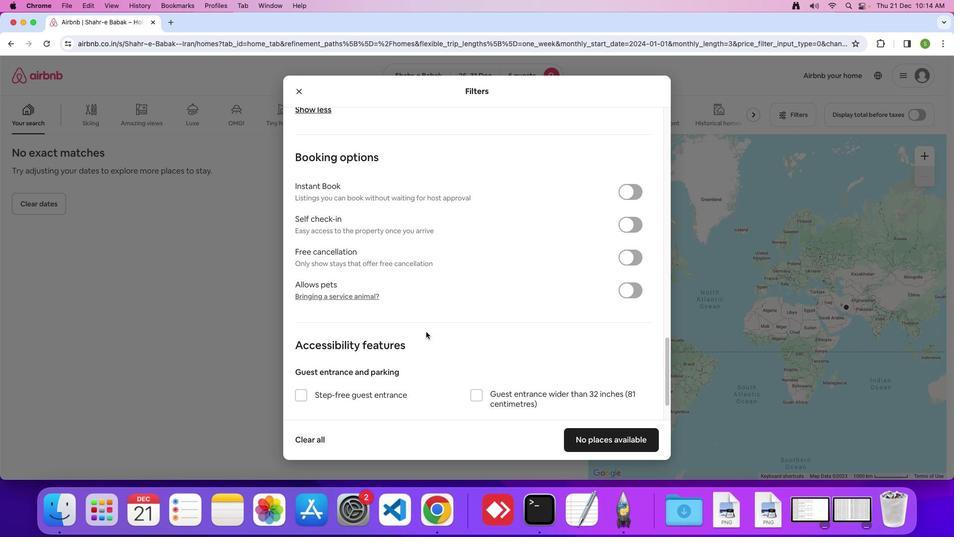 
Action: Mouse scrolled (426, 331) with delta (0, 0)
Screenshot: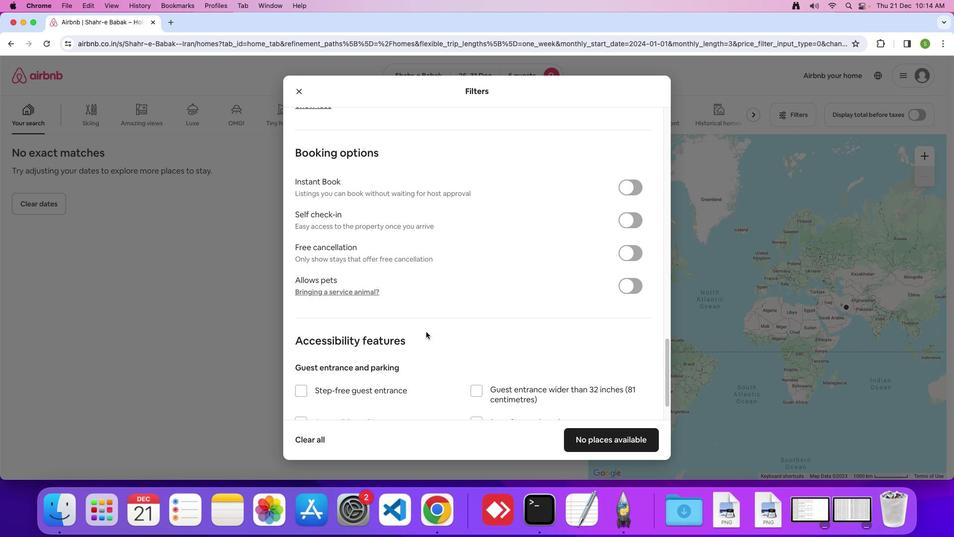 
Action: Mouse scrolled (426, 331) with delta (0, 0)
Screenshot: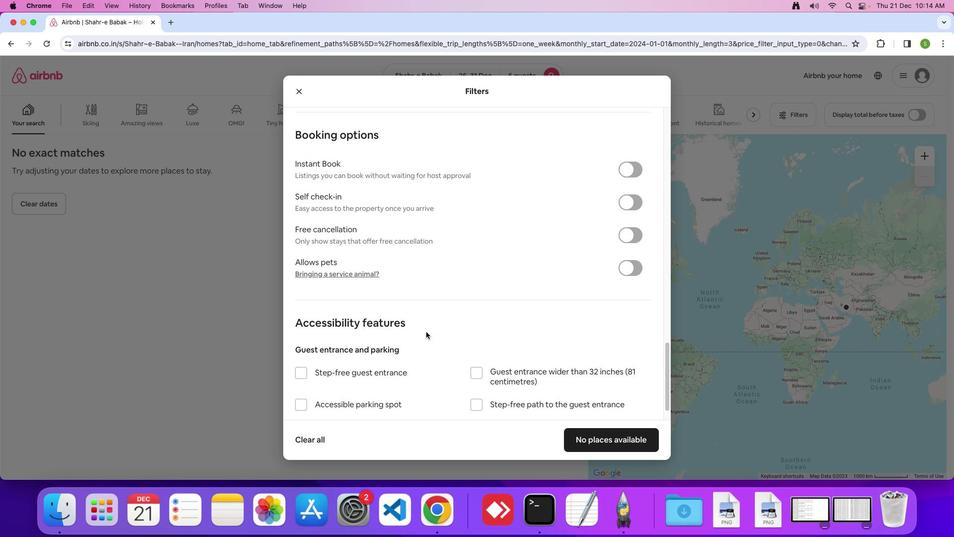
Action: Mouse scrolled (426, 331) with delta (0, 0)
Screenshot: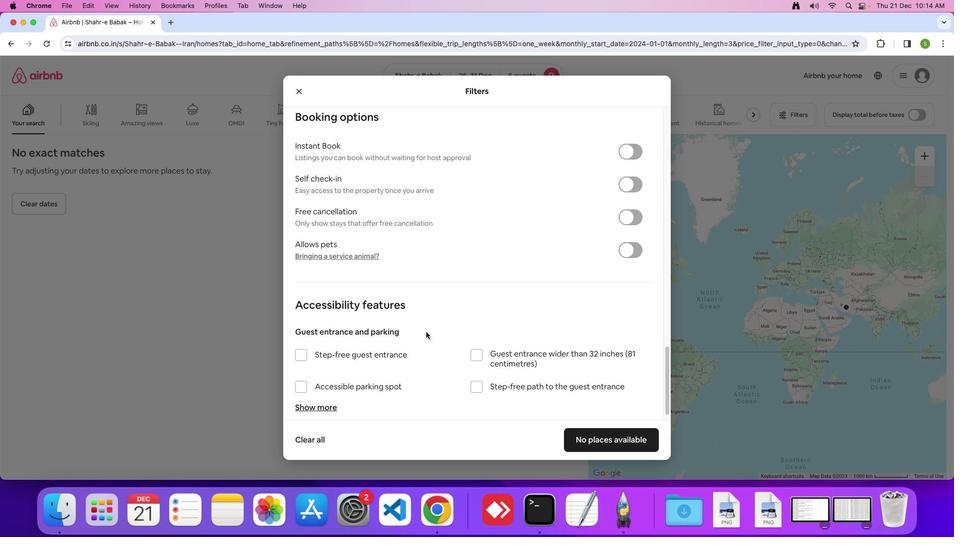 
Action: Mouse scrolled (426, 331) with delta (0, 0)
Screenshot: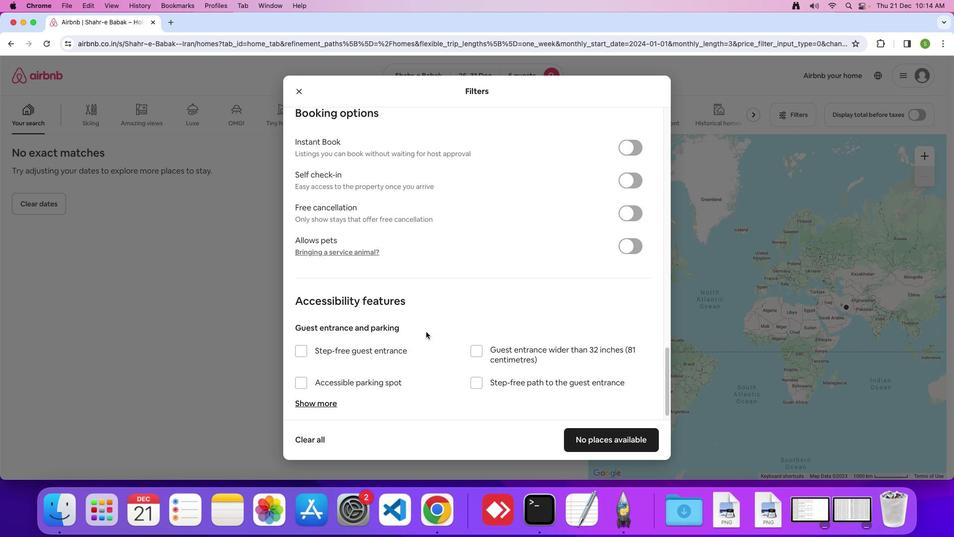 
Action: Mouse scrolled (426, 331) with delta (0, 0)
Screenshot: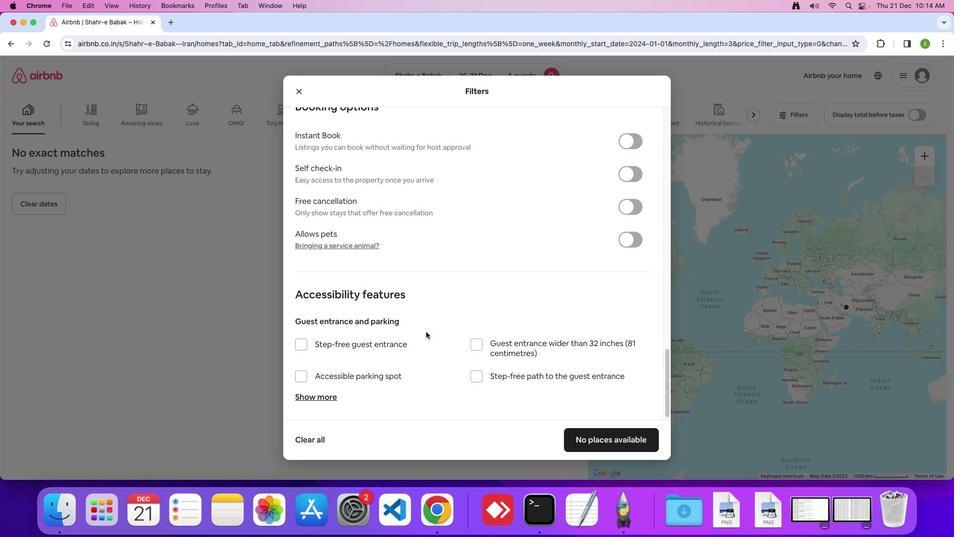
Action: Mouse scrolled (426, 331) with delta (0, 0)
Screenshot: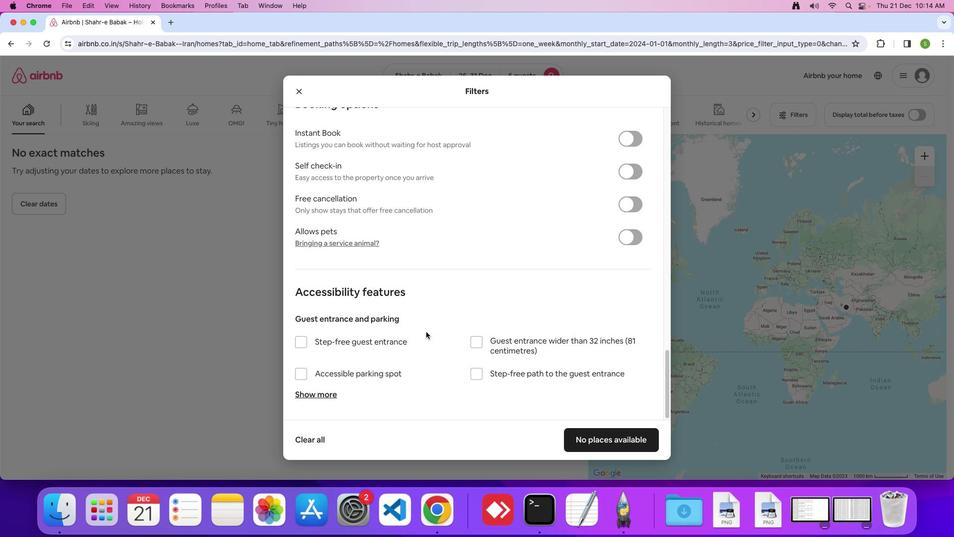 
Action: Mouse scrolled (426, 331) with delta (0, 0)
Screenshot: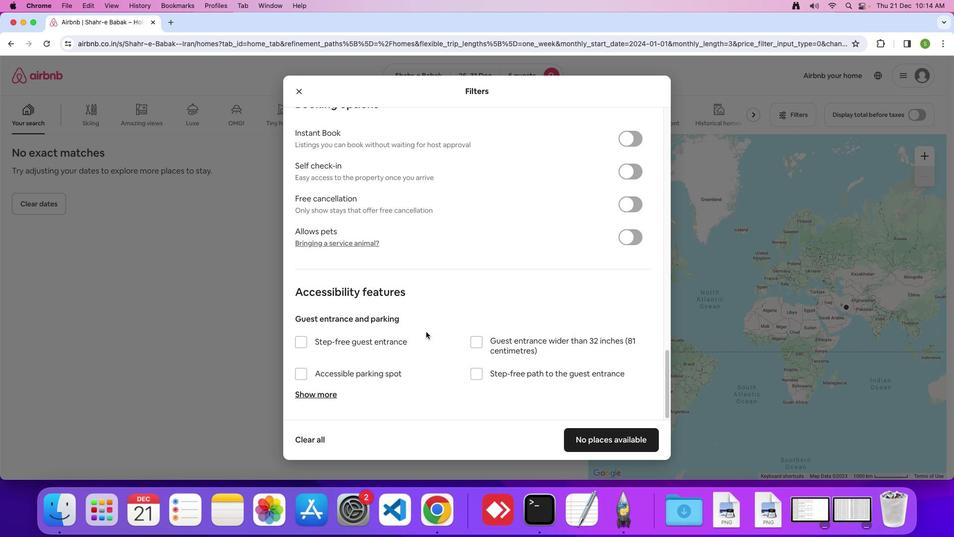 
Action: Mouse moved to (588, 435)
Screenshot: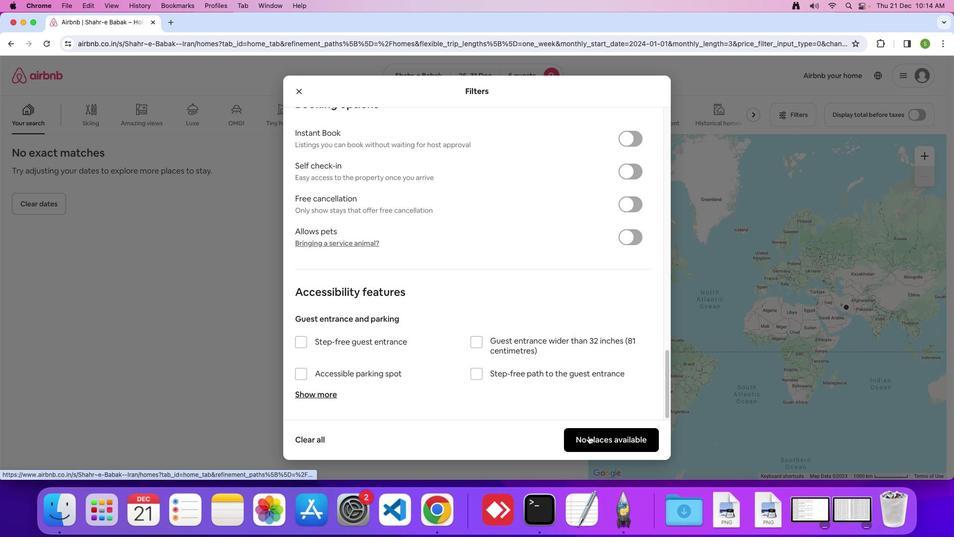 
Action: Mouse pressed left at (588, 435)
Screenshot: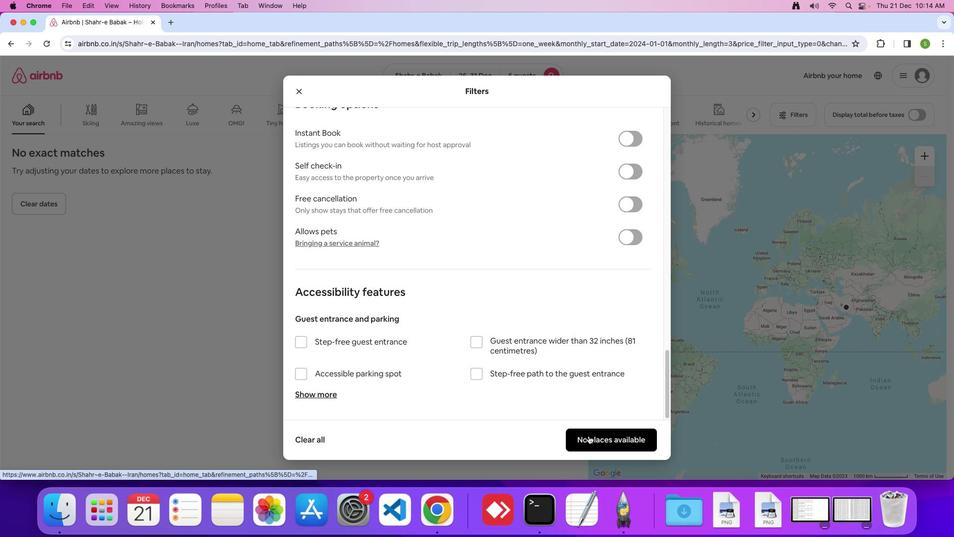
Action: Mouse moved to (388, 291)
Screenshot: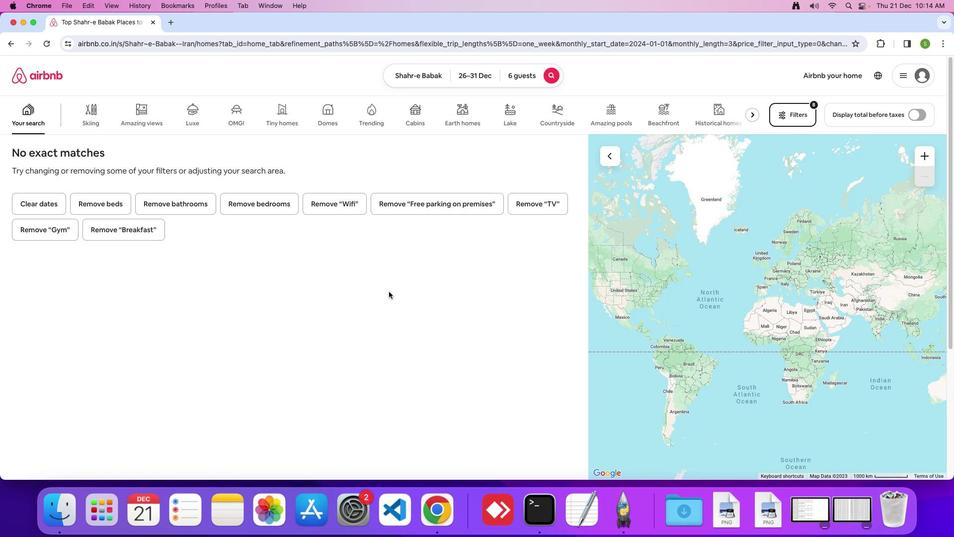 
